 Task: Research Airbnb properties in Tabou, Ivory Coast from 12th December, 2023 to 16th December, 2023 for 8 adults.8 bedrooms having 8 beds and 8 bathrooms. Property type can be hotel. Amenities needed are: wifi, TV, free parkinig on premises, gym, breakfast. Look for 5 properties as per requirement.
Action: Mouse moved to (543, 119)
Screenshot: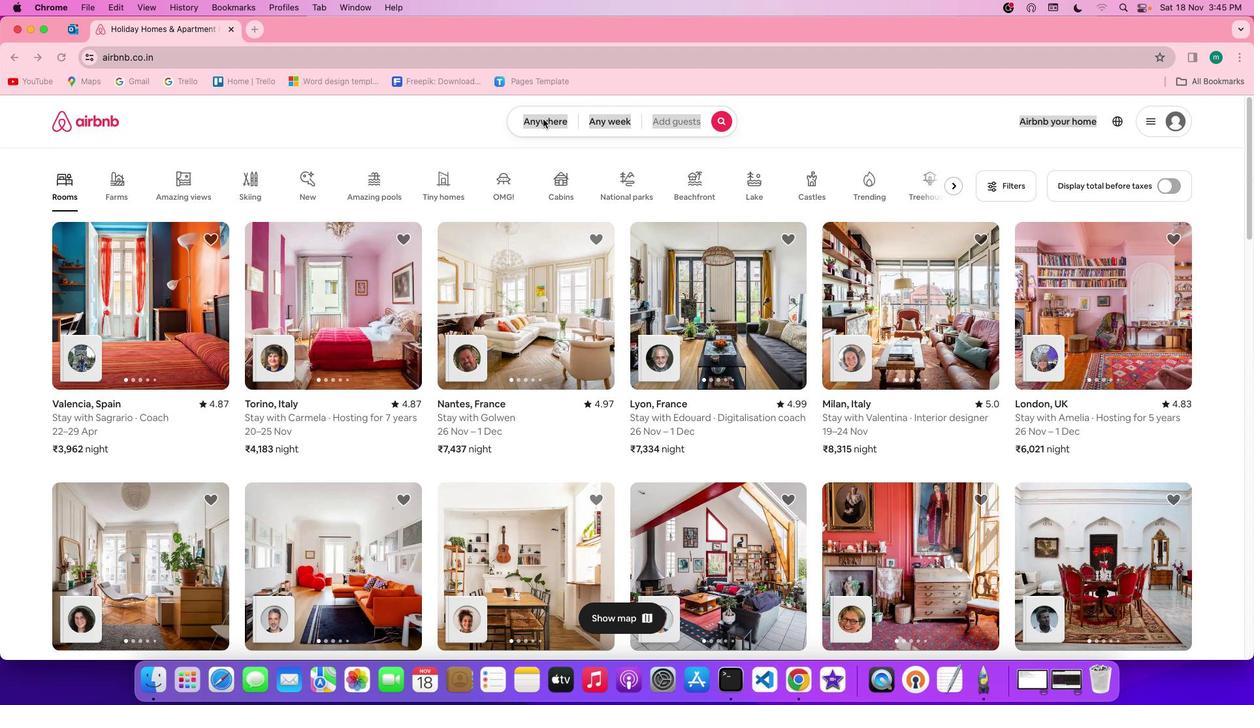 
Action: Mouse pressed left at (543, 119)
Screenshot: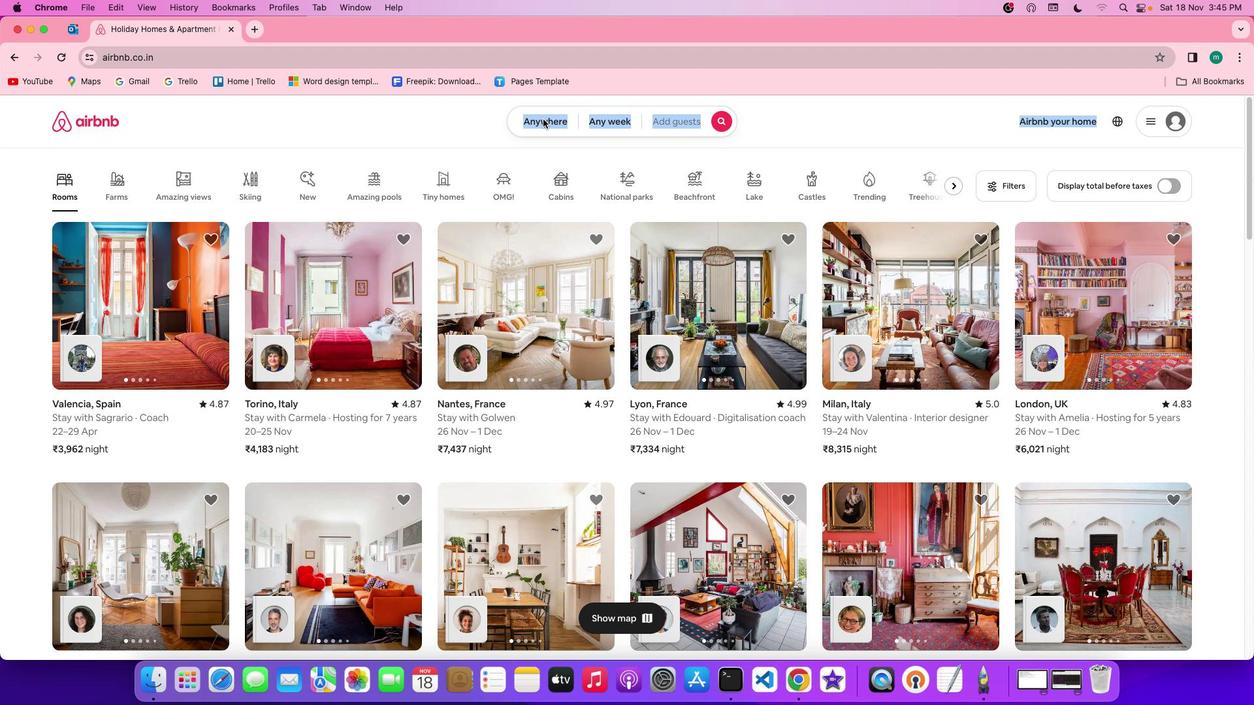 
Action: Mouse pressed left at (543, 119)
Screenshot: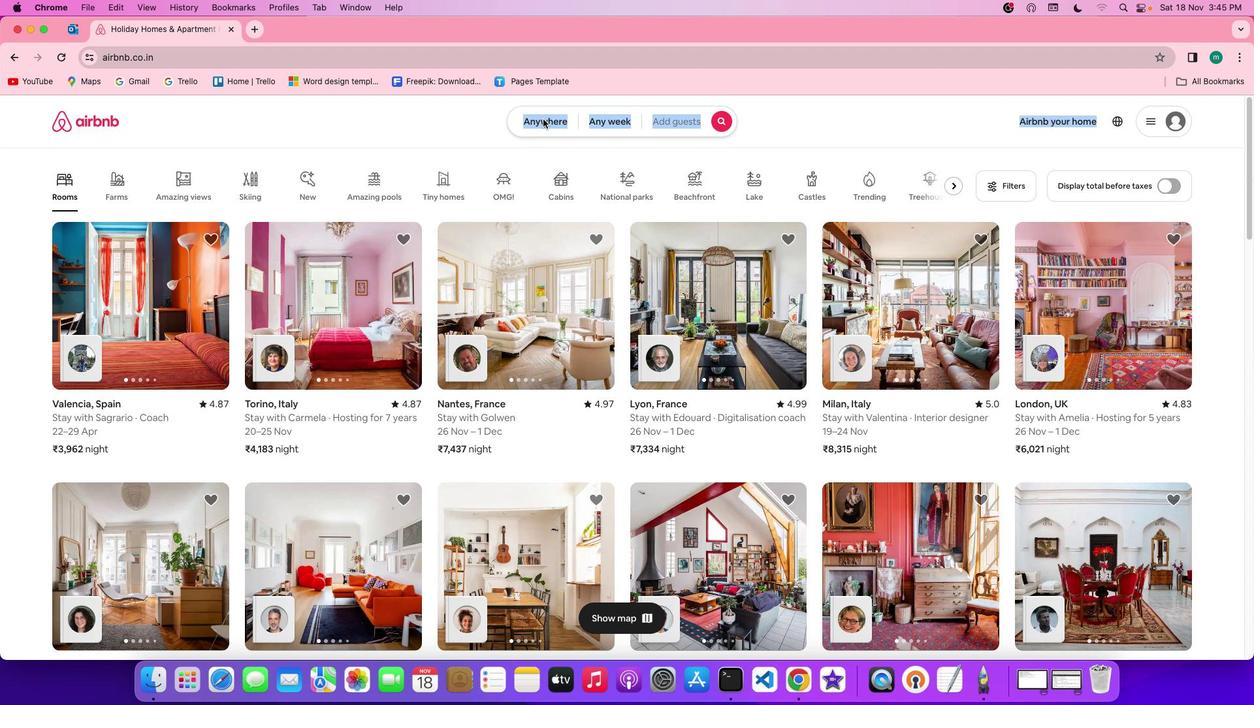 
Action: Mouse moved to (491, 172)
Screenshot: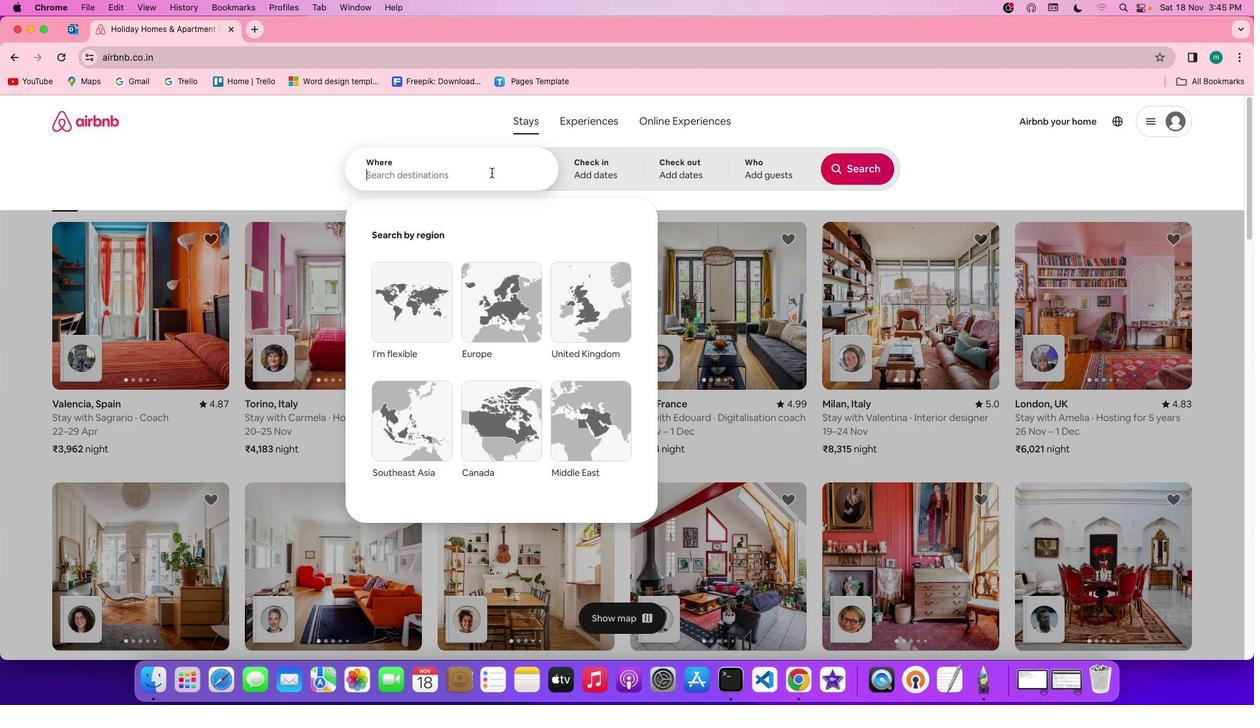 
Action: Mouse pressed left at (491, 172)
Screenshot: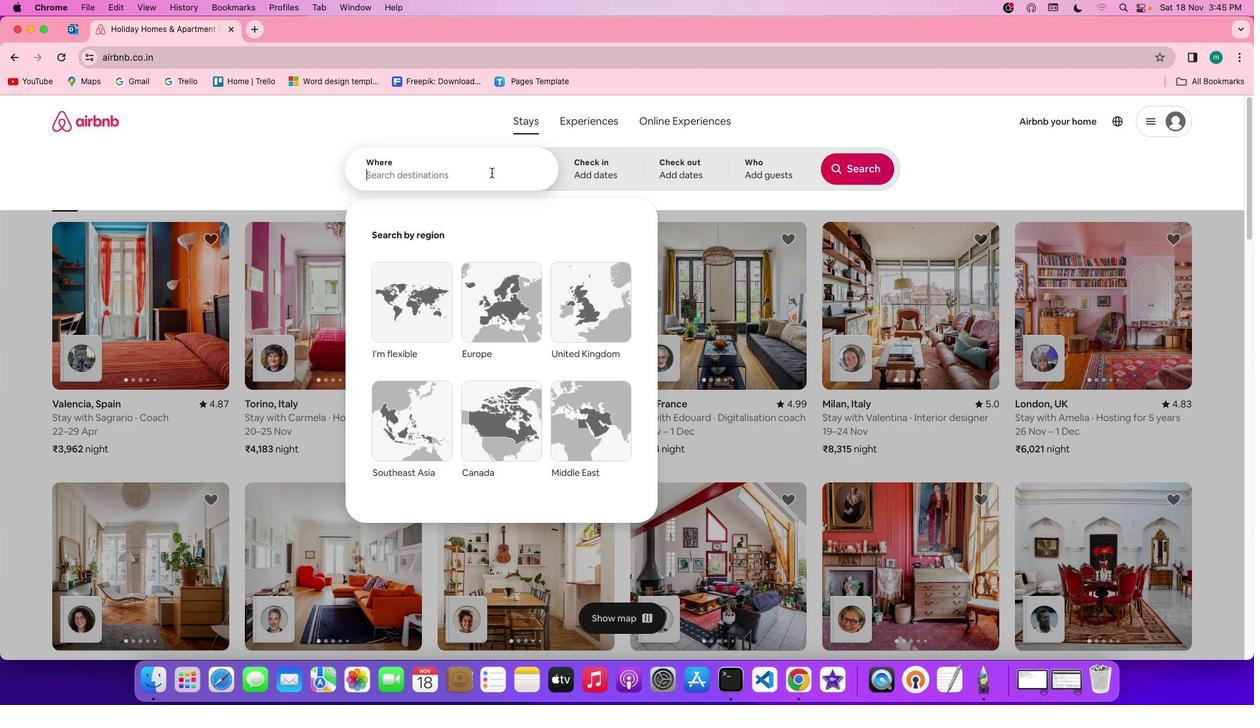 
Action: Key pressed Key.spaceKey.shift'T''a''b''o''u'','Key.spaceKey.shift'i''v''o''r''y'Key.spaceKey.shift'C''o''a''s''t'
Screenshot: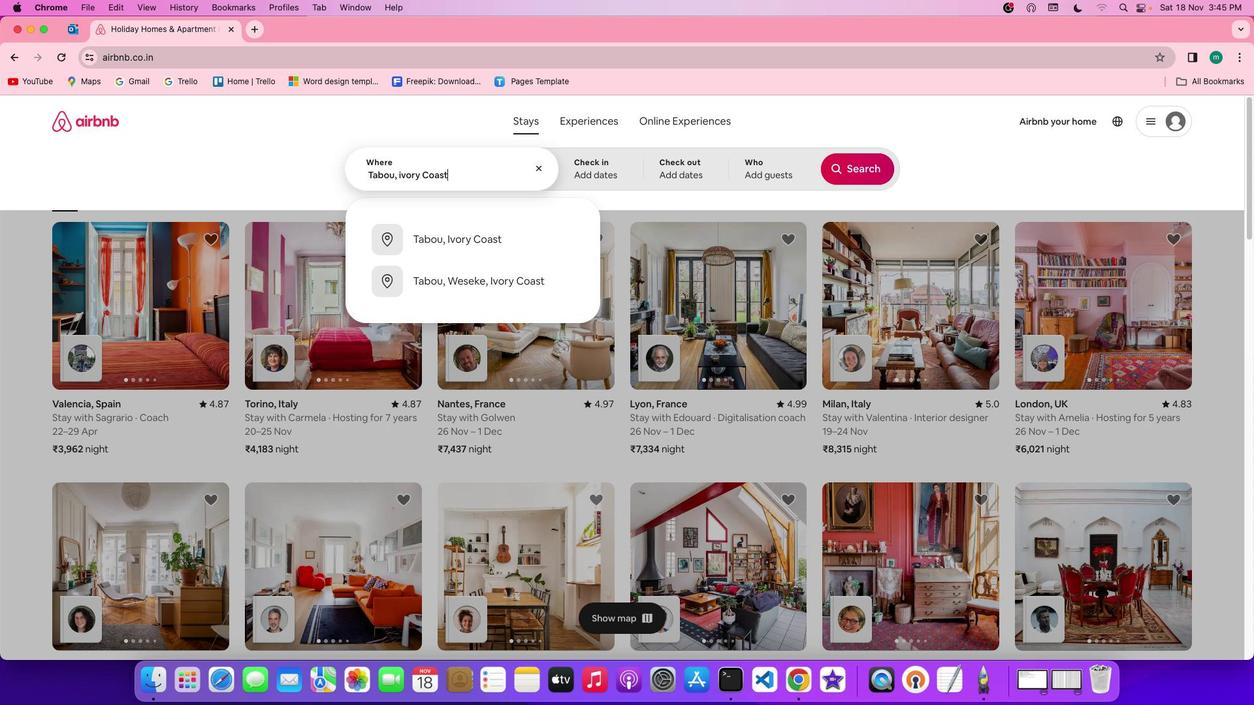 
Action: Mouse moved to (592, 155)
Screenshot: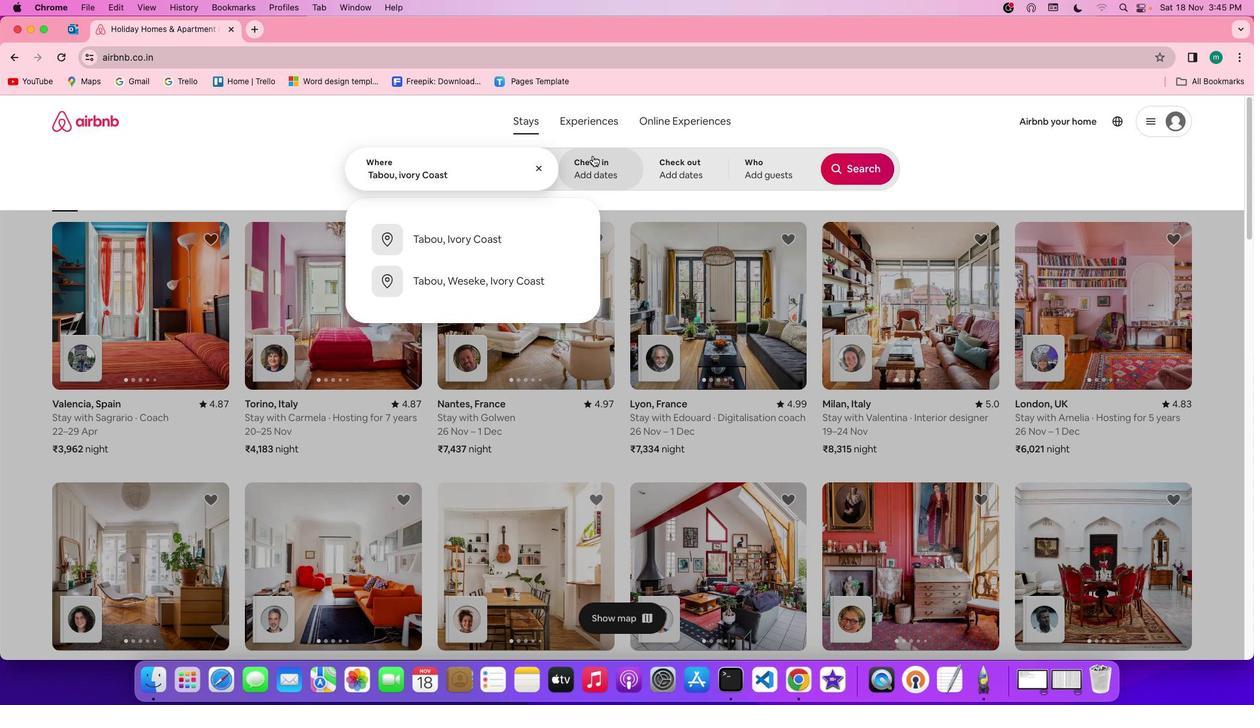 
Action: Mouse pressed left at (592, 155)
Screenshot: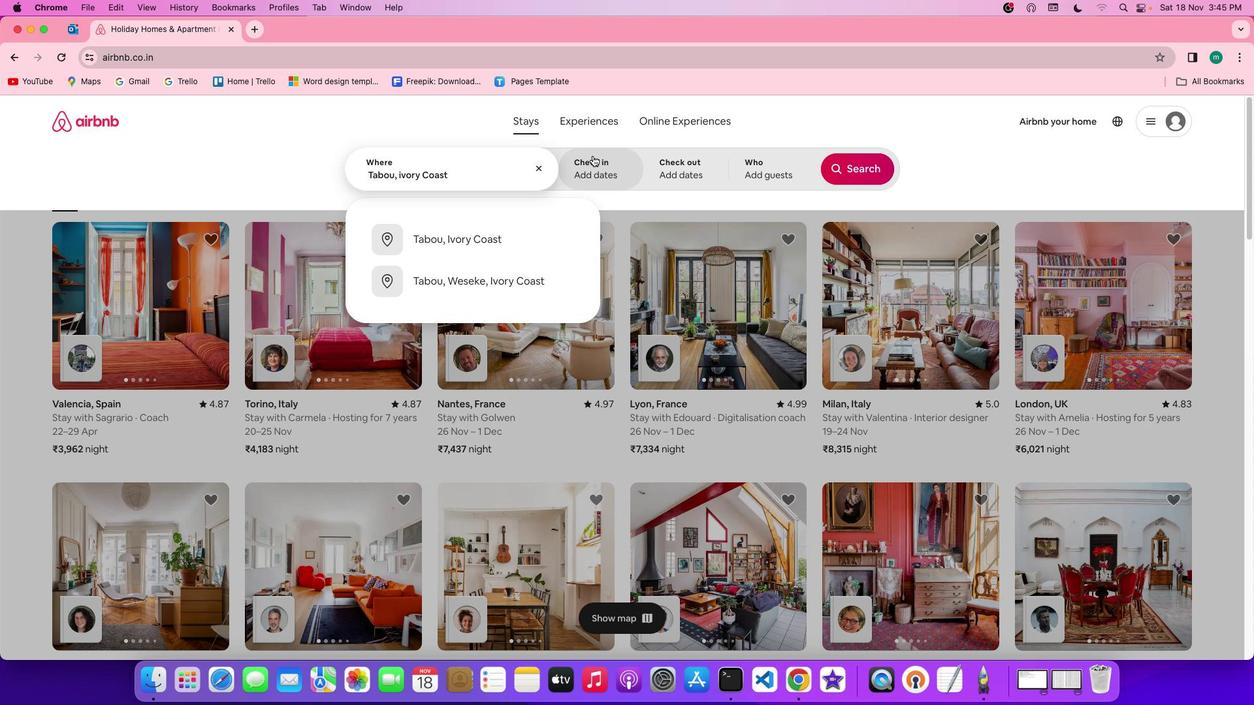 
Action: Mouse moved to (717, 404)
Screenshot: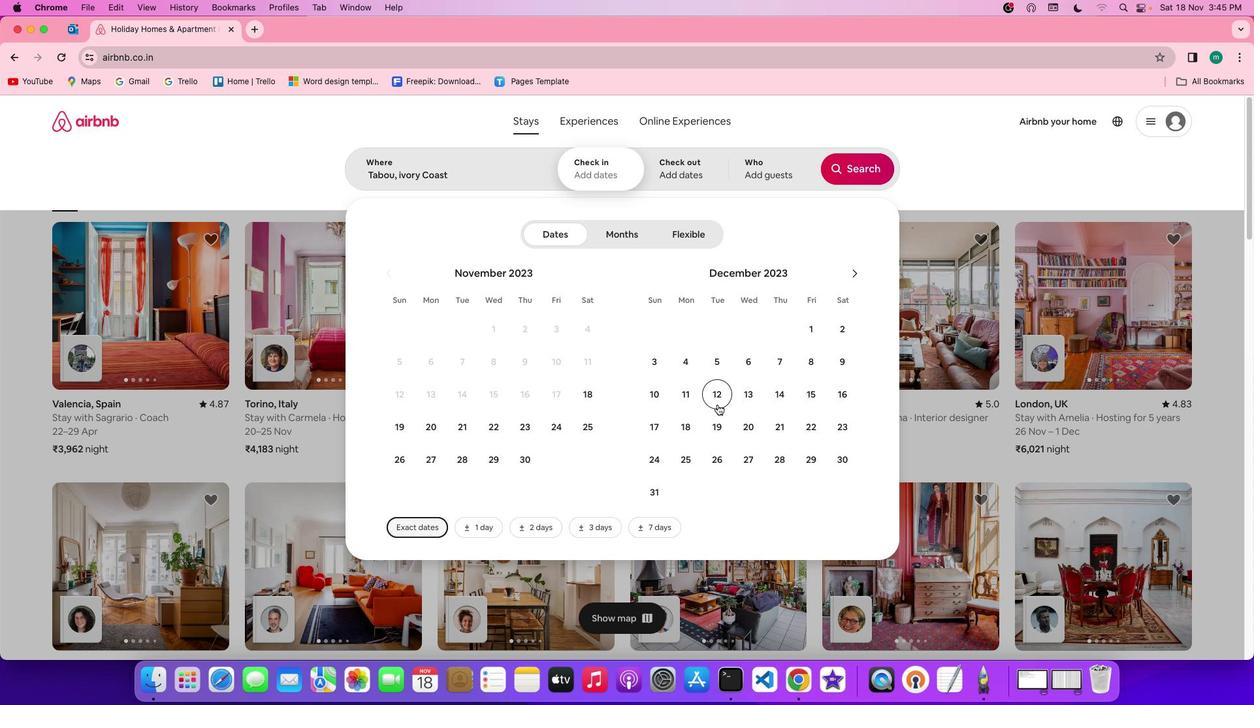 
Action: Mouse pressed left at (717, 404)
Screenshot: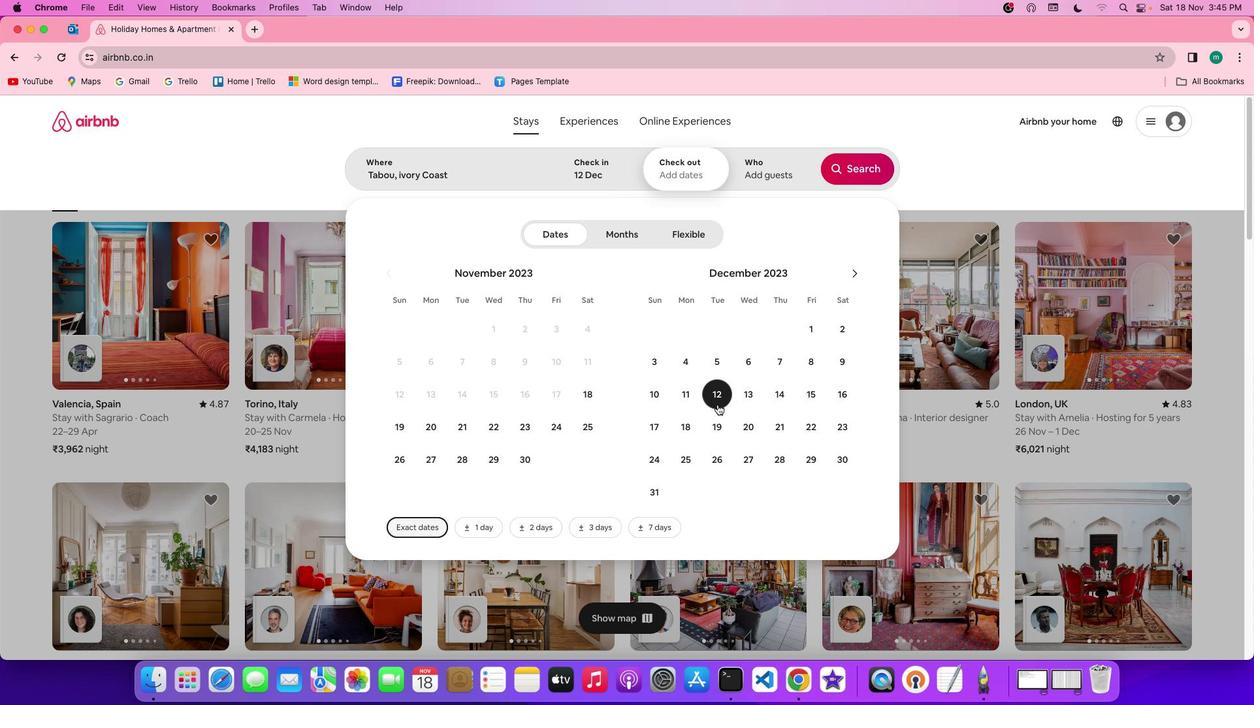 
Action: Mouse moved to (843, 401)
Screenshot: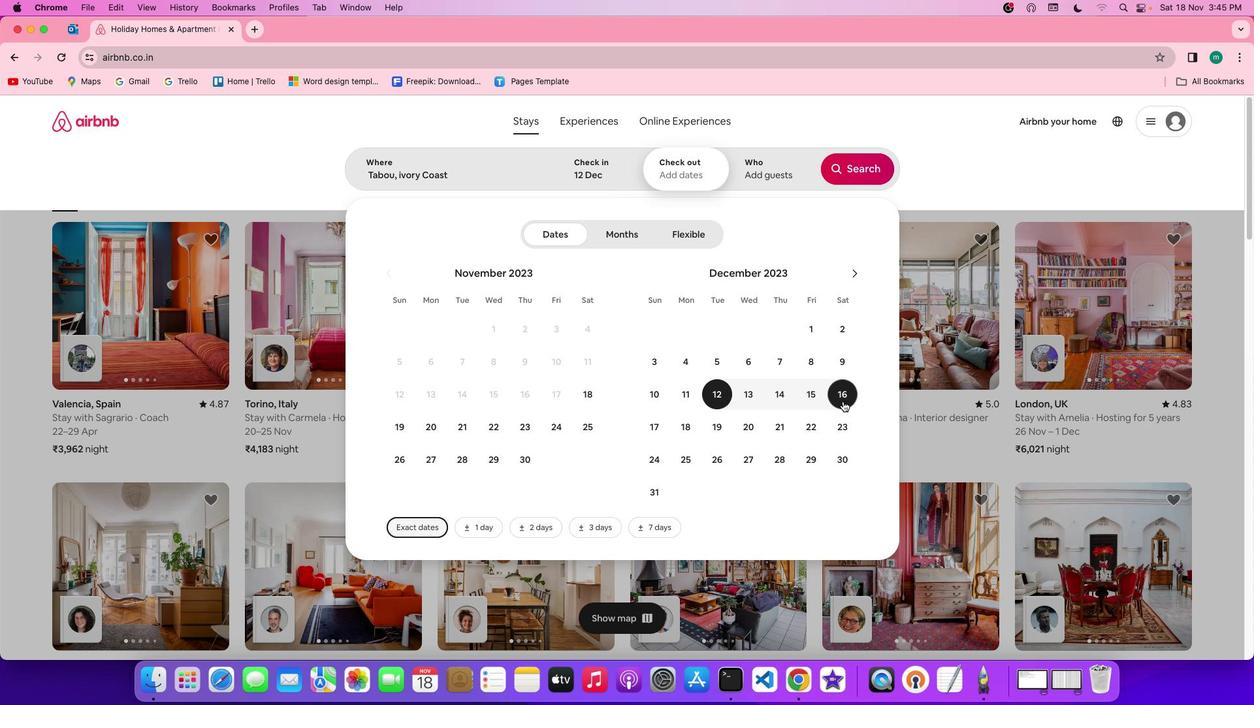 
Action: Mouse pressed left at (843, 401)
Screenshot: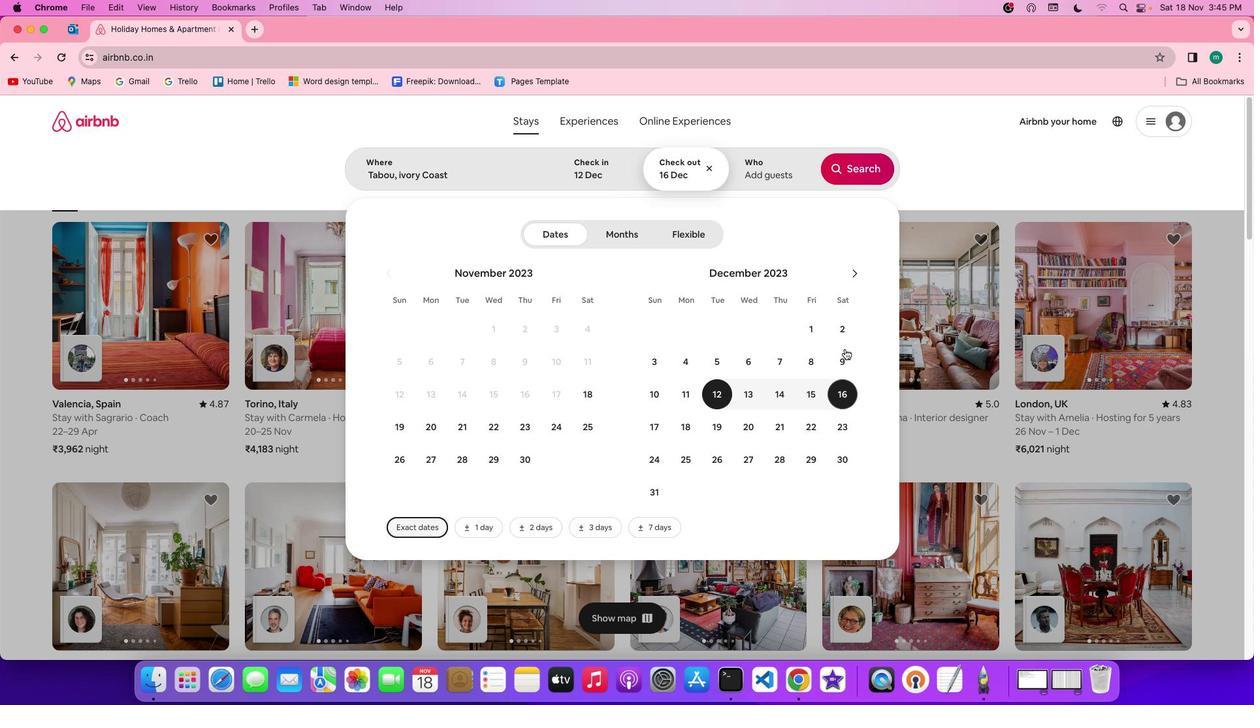 
Action: Mouse moved to (779, 166)
Screenshot: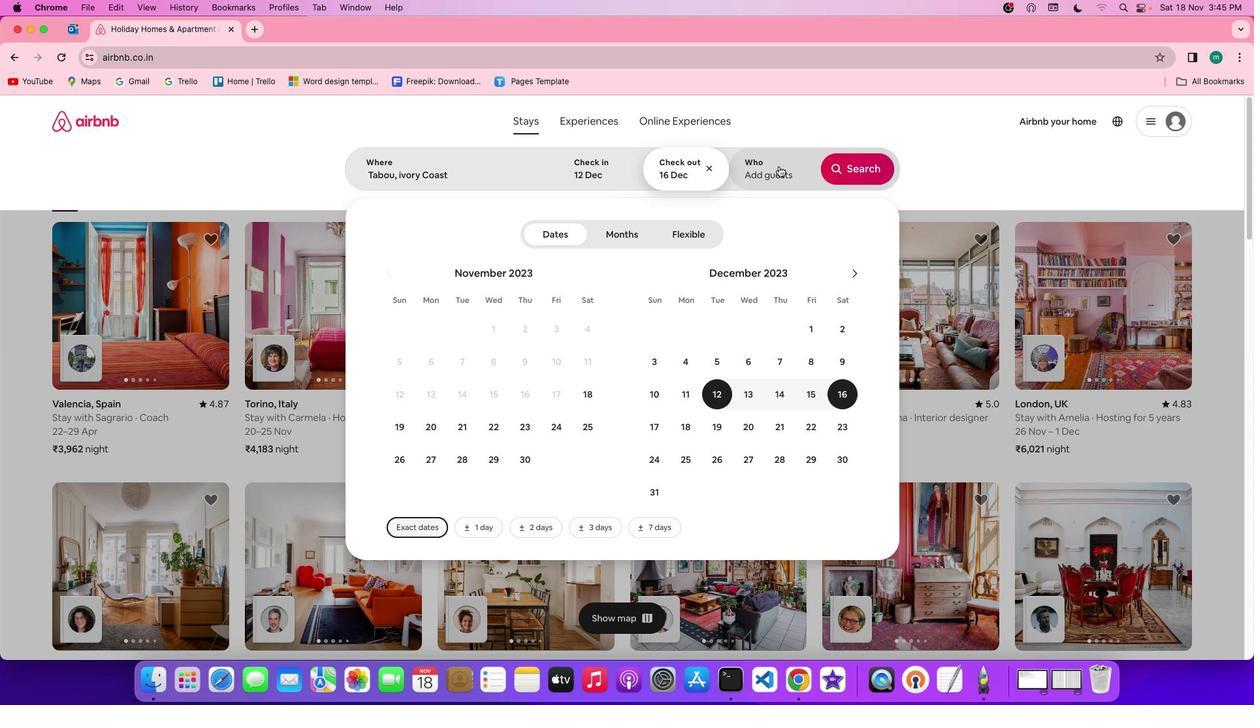 
Action: Mouse pressed left at (779, 166)
Screenshot: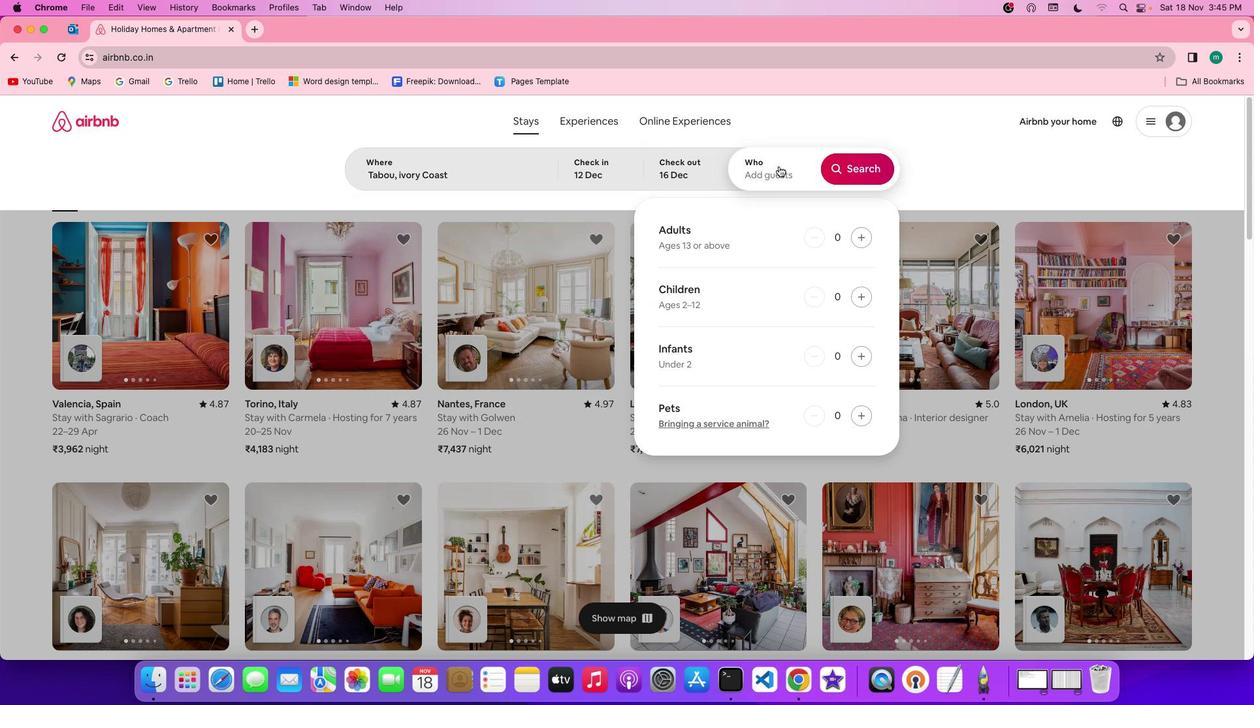 
Action: Mouse moved to (868, 238)
Screenshot: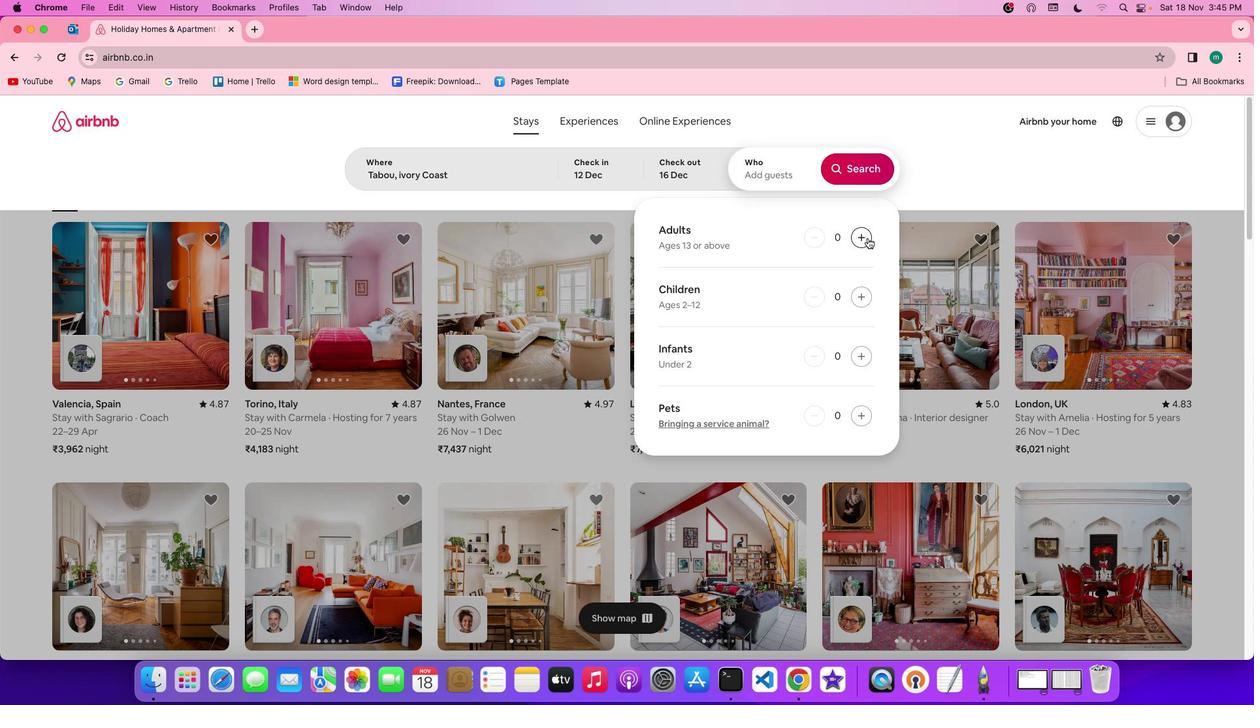
Action: Mouse pressed left at (868, 238)
Screenshot: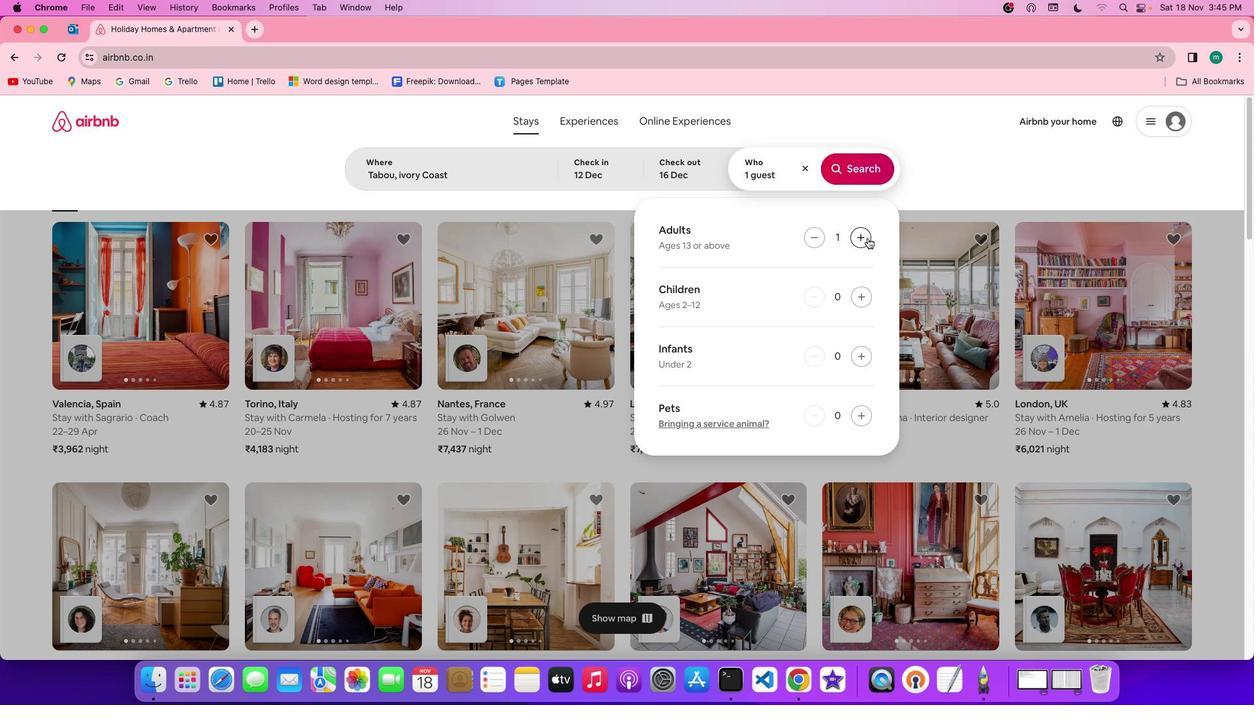 
Action: Mouse pressed left at (868, 238)
Screenshot: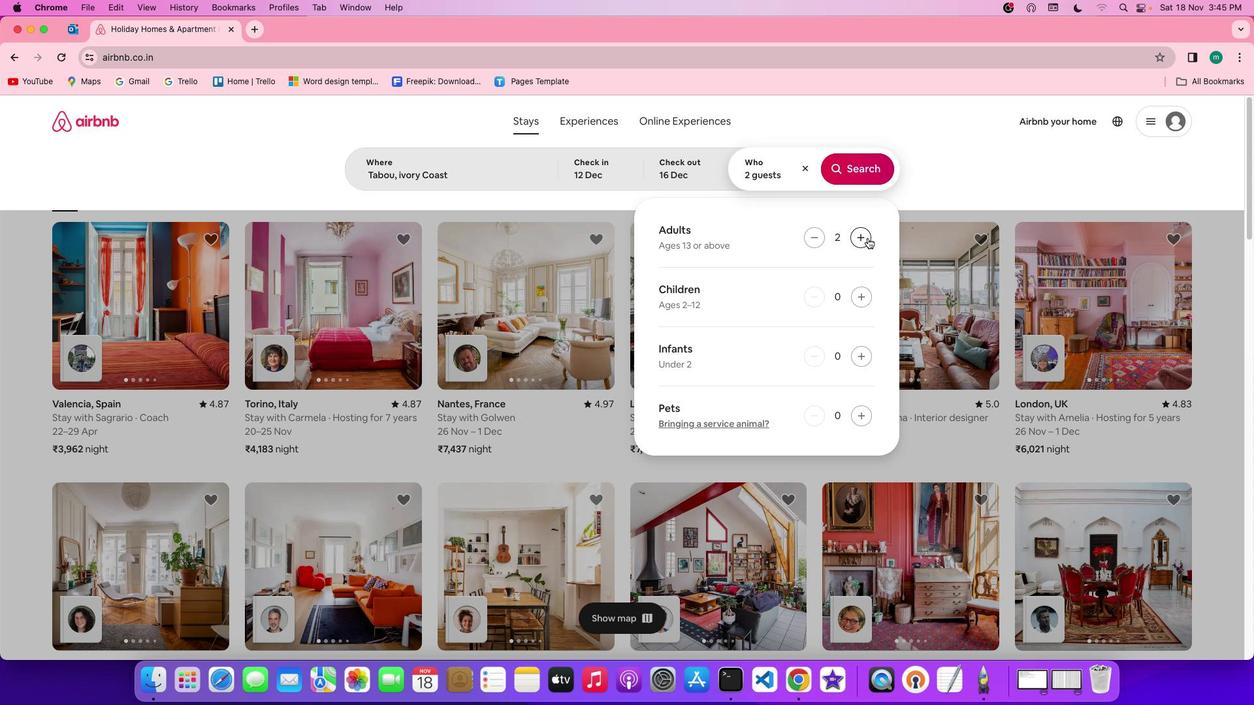 
Action: Mouse pressed left at (868, 238)
Screenshot: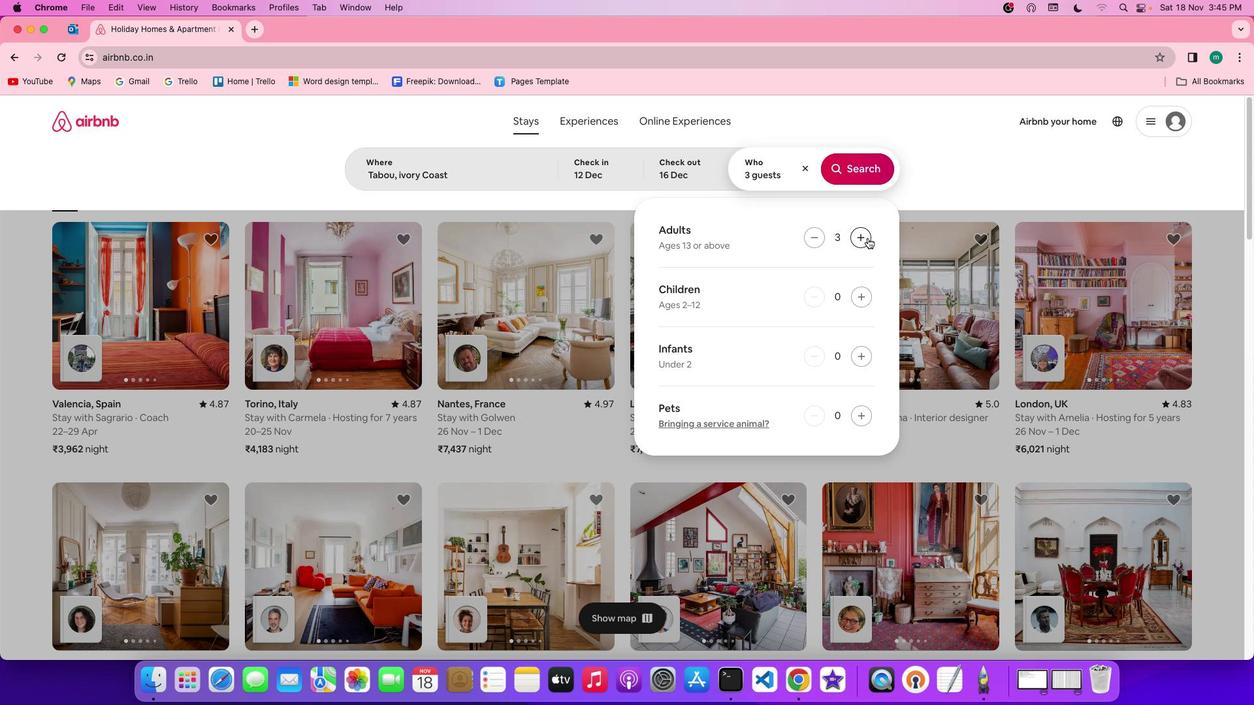 
Action: Mouse pressed left at (868, 238)
Screenshot: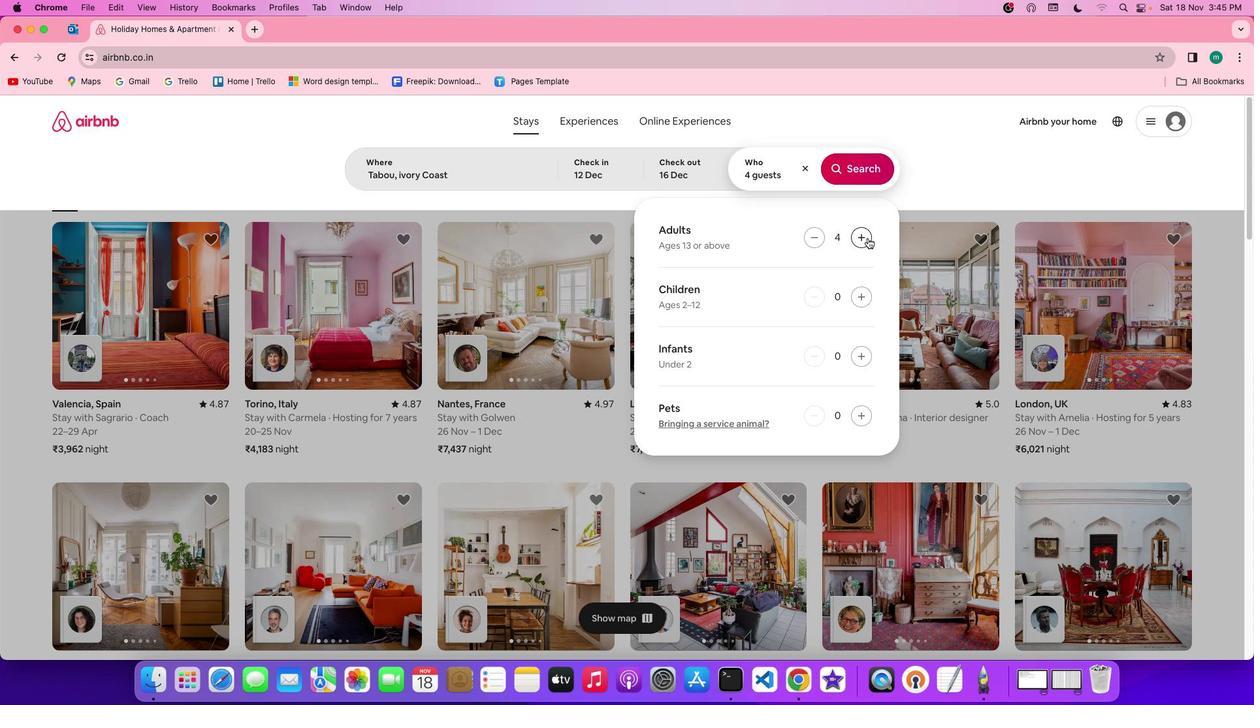 
Action: Mouse pressed left at (868, 238)
Screenshot: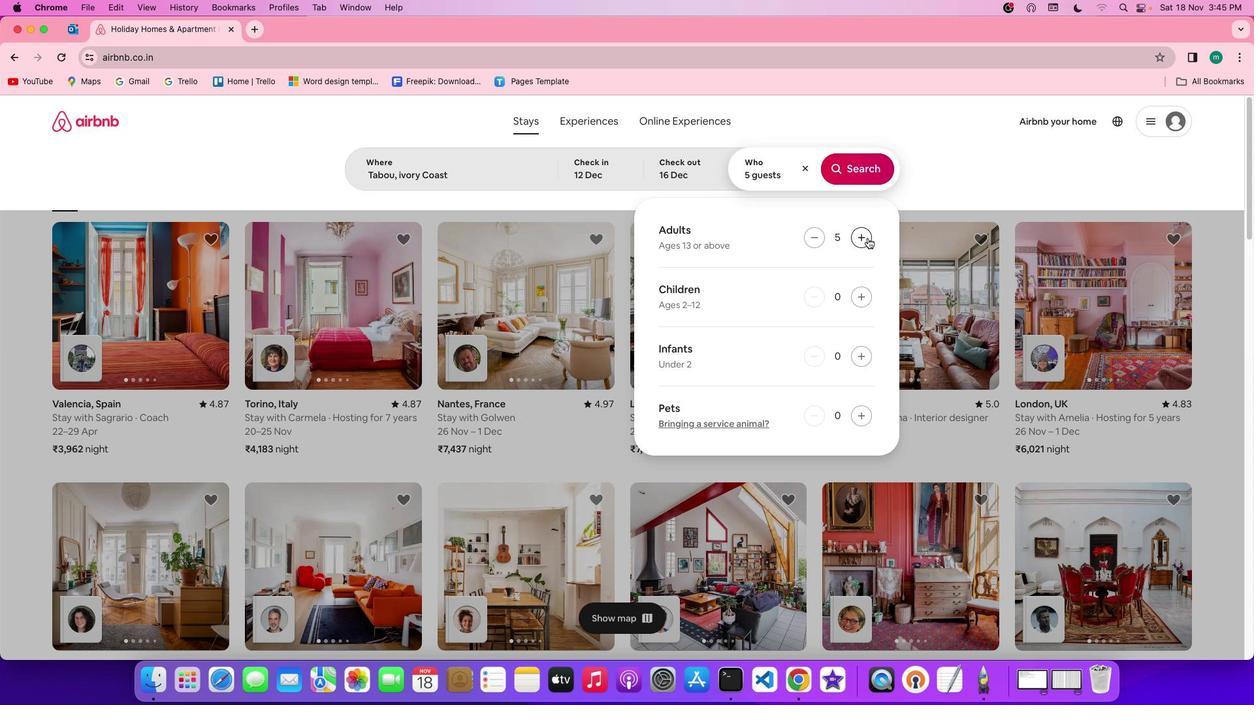 
Action: Mouse pressed left at (868, 238)
Screenshot: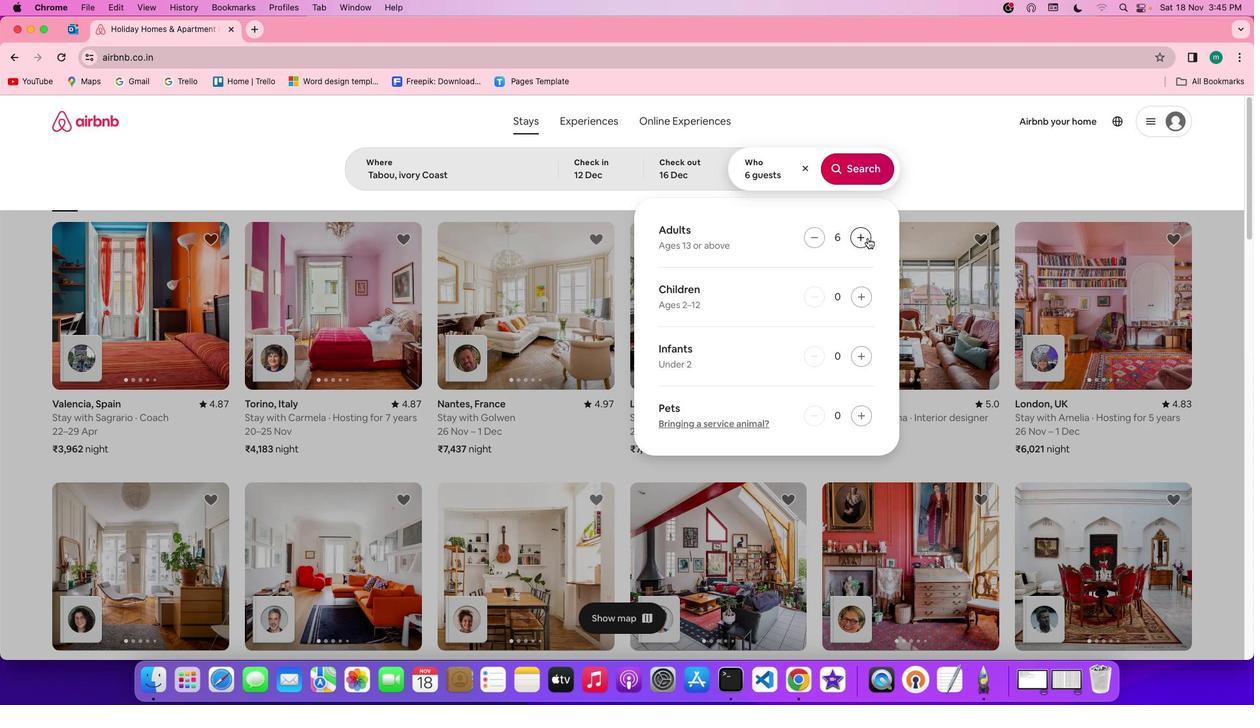 
Action: Mouse pressed left at (868, 238)
Screenshot: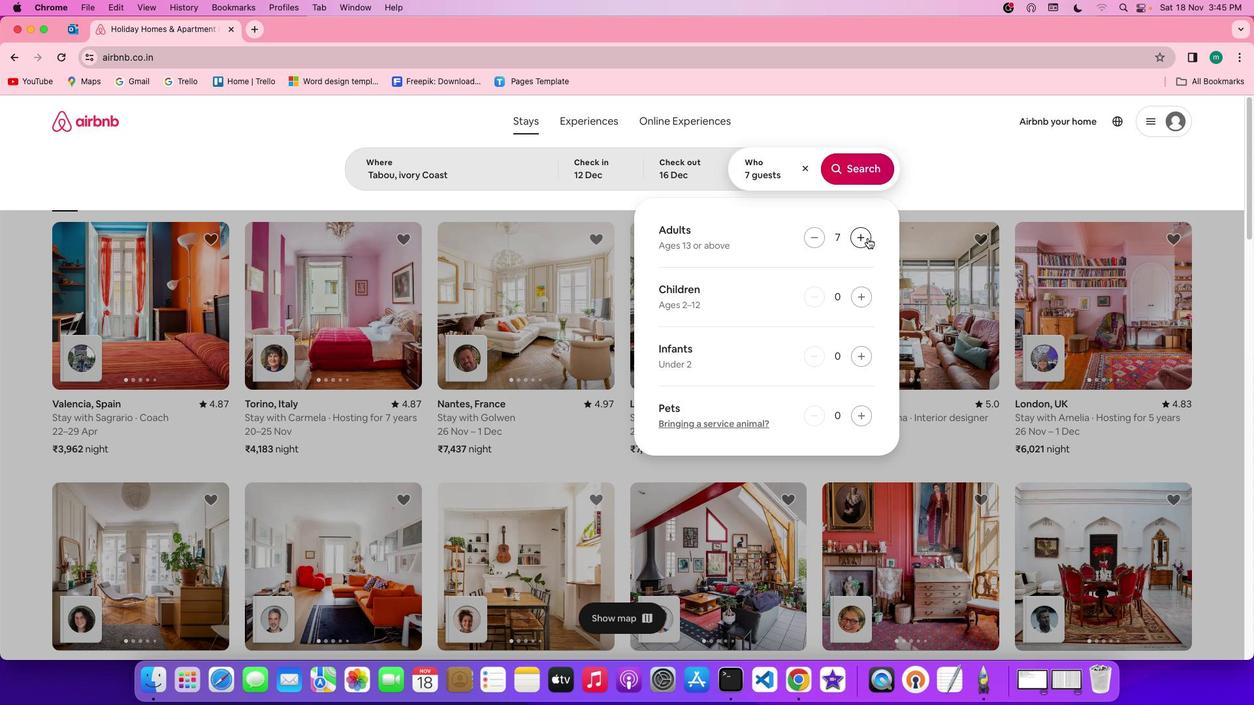 
Action: Mouse pressed left at (868, 238)
Screenshot: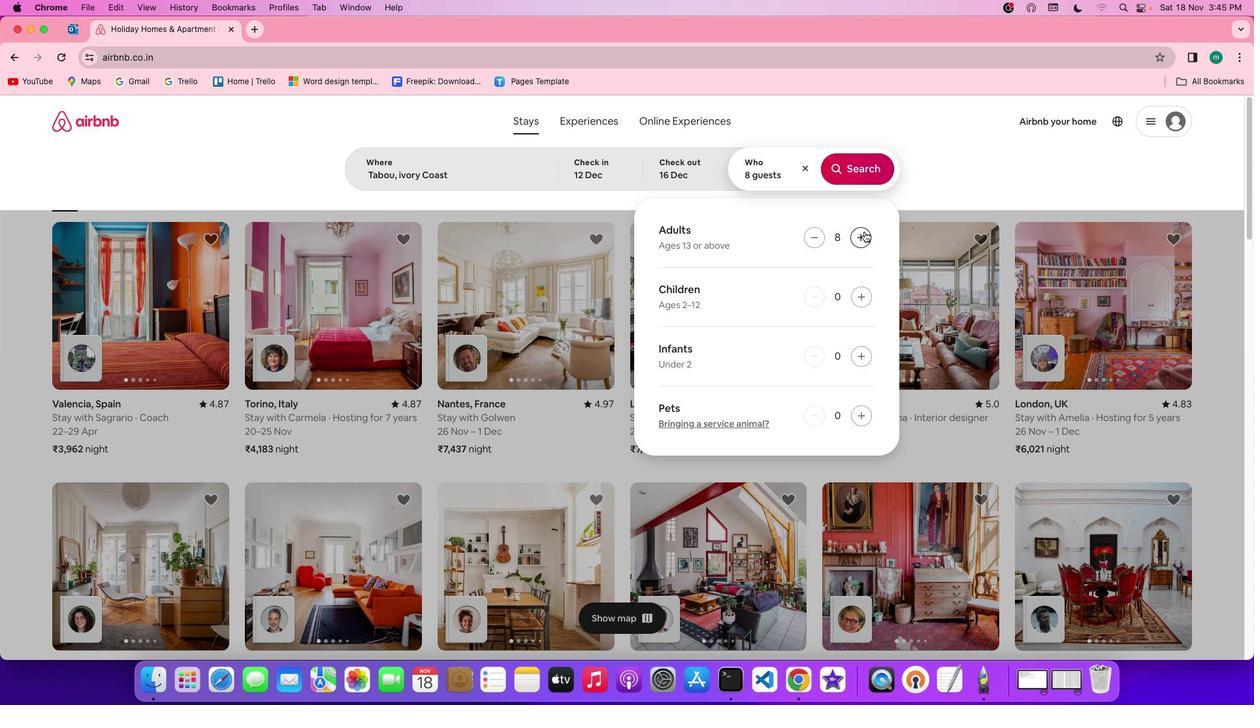 
Action: Mouse moved to (847, 160)
Screenshot: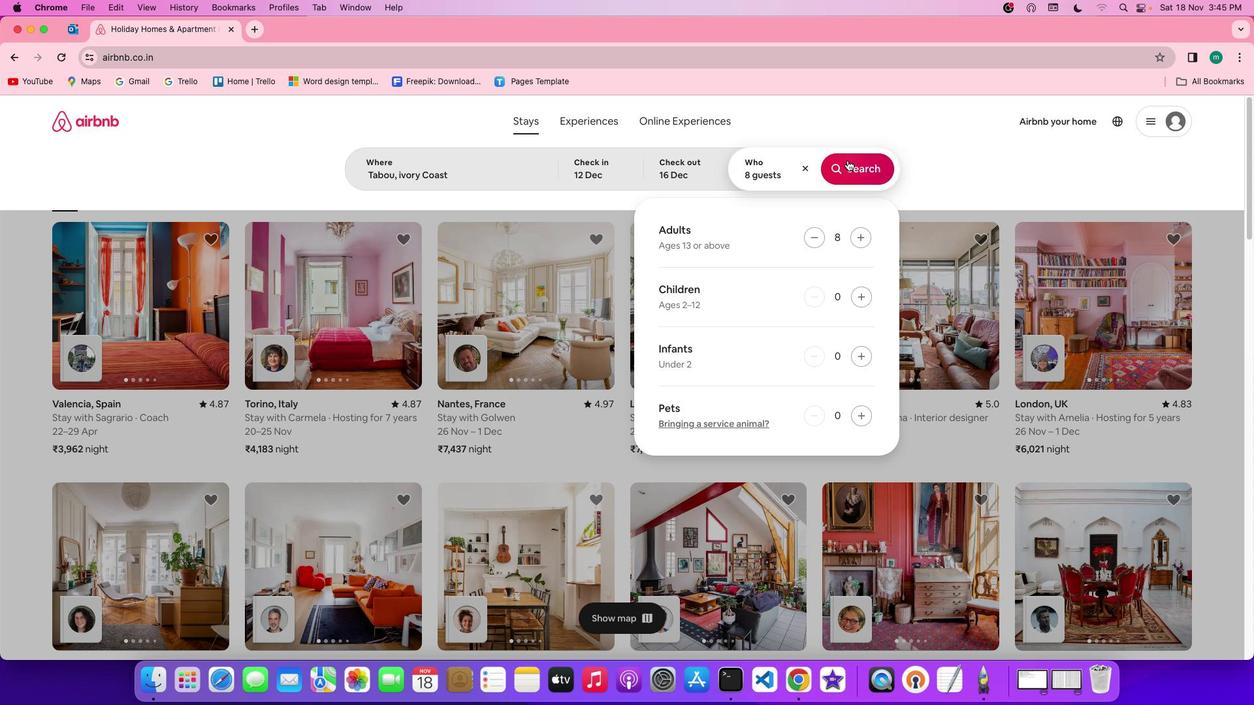 
Action: Mouse pressed left at (847, 160)
Screenshot: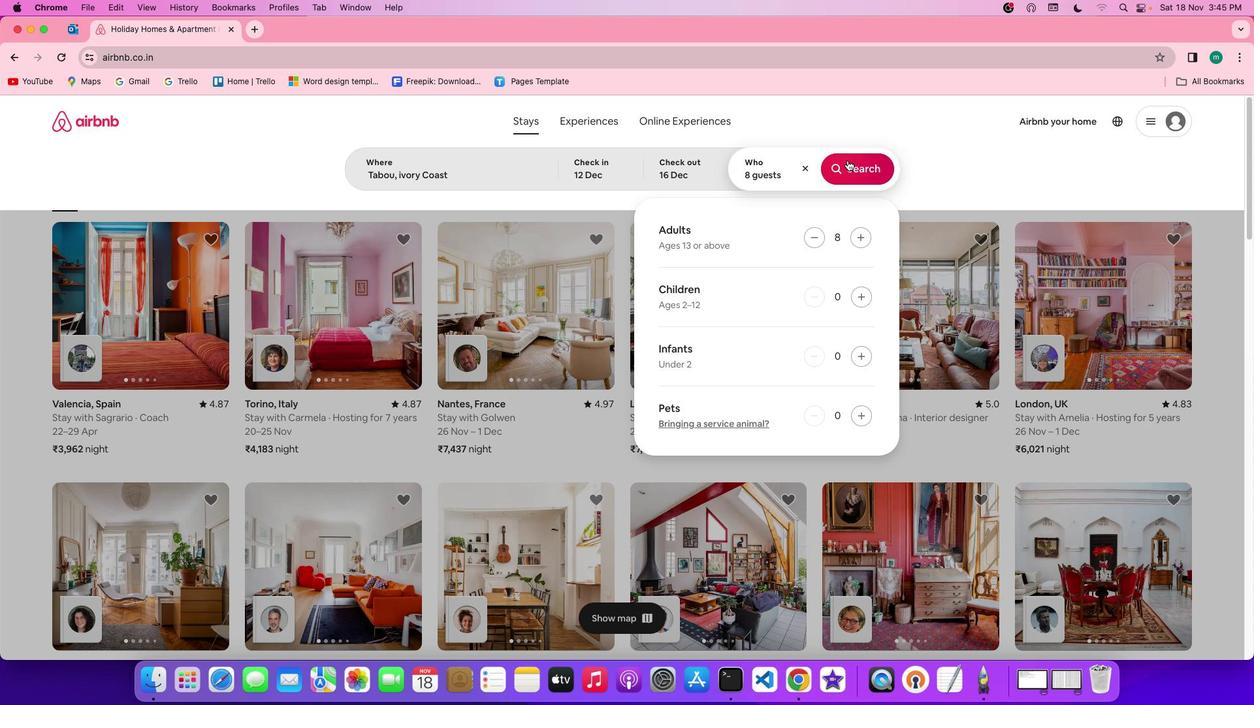 
Action: Mouse moved to (1053, 167)
Screenshot: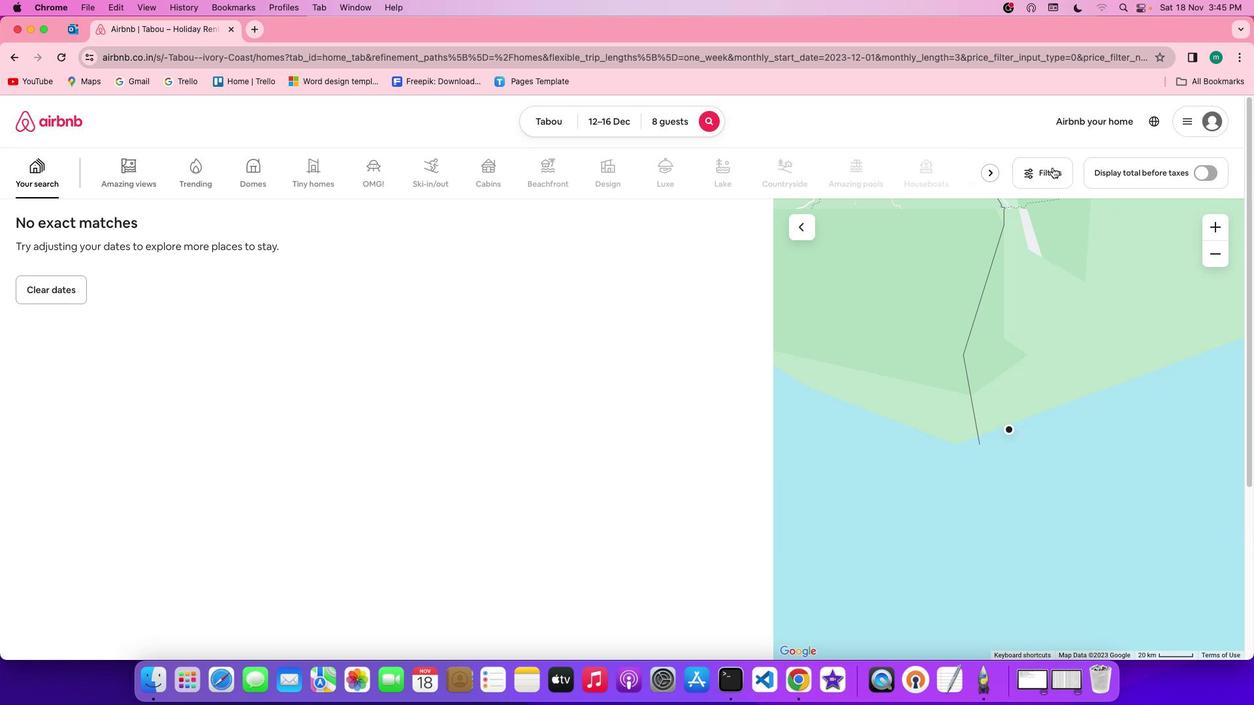 
Action: Mouse pressed left at (1053, 167)
Screenshot: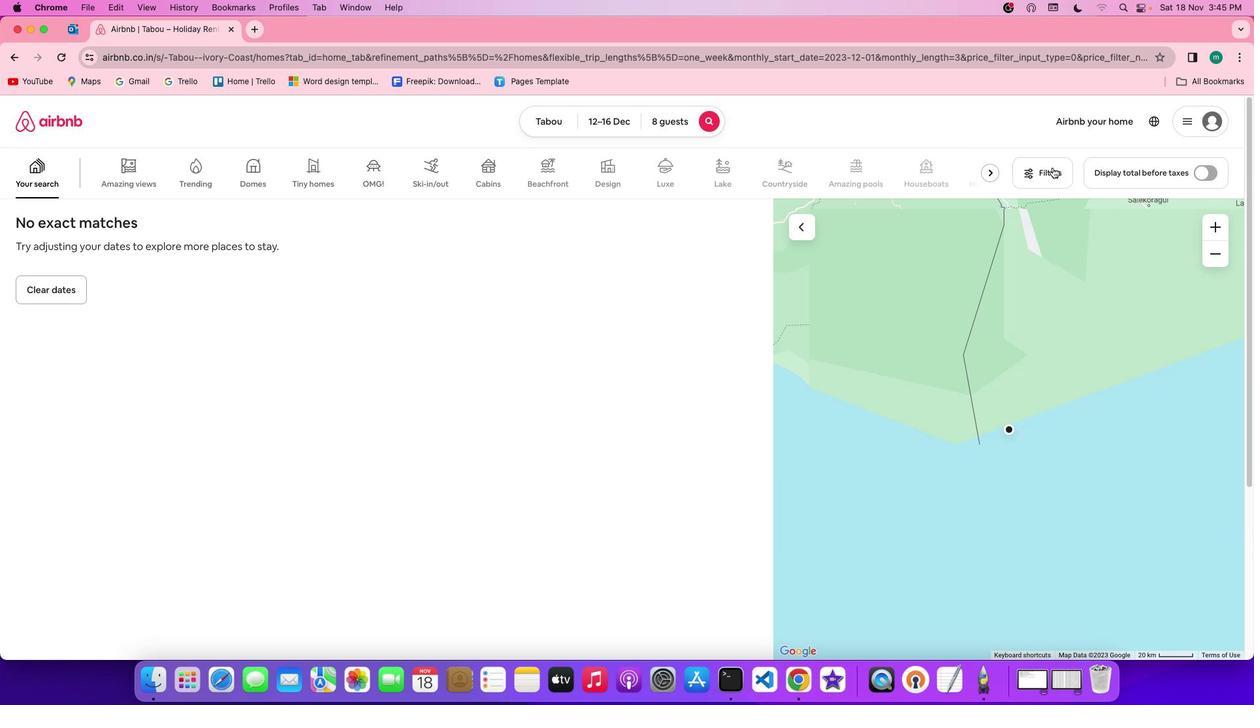 
Action: Mouse moved to (800, 309)
Screenshot: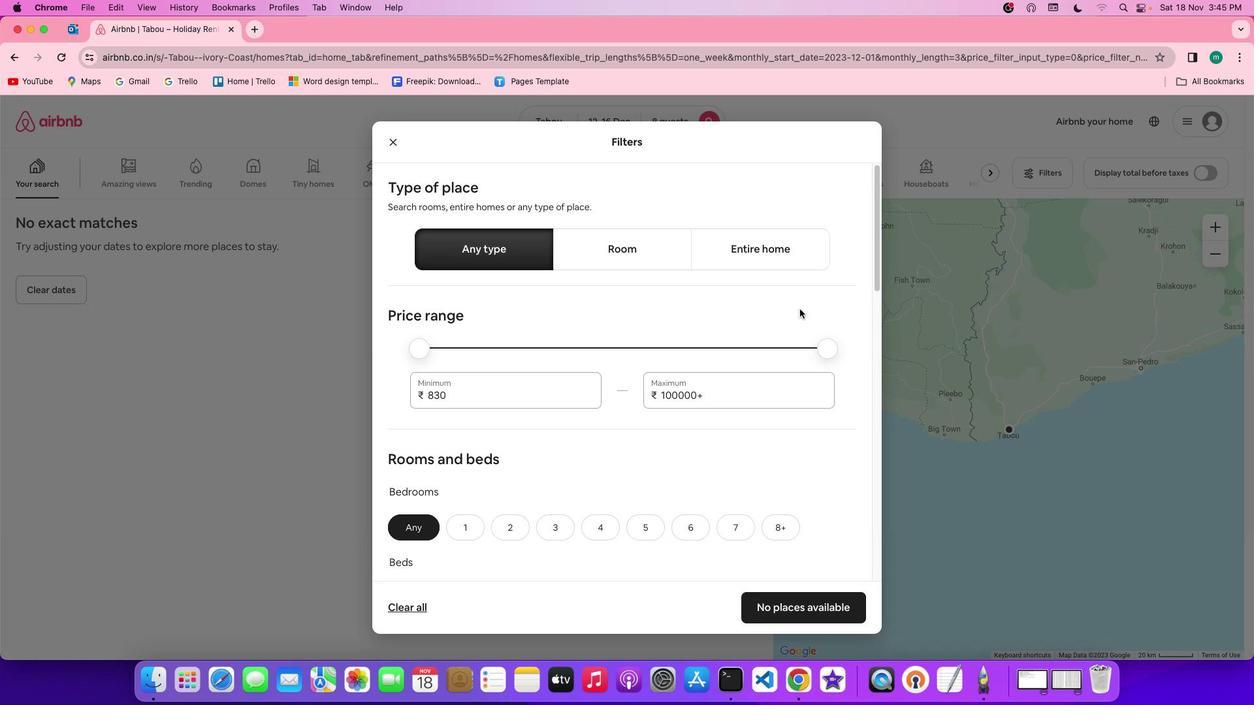
Action: Mouse scrolled (800, 309) with delta (0, 0)
Screenshot: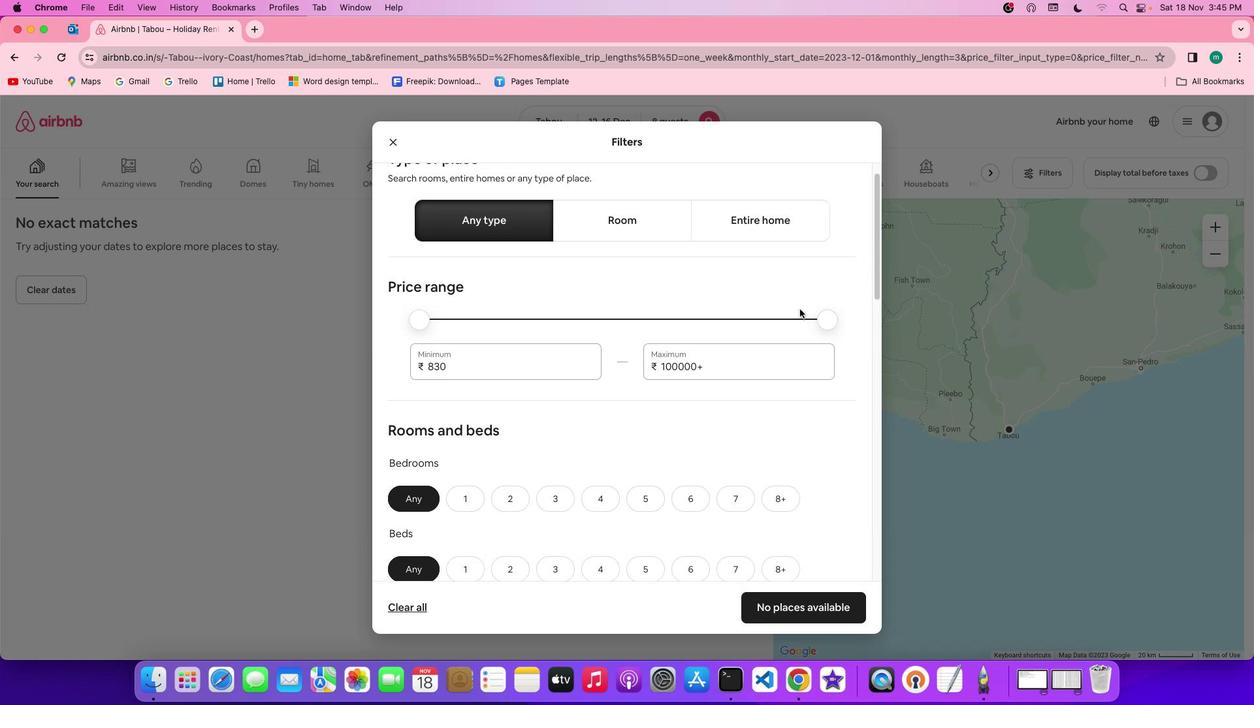 
Action: Mouse scrolled (800, 309) with delta (0, 0)
Screenshot: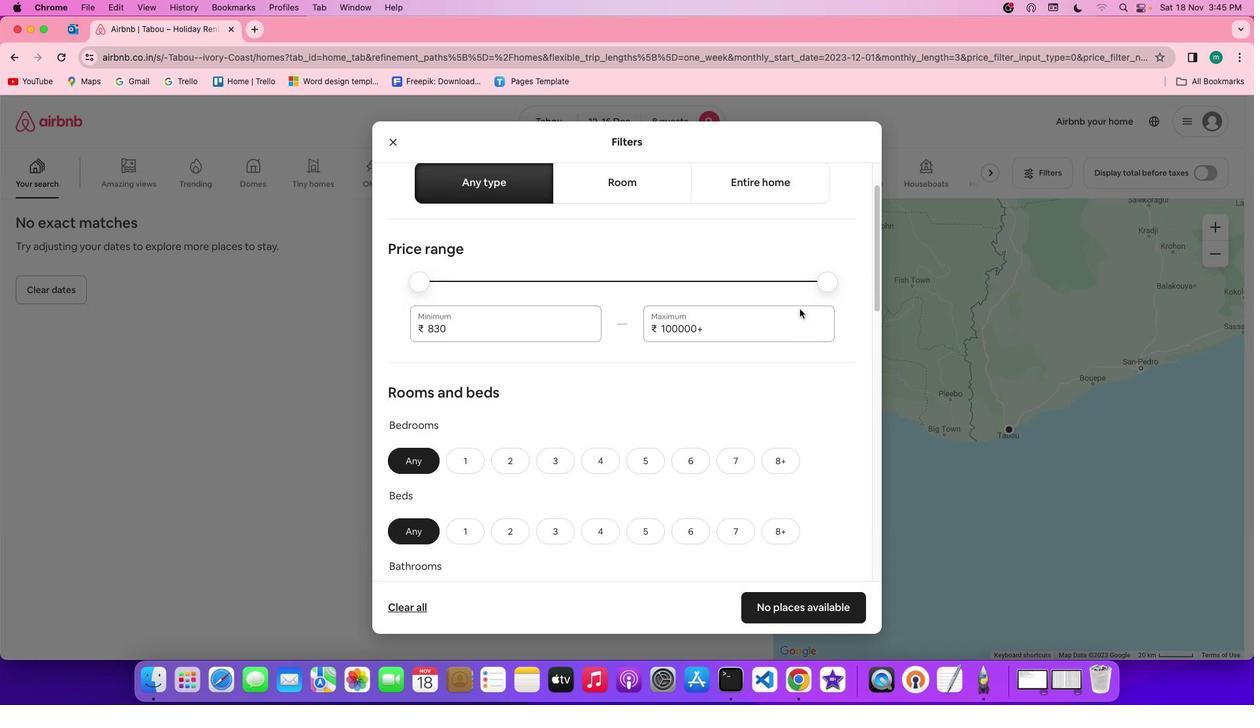 
Action: Mouse scrolled (800, 309) with delta (0, -1)
Screenshot: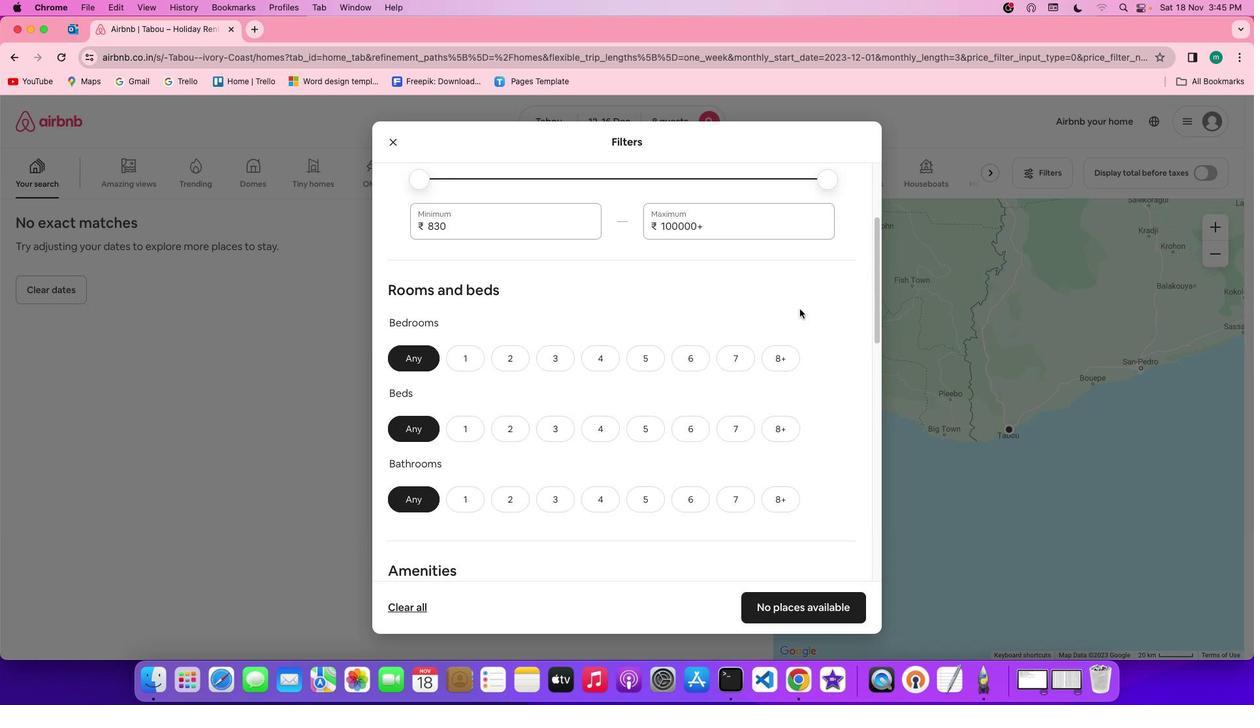 
Action: Mouse scrolled (800, 309) with delta (0, -1)
Screenshot: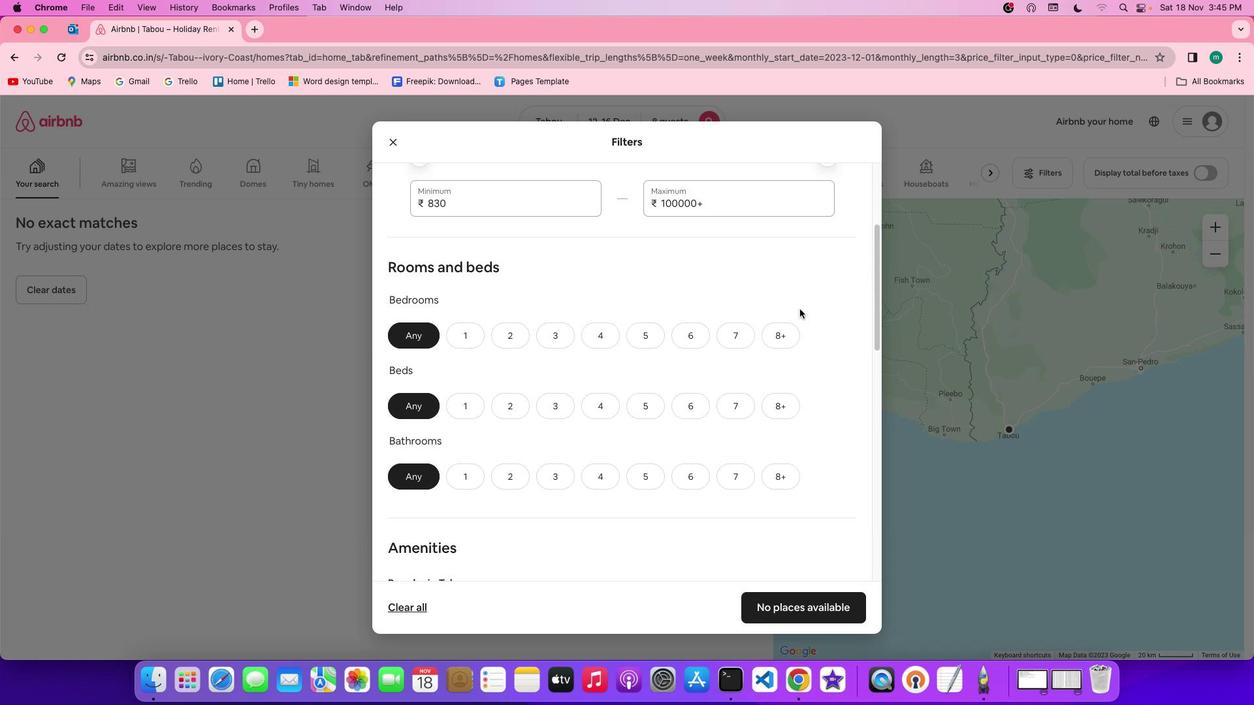 
Action: Mouse moved to (789, 324)
Screenshot: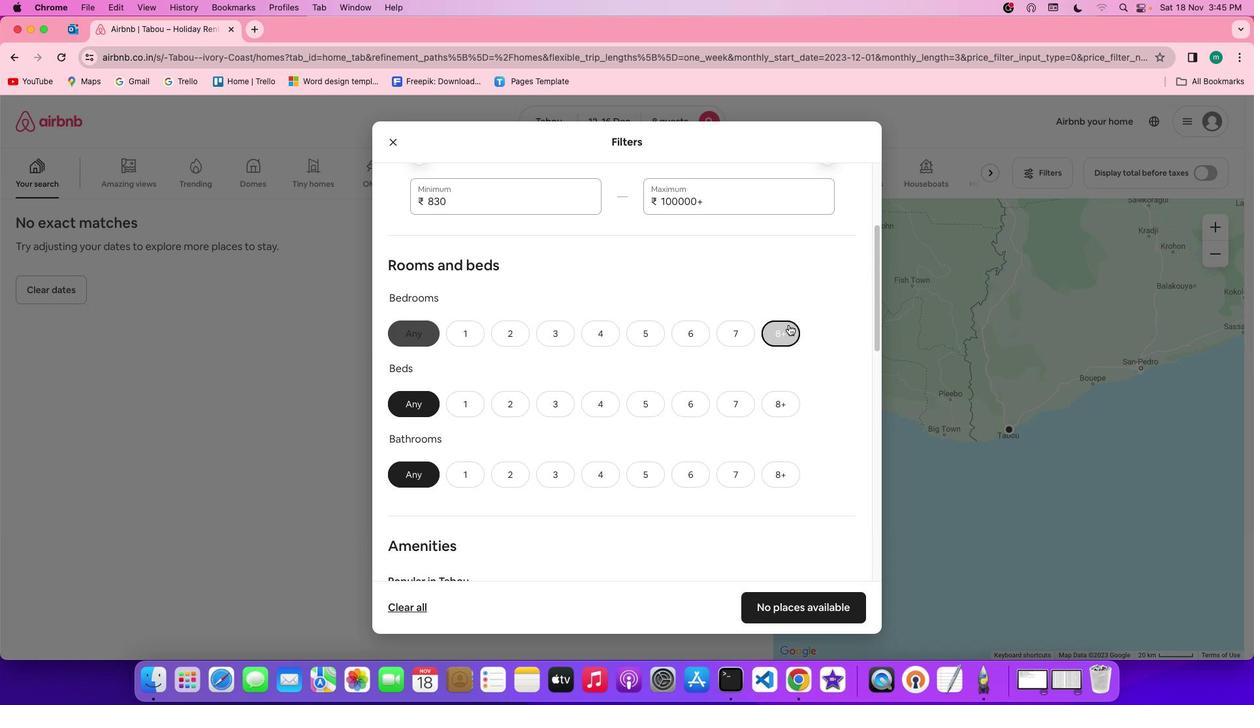 
Action: Mouse pressed left at (789, 324)
Screenshot: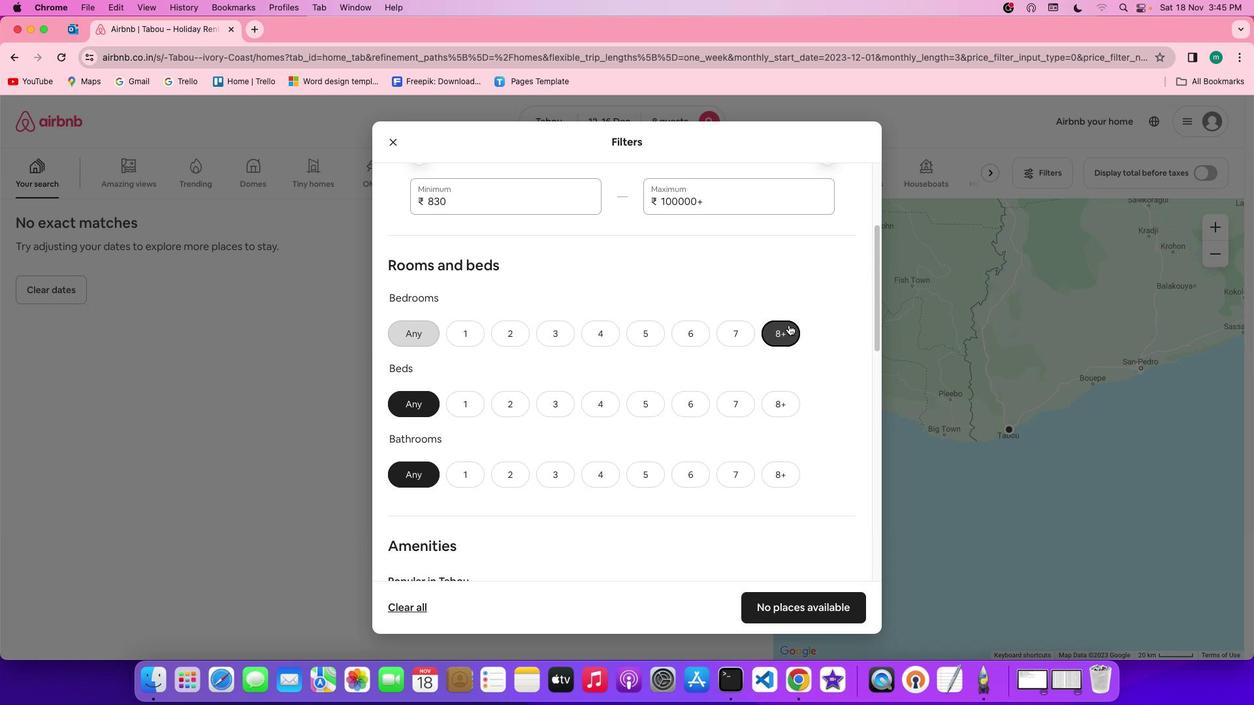 
Action: Mouse moved to (787, 400)
Screenshot: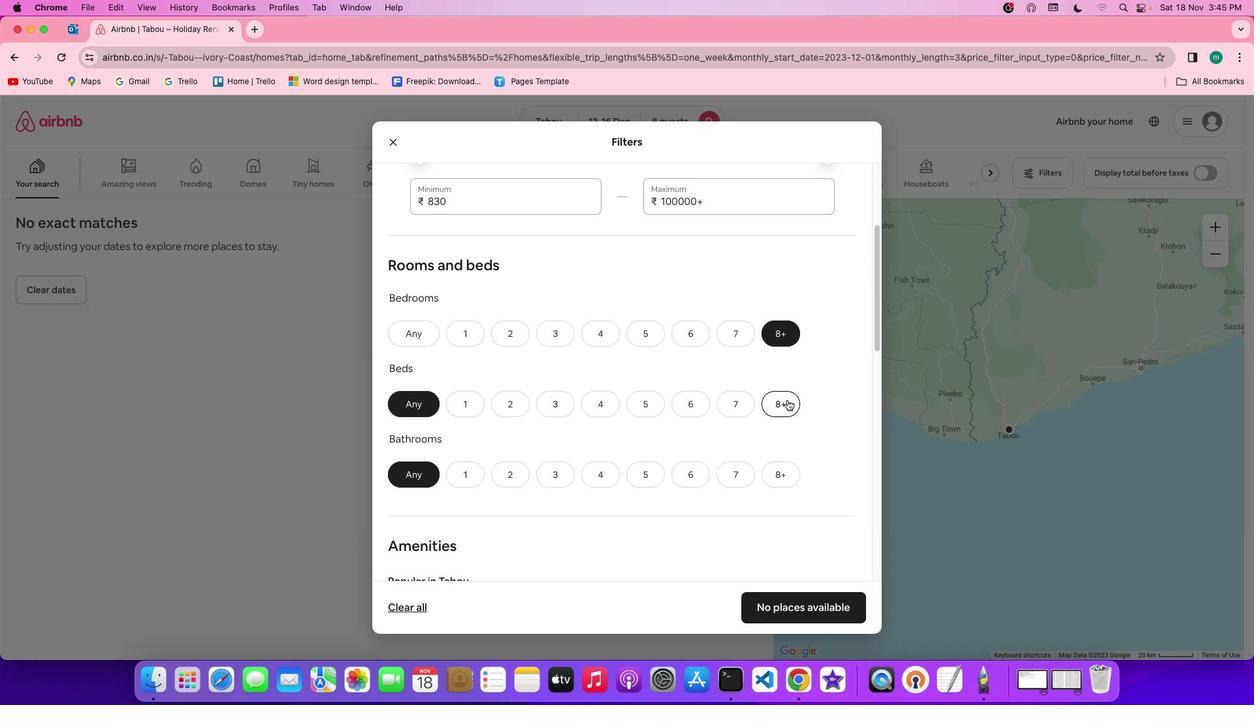 
Action: Mouse pressed left at (787, 400)
Screenshot: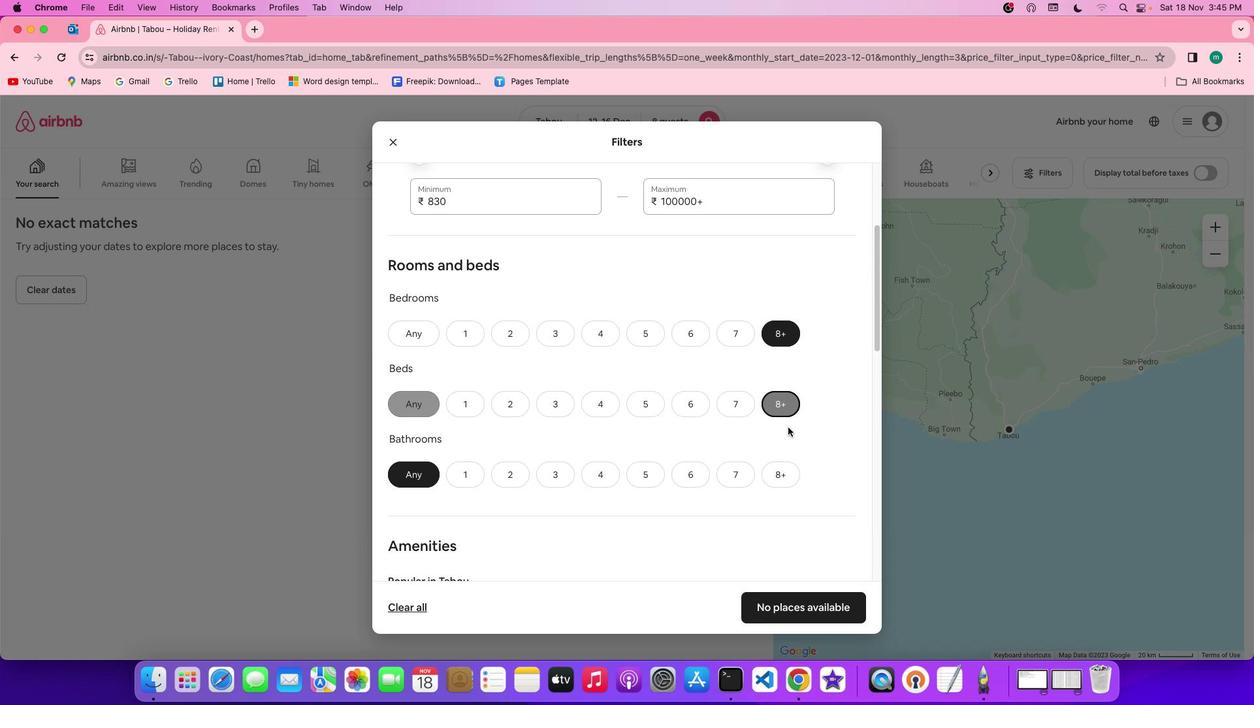 
Action: Mouse moved to (785, 471)
Screenshot: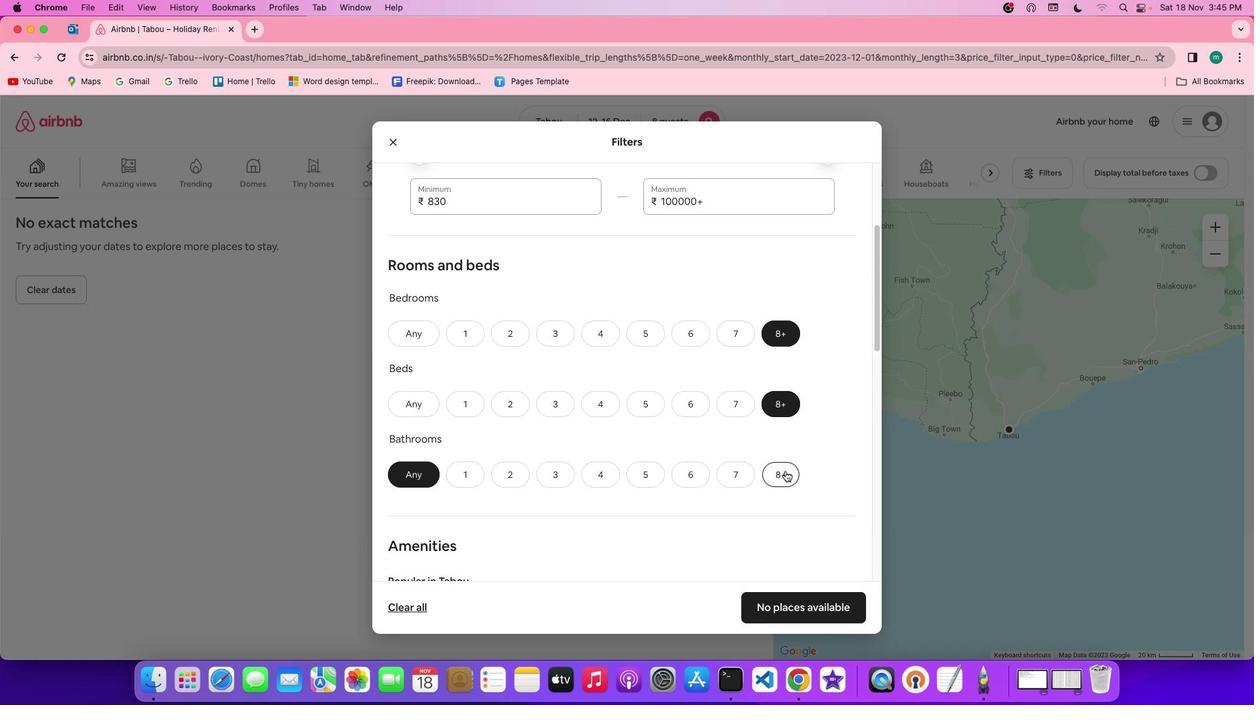 
Action: Mouse pressed left at (785, 471)
Screenshot: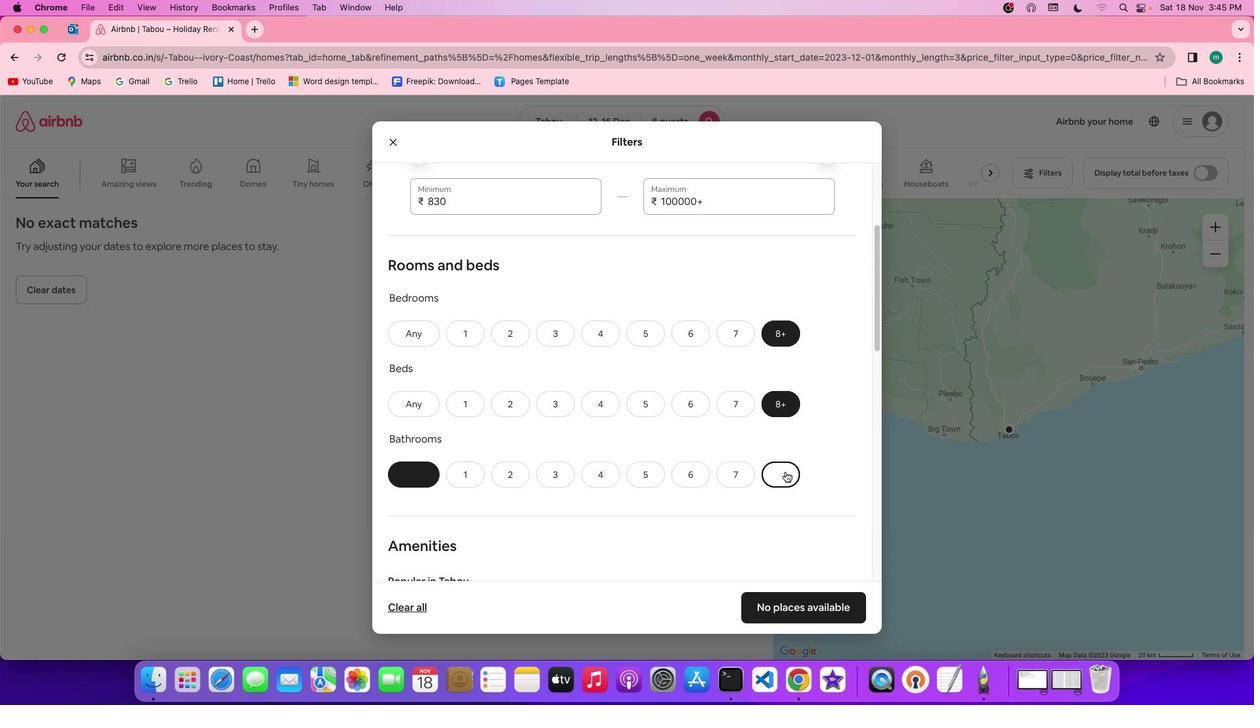 
Action: Mouse moved to (798, 434)
Screenshot: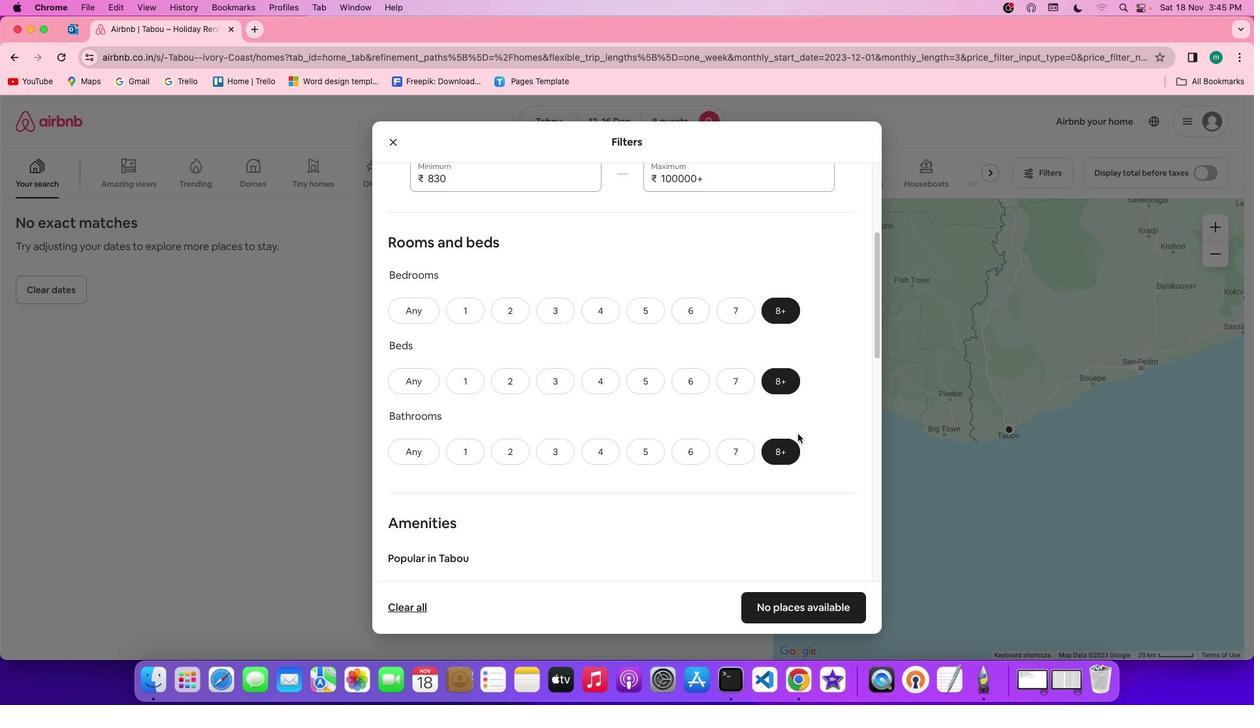 
Action: Mouse scrolled (798, 434) with delta (0, 0)
Screenshot: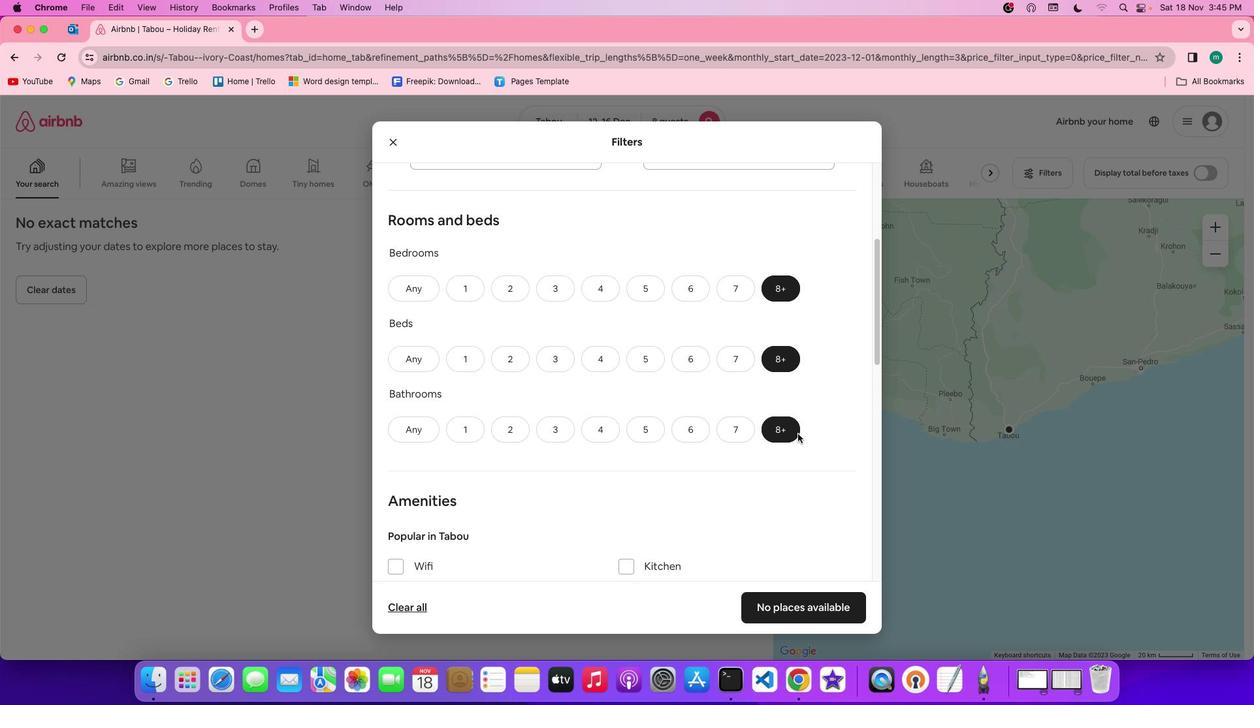 
Action: Mouse scrolled (798, 434) with delta (0, 0)
Screenshot: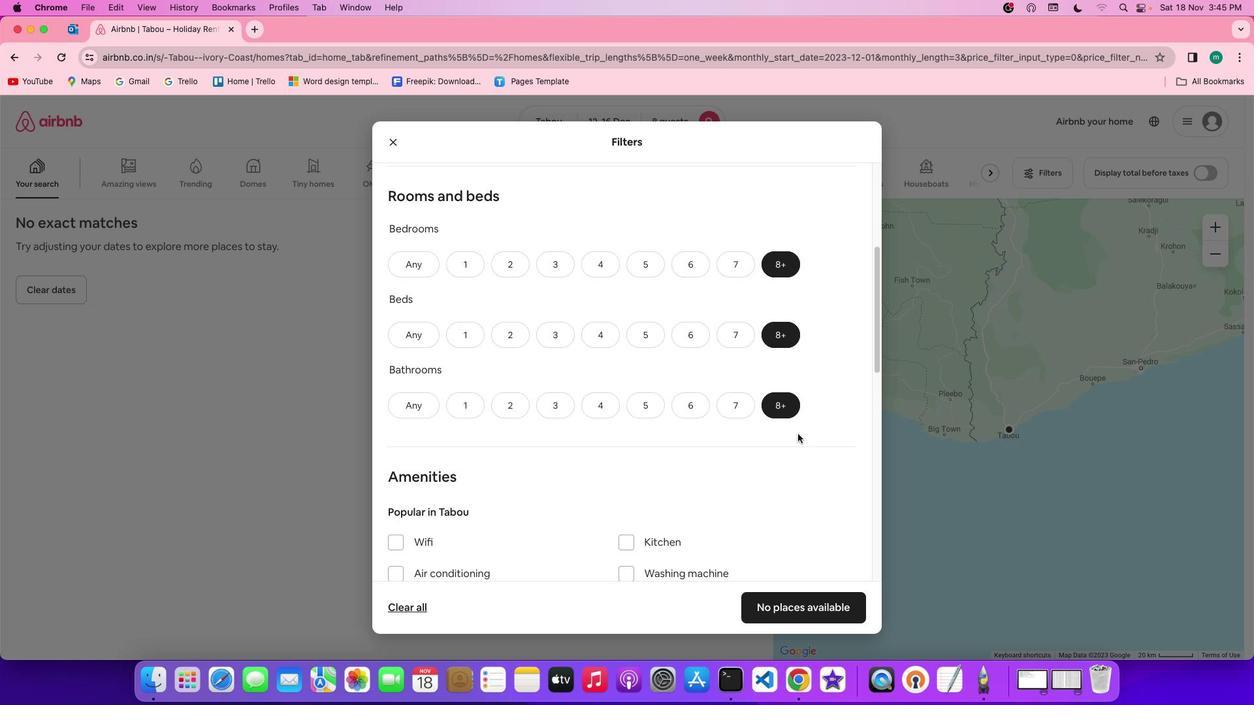 
Action: Mouse scrolled (798, 434) with delta (0, -1)
Screenshot: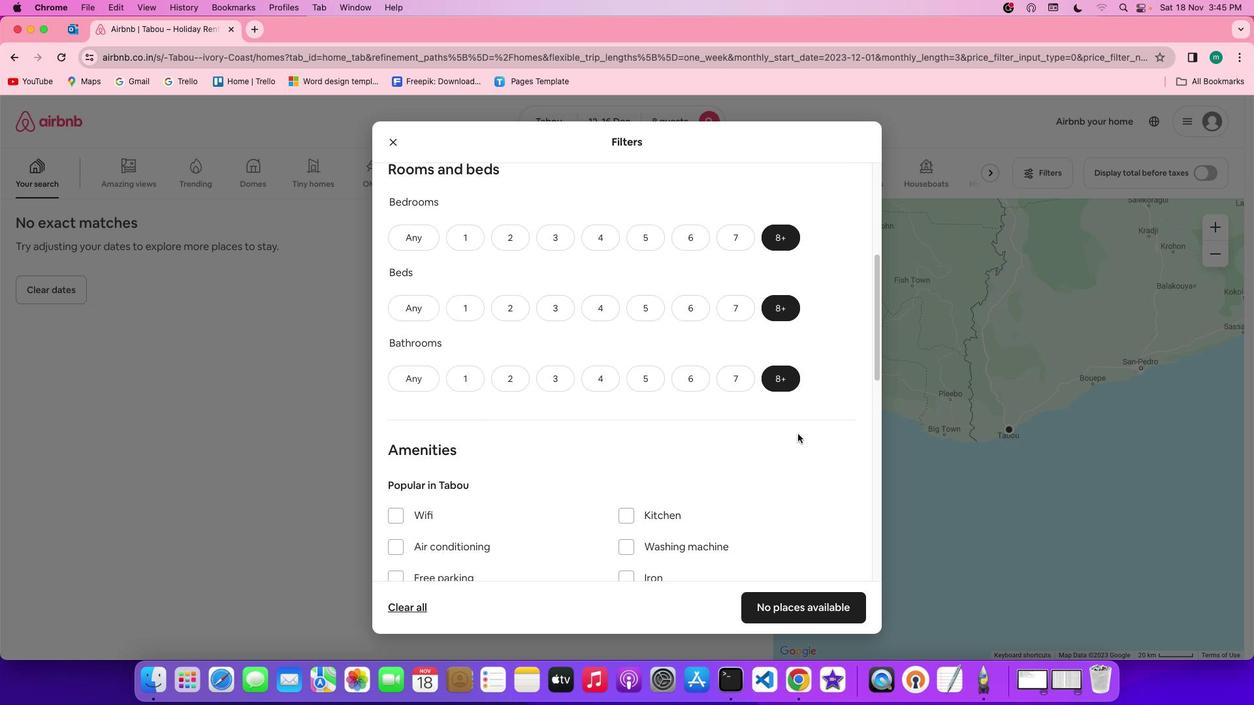 
Action: Mouse scrolled (798, 434) with delta (0, -1)
Screenshot: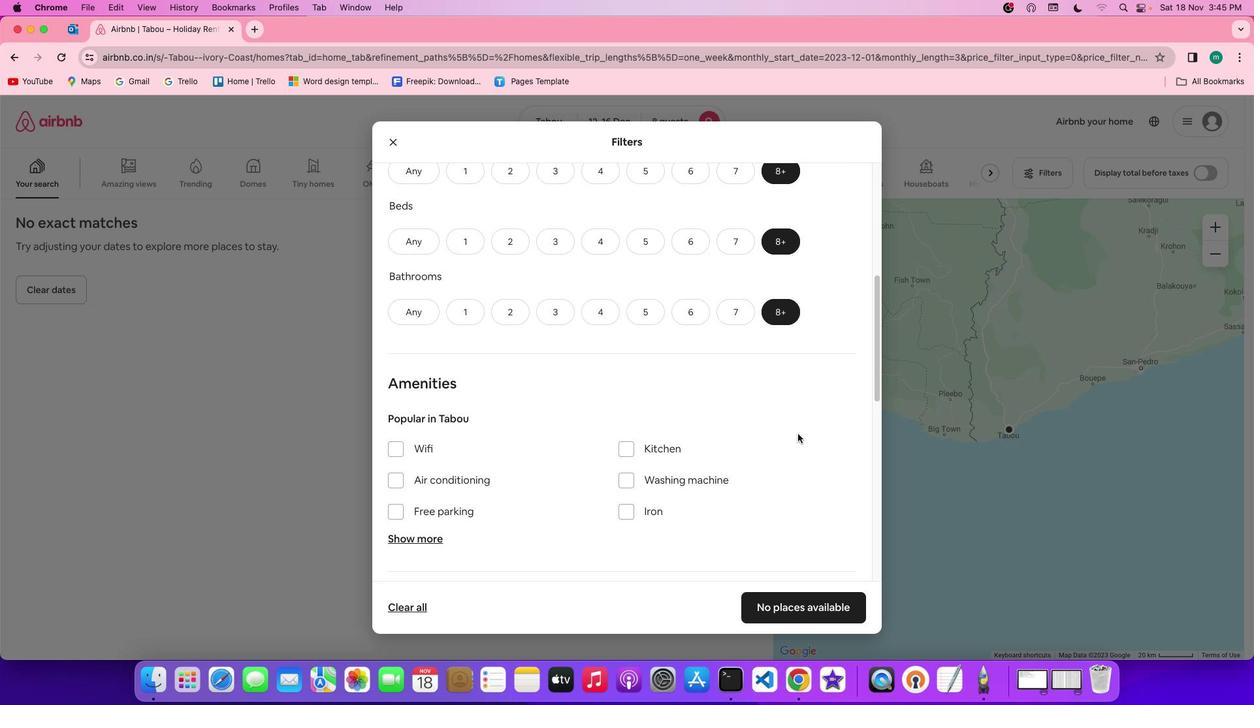 
Action: Mouse moved to (800, 435)
Screenshot: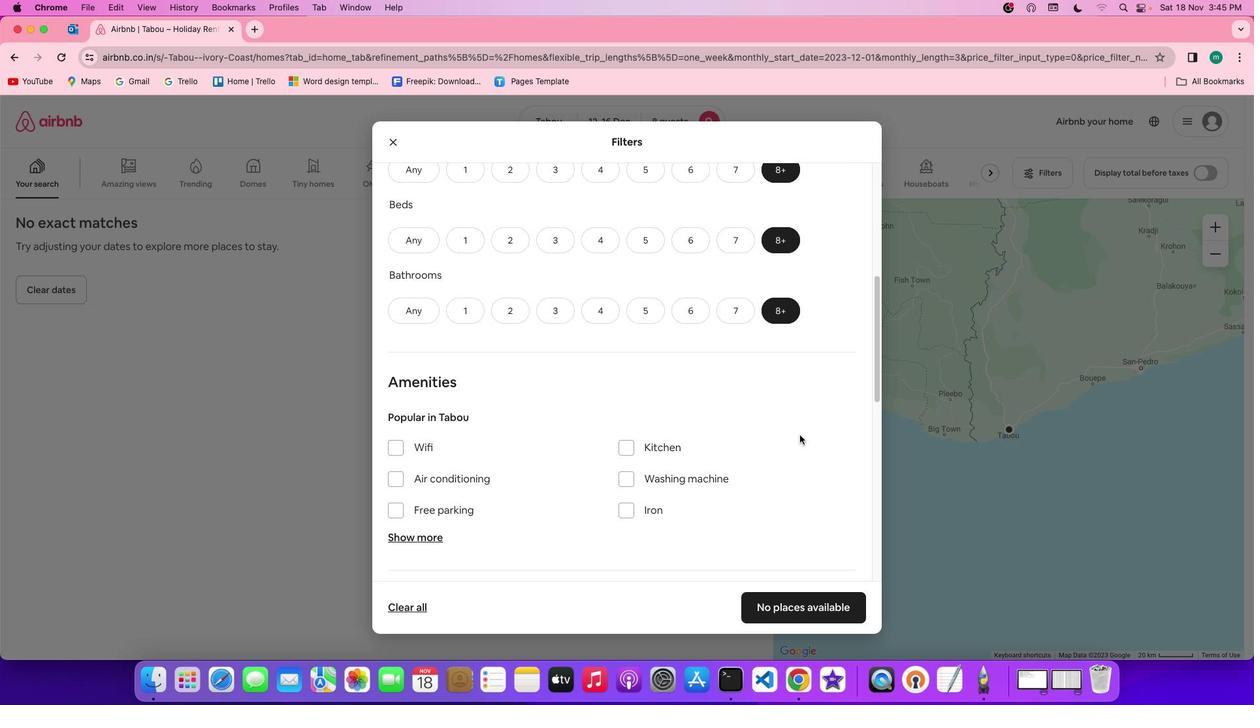 
Action: Mouse scrolled (800, 435) with delta (0, 0)
Screenshot: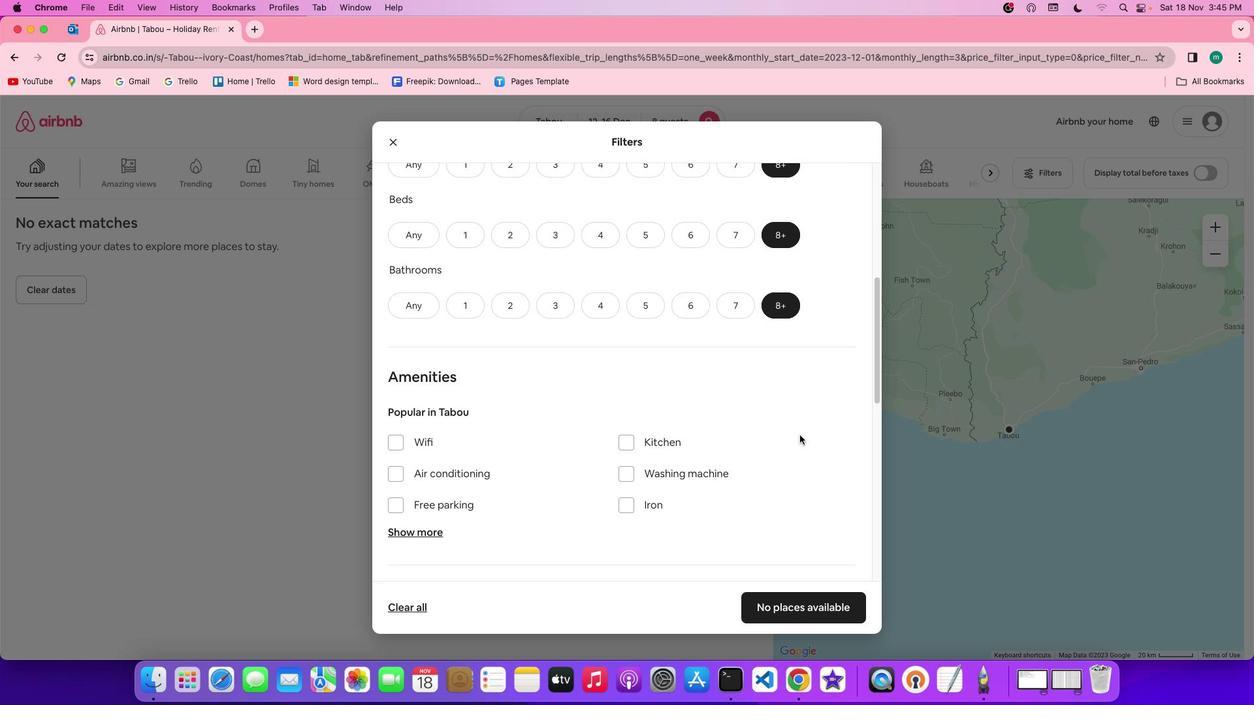 
Action: Mouse scrolled (800, 435) with delta (0, 0)
Screenshot: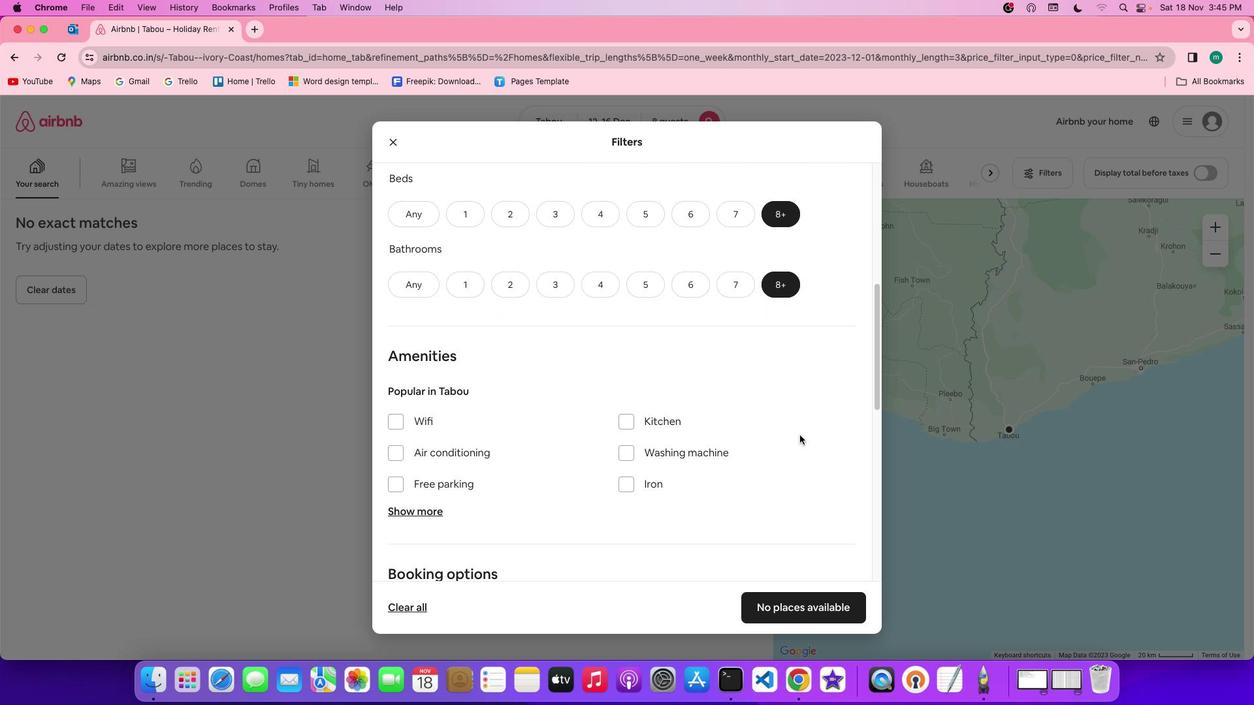 
Action: Mouse scrolled (800, 435) with delta (0, 0)
Screenshot: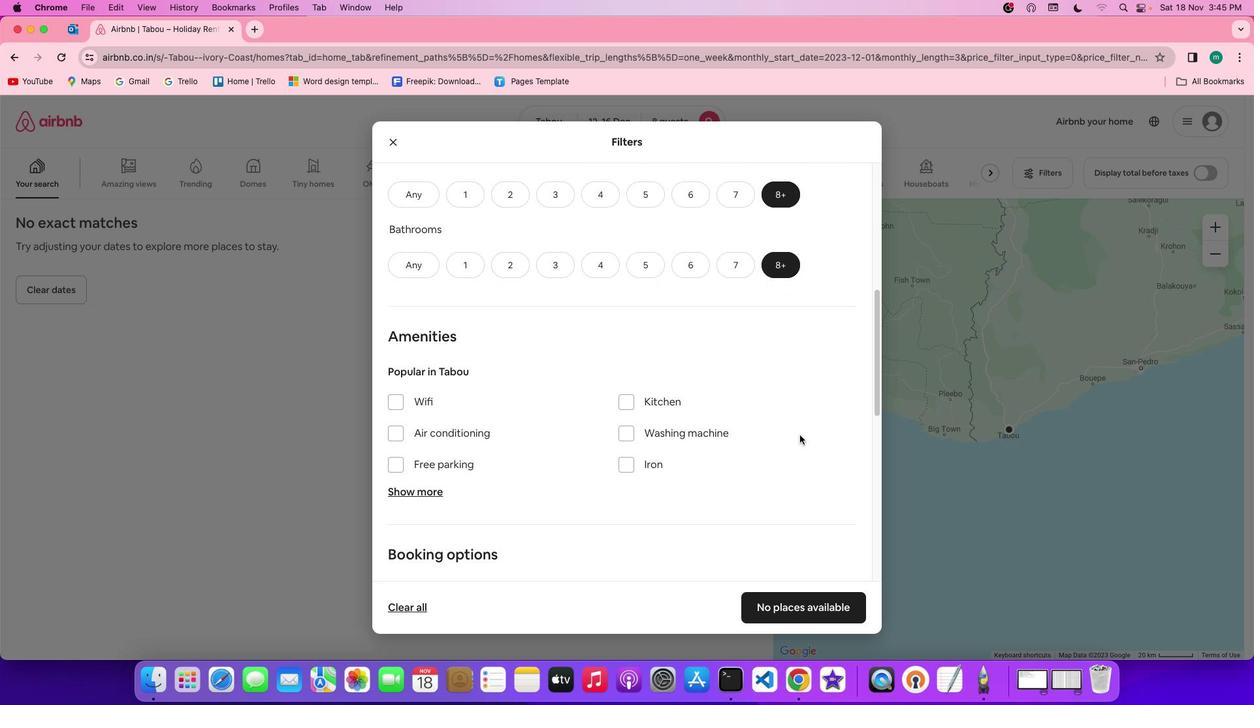 
Action: Mouse scrolled (800, 435) with delta (0, 0)
Screenshot: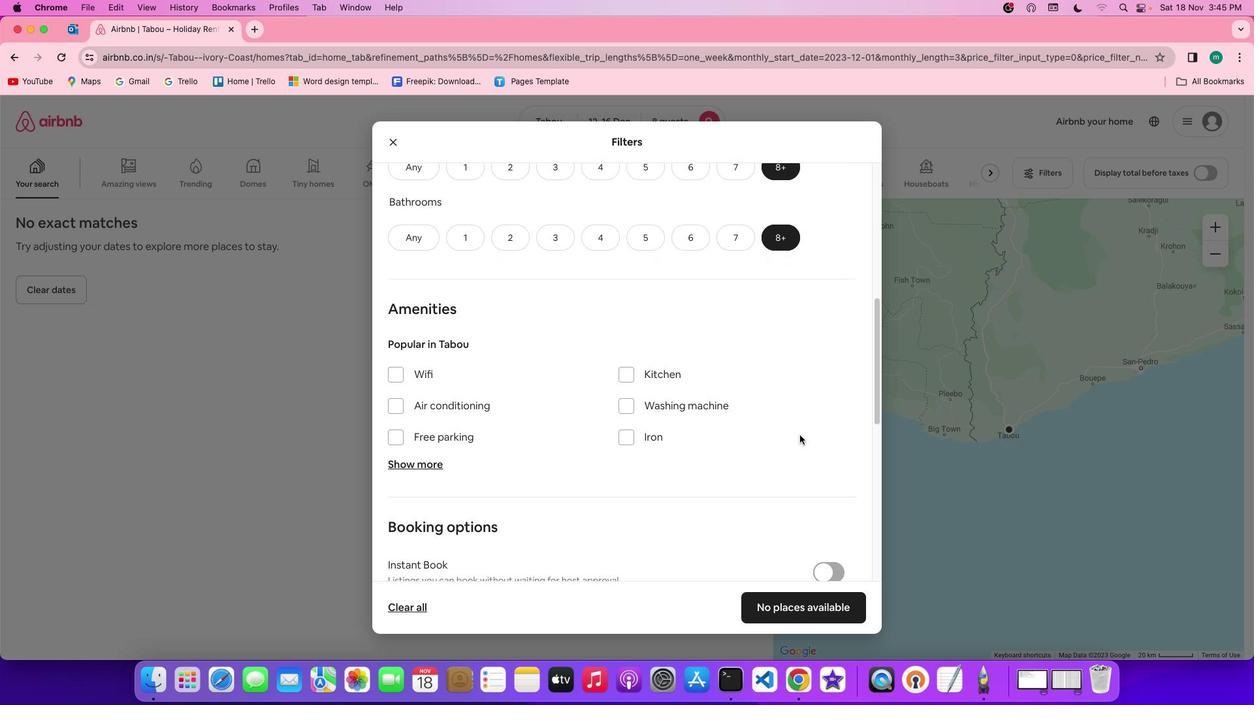 
Action: Mouse scrolled (800, 435) with delta (0, 0)
Screenshot: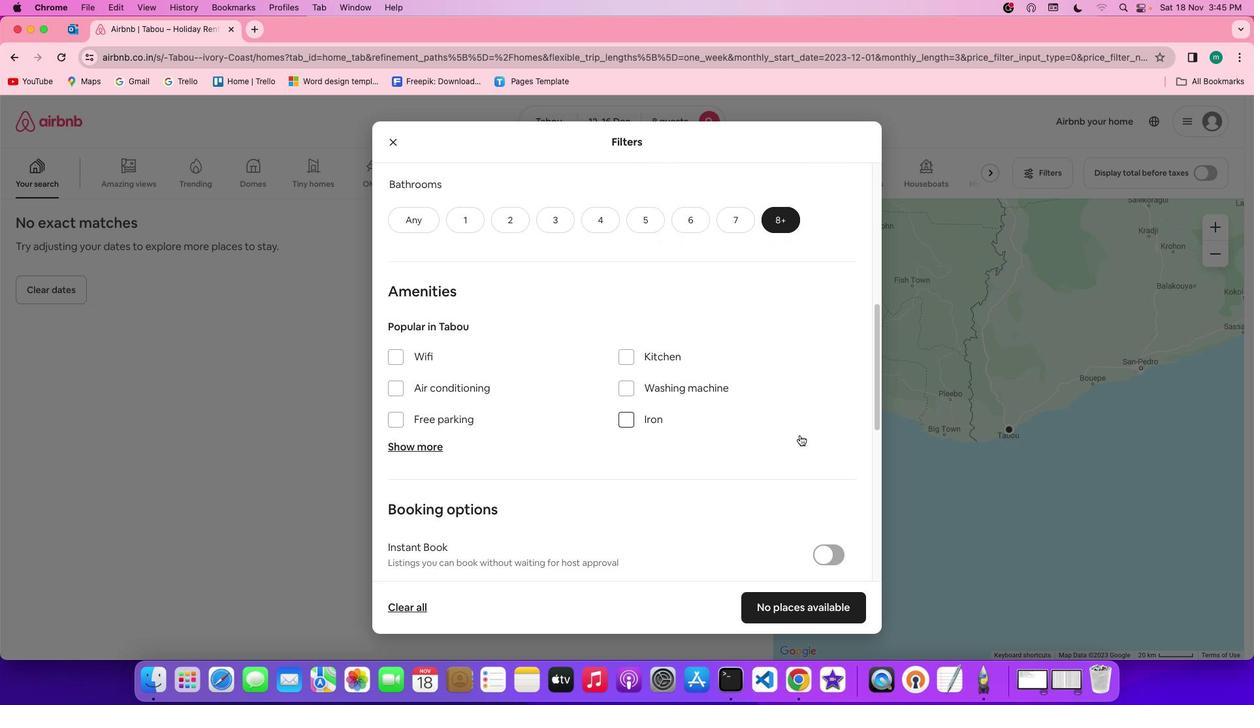 
Action: Mouse scrolled (800, 435) with delta (0, 0)
Screenshot: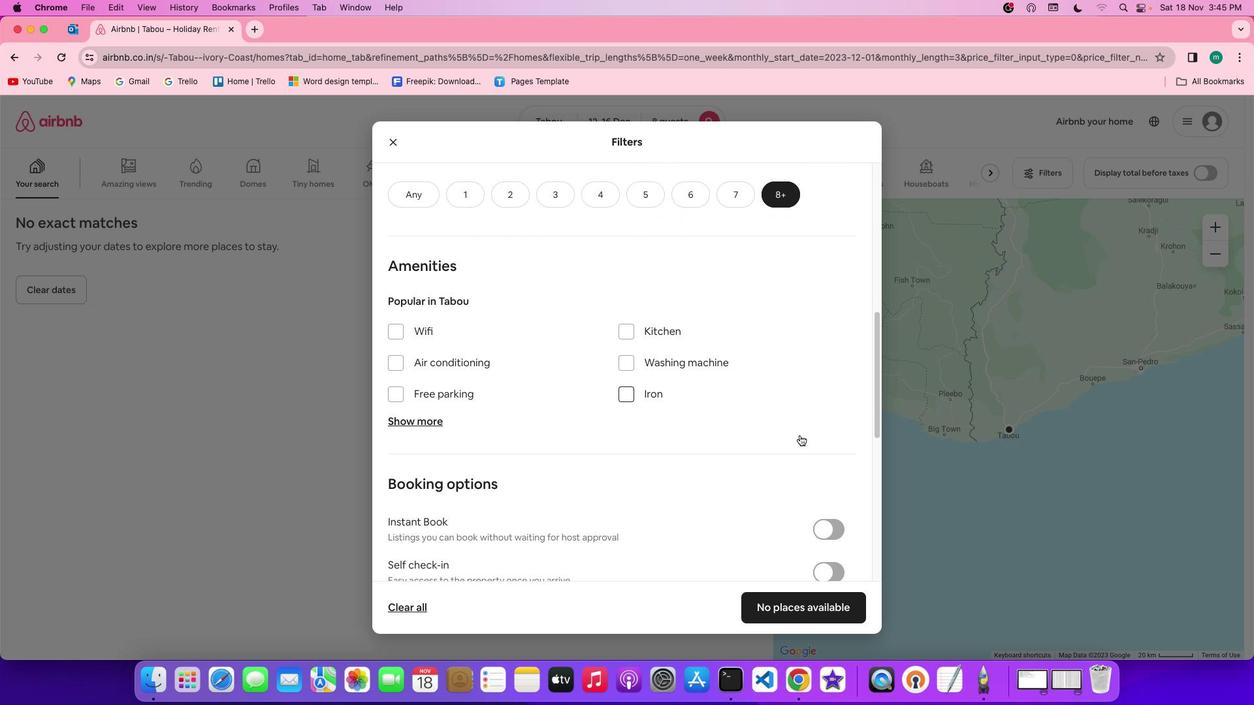 
Action: Mouse scrolled (800, 435) with delta (0, 0)
Screenshot: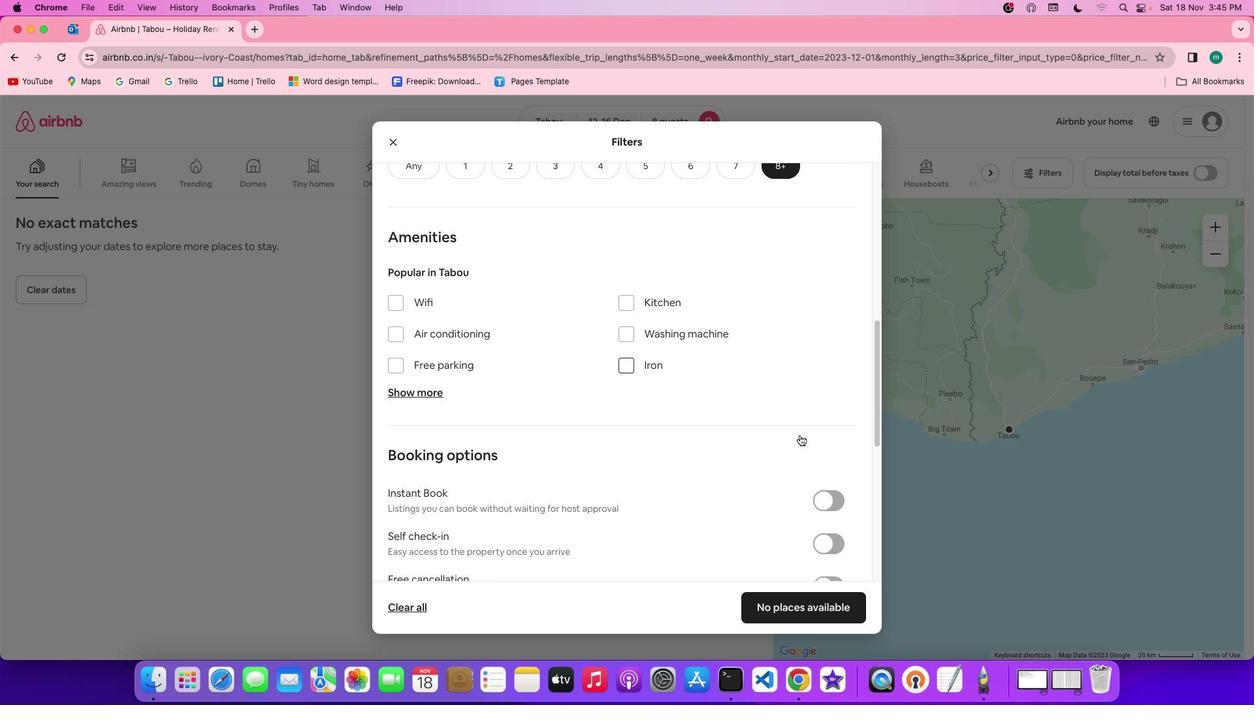 
Action: Mouse scrolled (800, 435) with delta (0, -1)
Screenshot: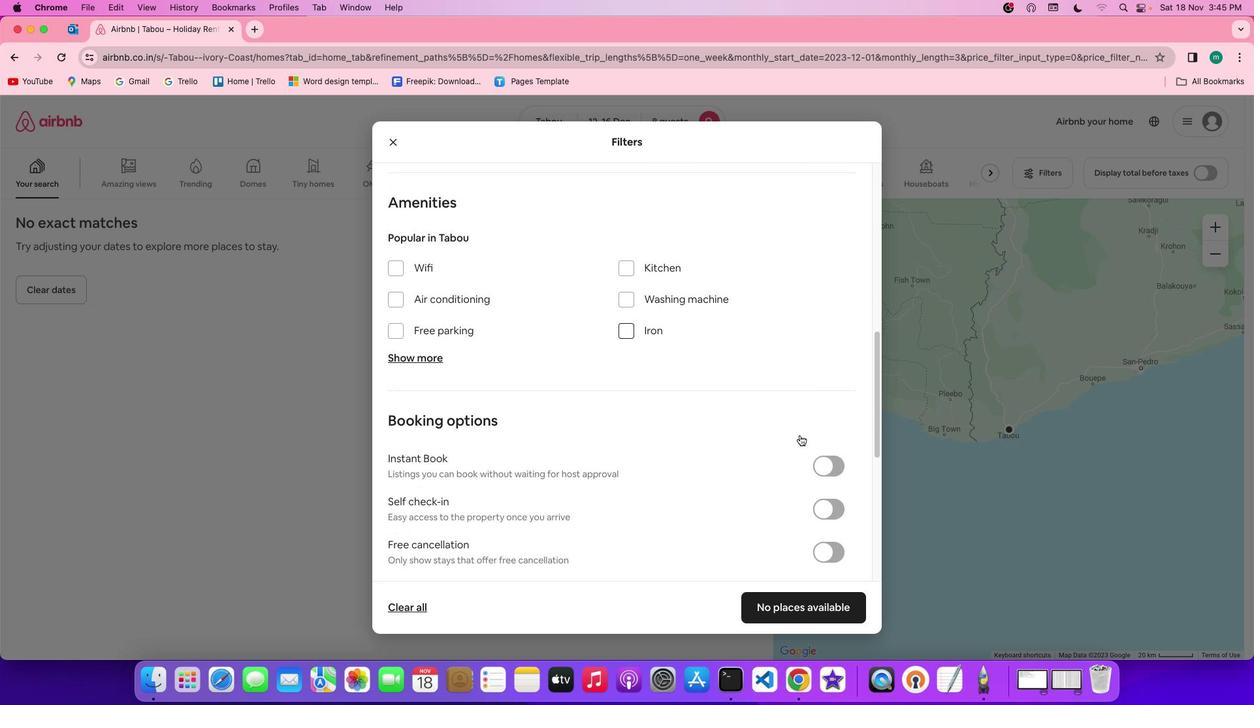
Action: Mouse moved to (399, 258)
Screenshot: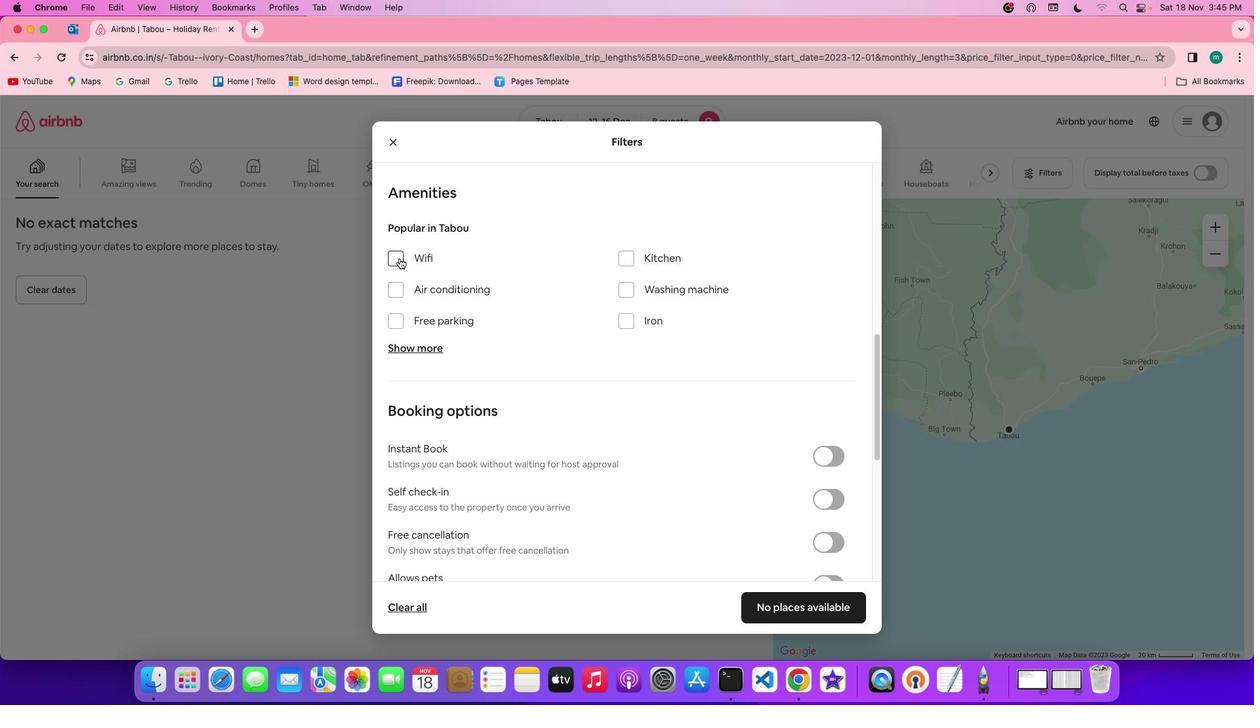 
Action: Mouse pressed left at (399, 258)
Screenshot: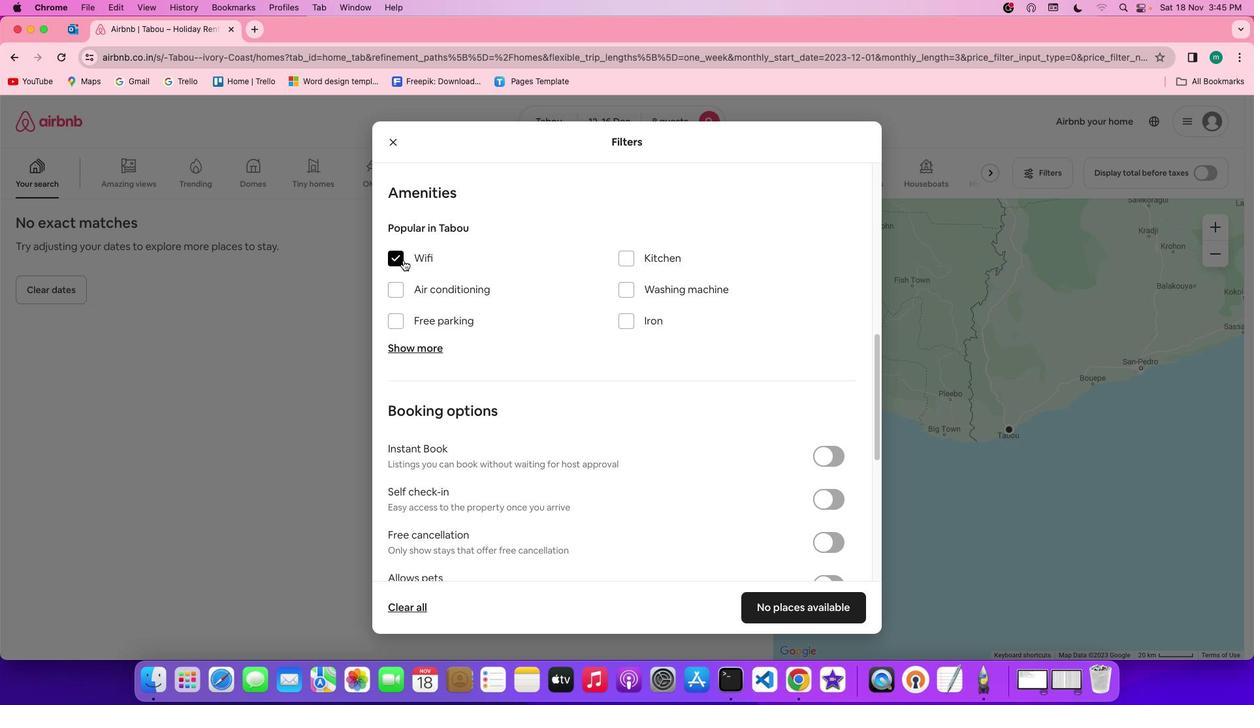 
Action: Mouse moved to (437, 350)
Screenshot: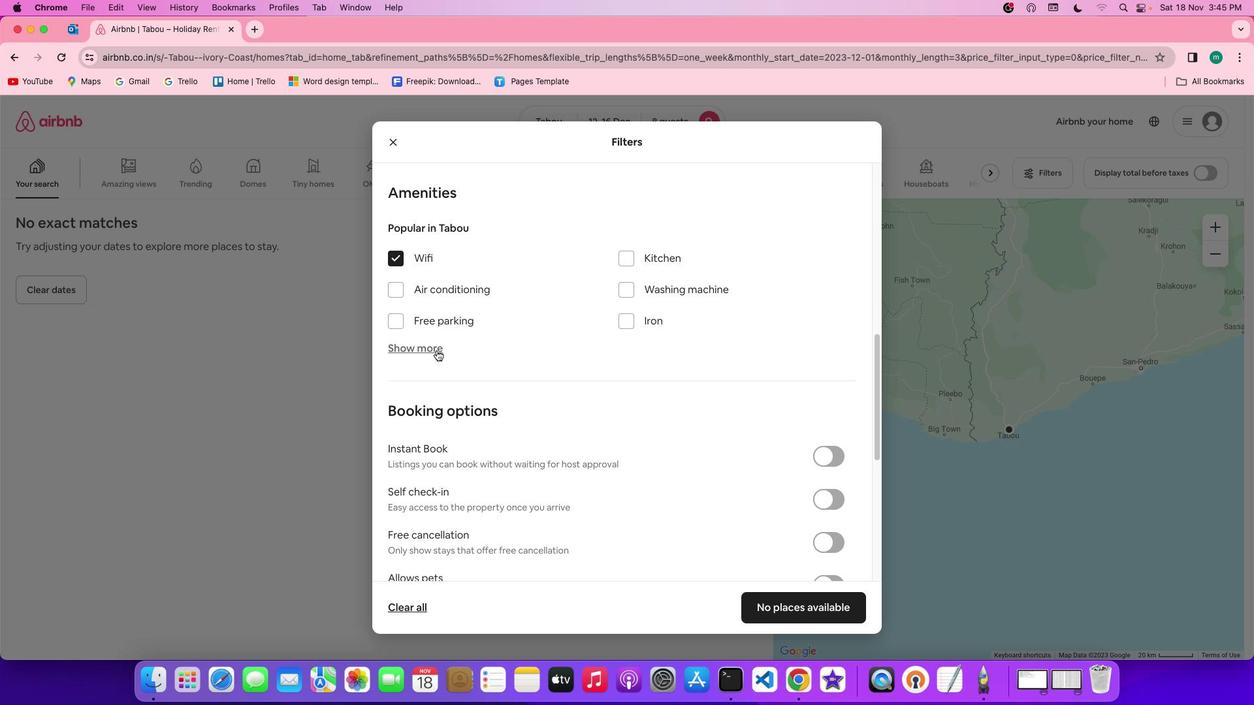 
Action: Mouse pressed left at (437, 350)
Screenshot: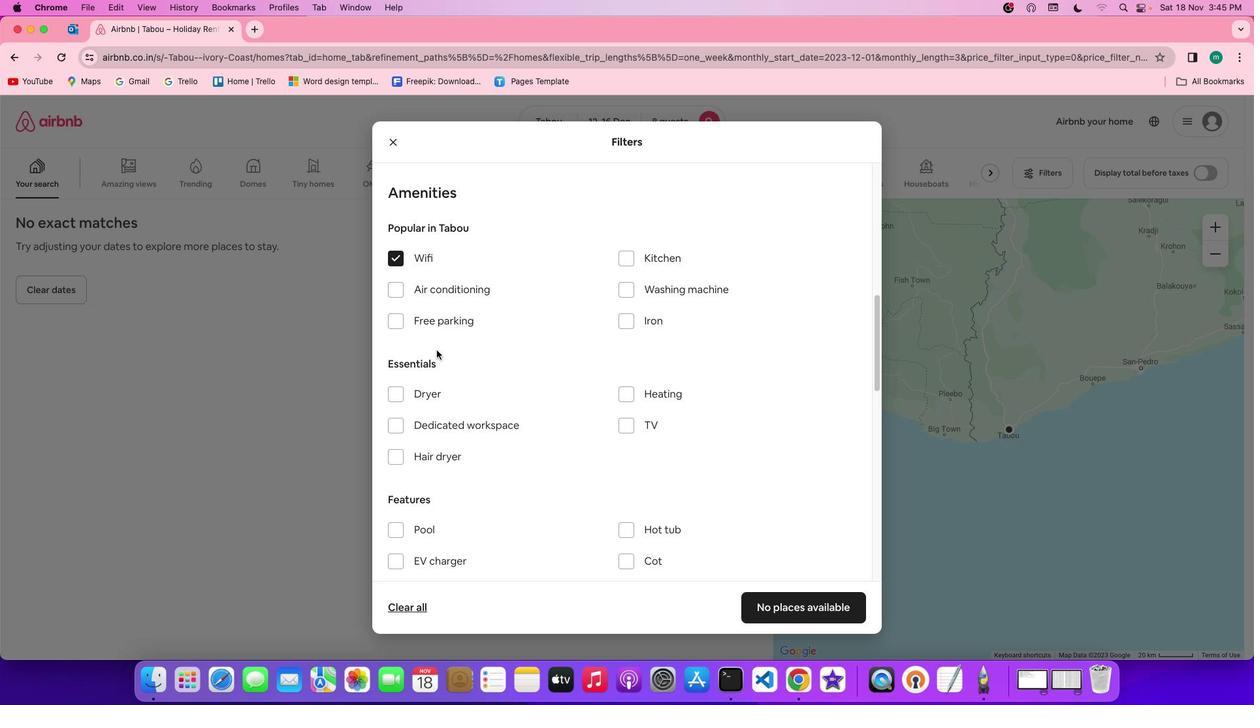 
Action: Mouse moved to (594, 365)
Screenshot: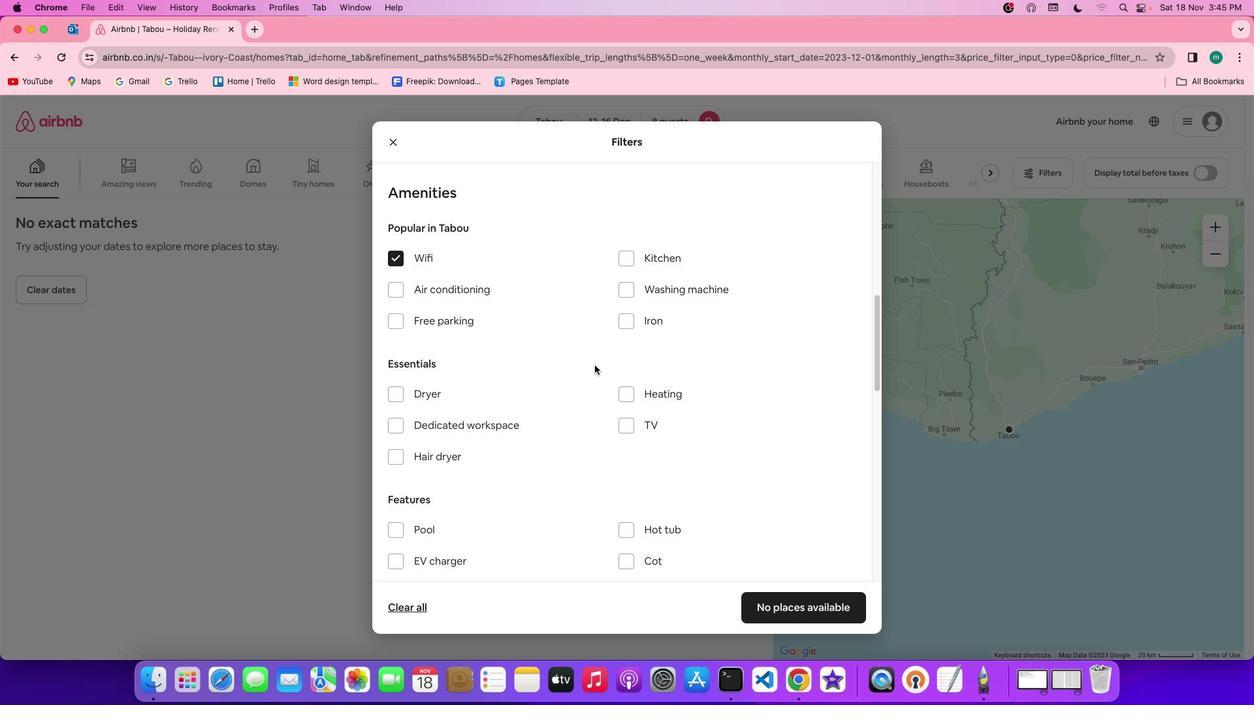 
Action: Mouse scrolled (594, 365) with delta (0, 0)
Screenshot: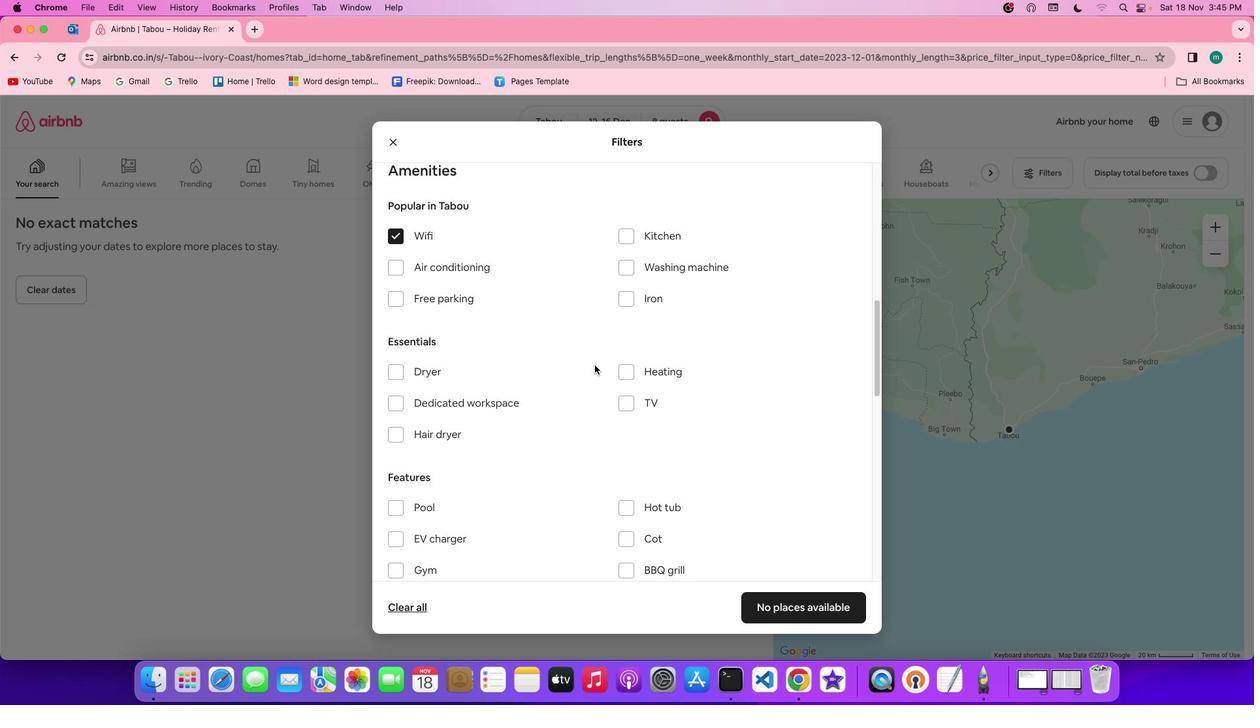 
Action: Mouse scrolled (594, 365) with delta (0, 0)
Screenshot: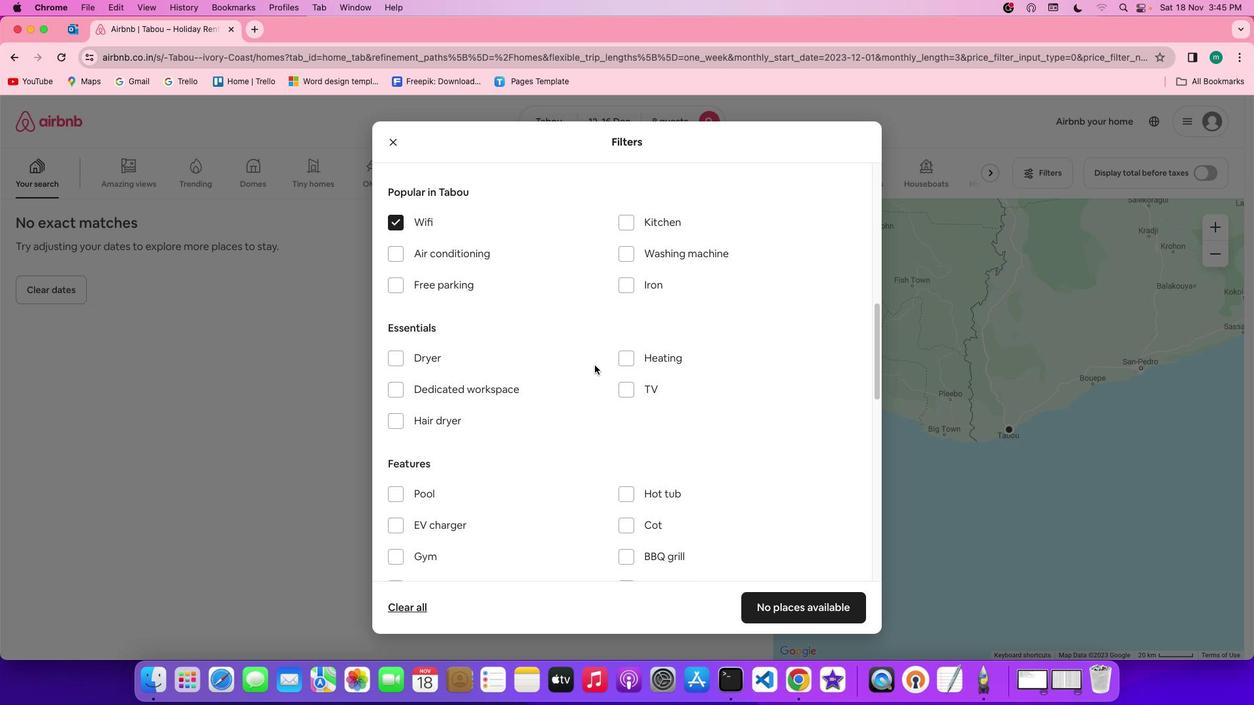 
Action: Mouse scrolled (594, 365) with delta (0, 0)
Screenshot: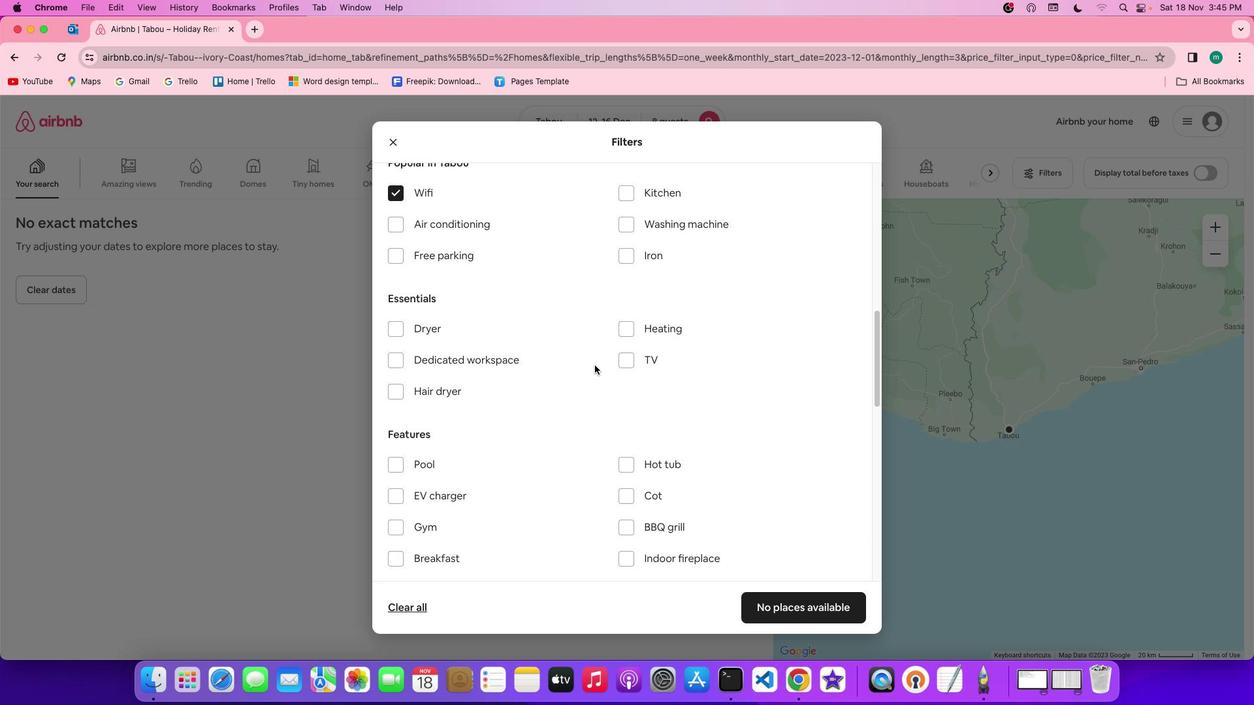 
Action: Mouse moved to (628, 364)
Screenshot: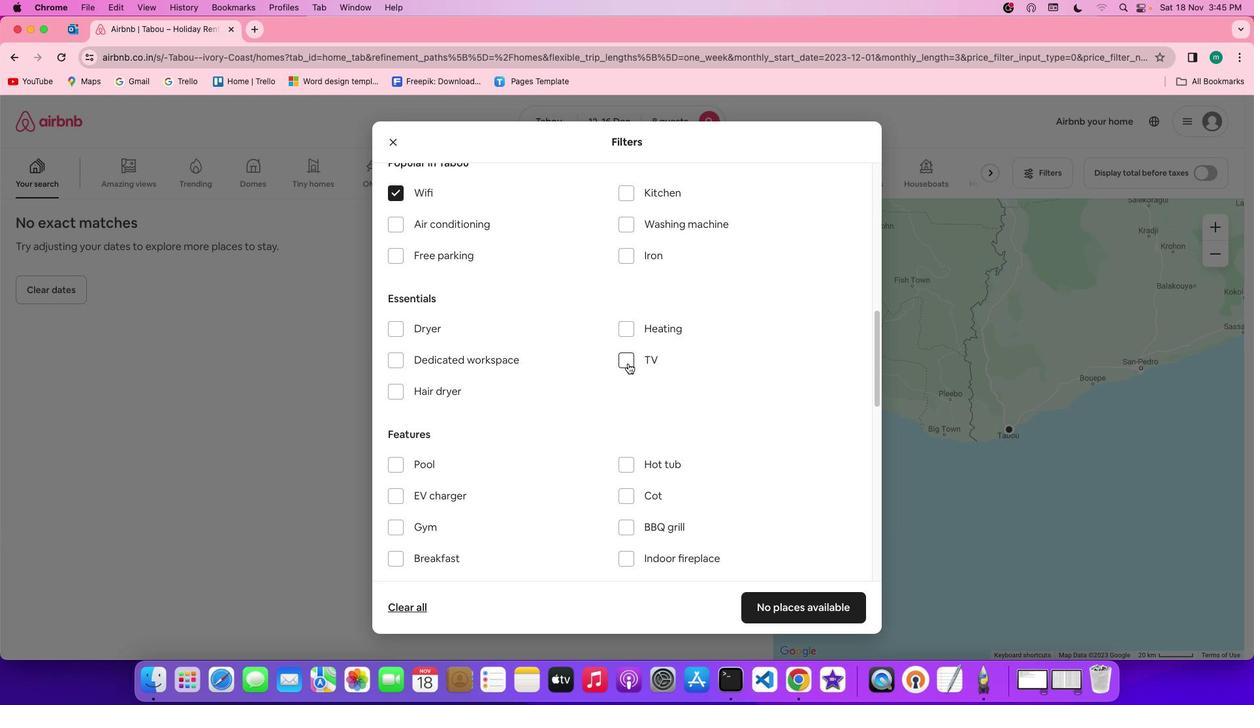 
Action: Mouse pressed left at (628, 364)
Screenshot: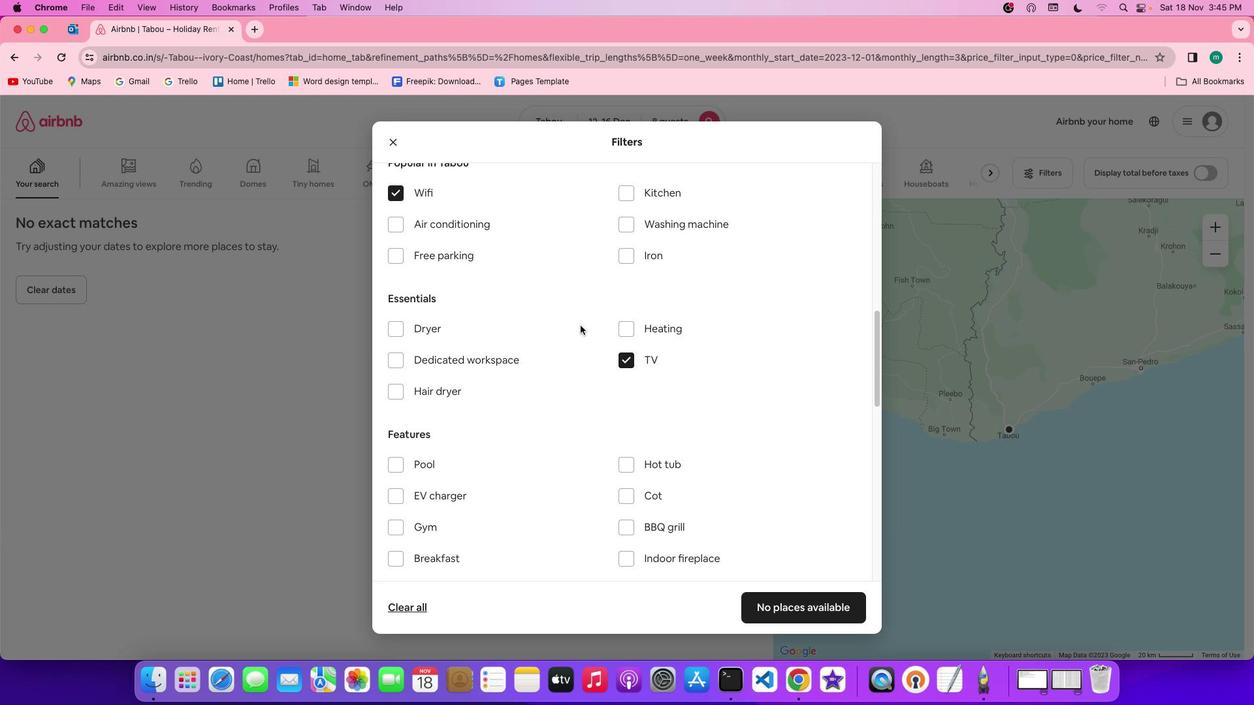 
Action: Mouse moved to (403, 258)
Screenshot: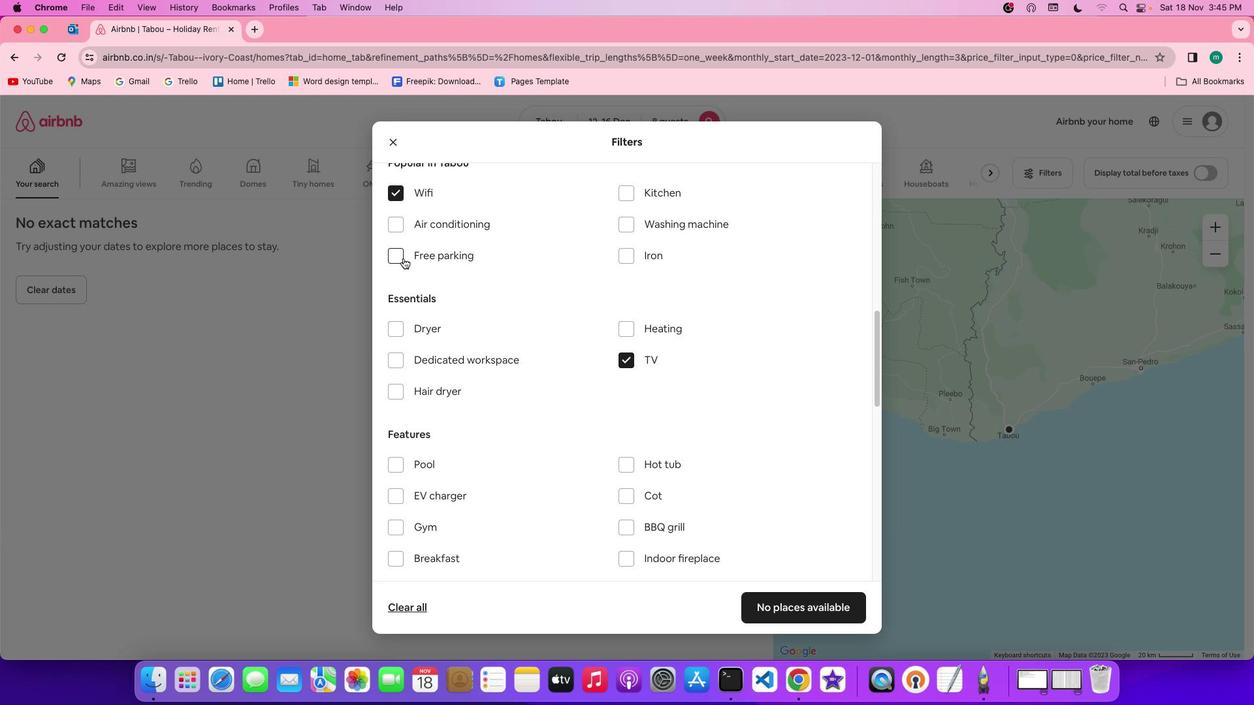 
Action: Mouse pressed left at (403, 258)
Screenshot: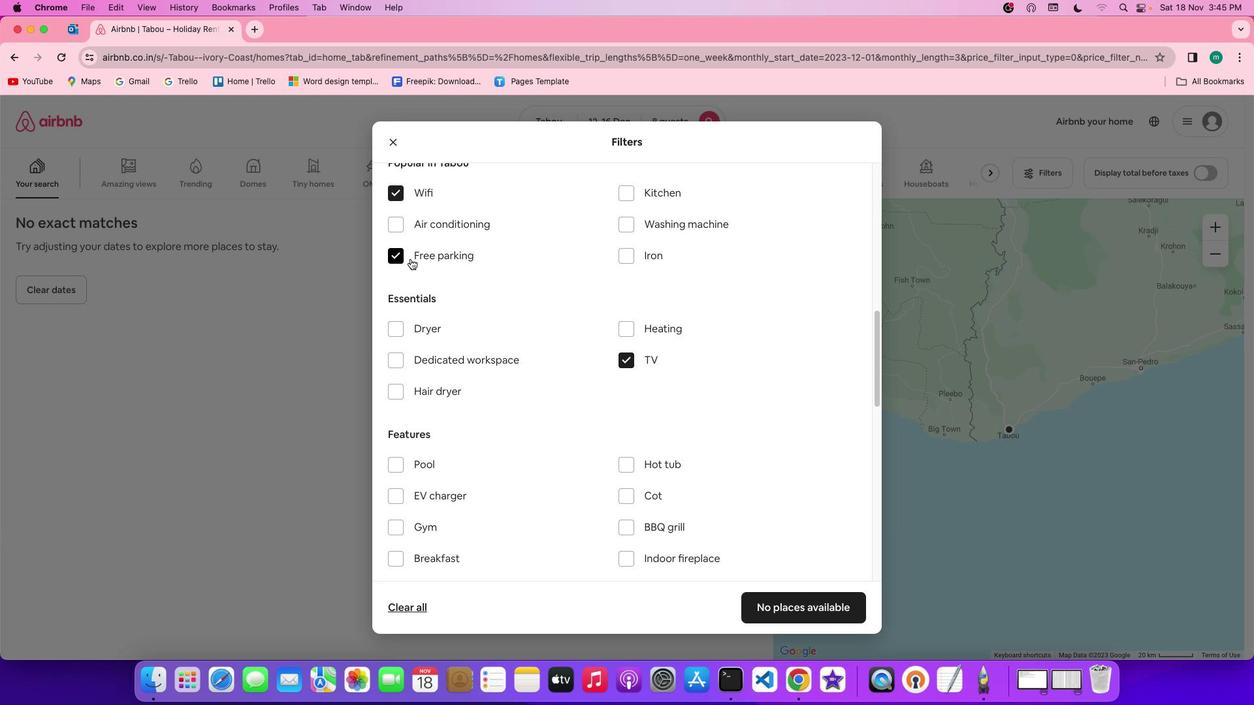 
Action: Mouse moved to (517, 306)
Screenshot: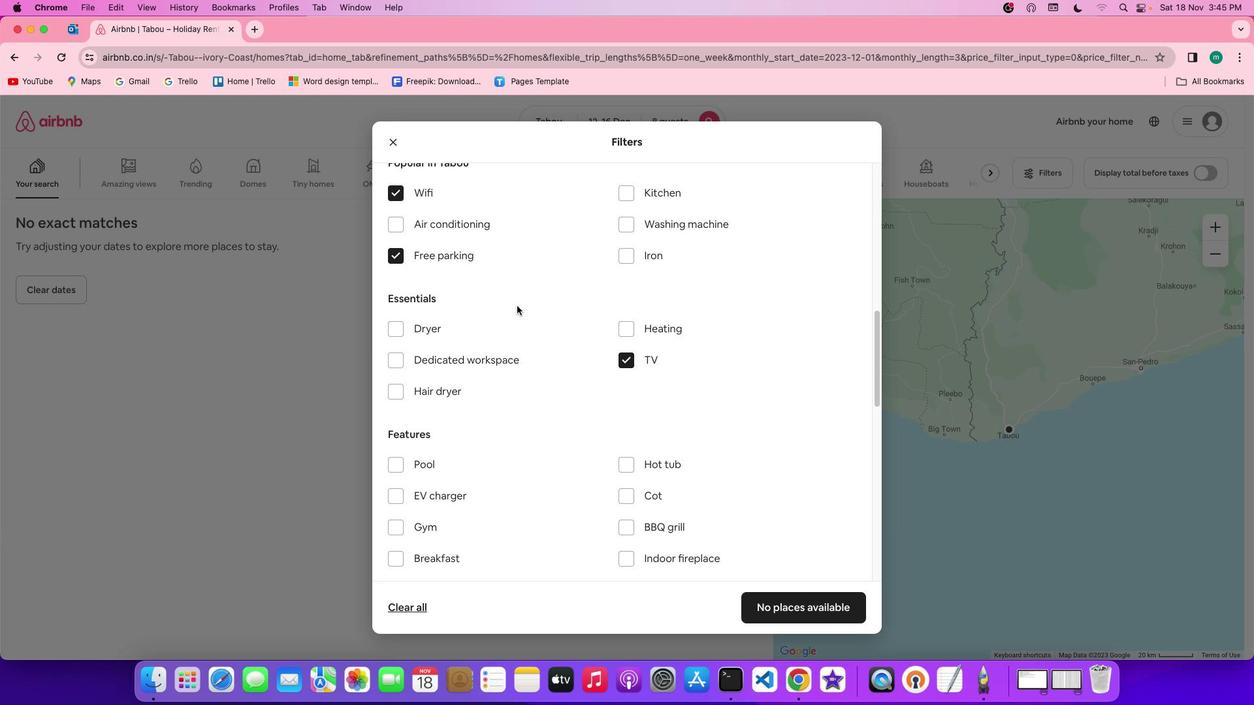 
Action: Mouse scrolled (517, 306) with delta (0, 0)
Screenshot: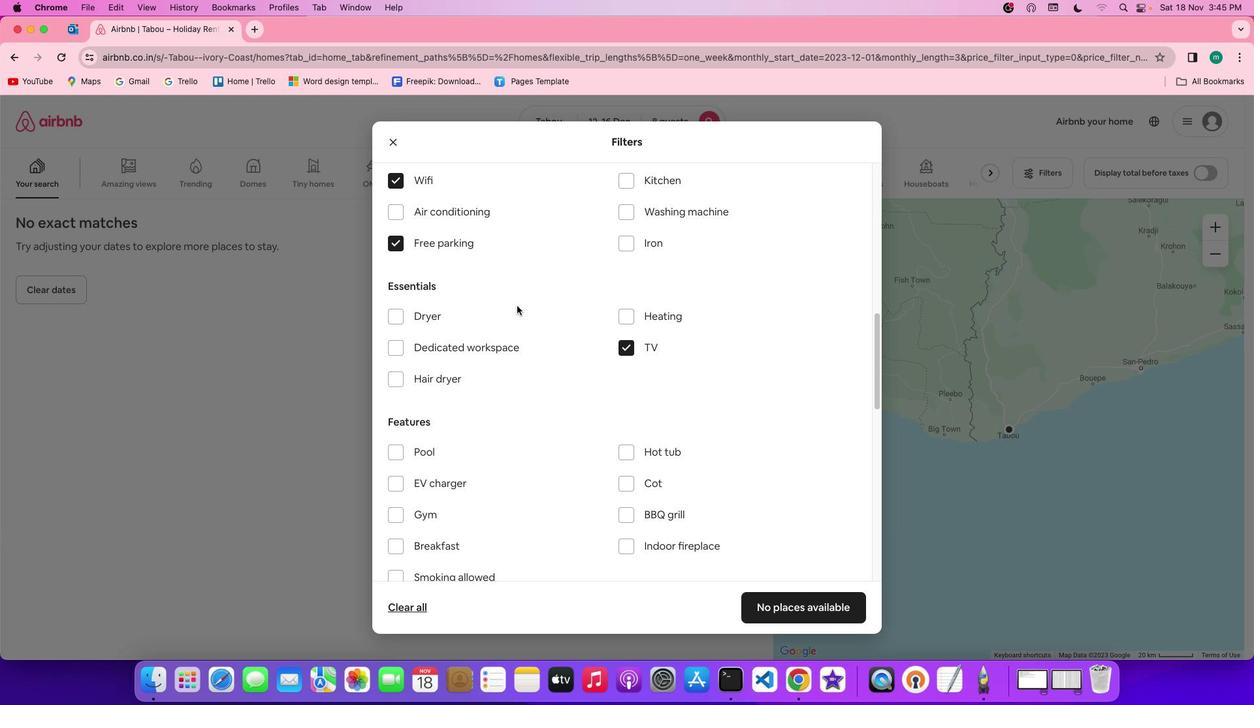 
Action: Mouse scrolled (517, 306) with delta (0, 0)
Screenshot: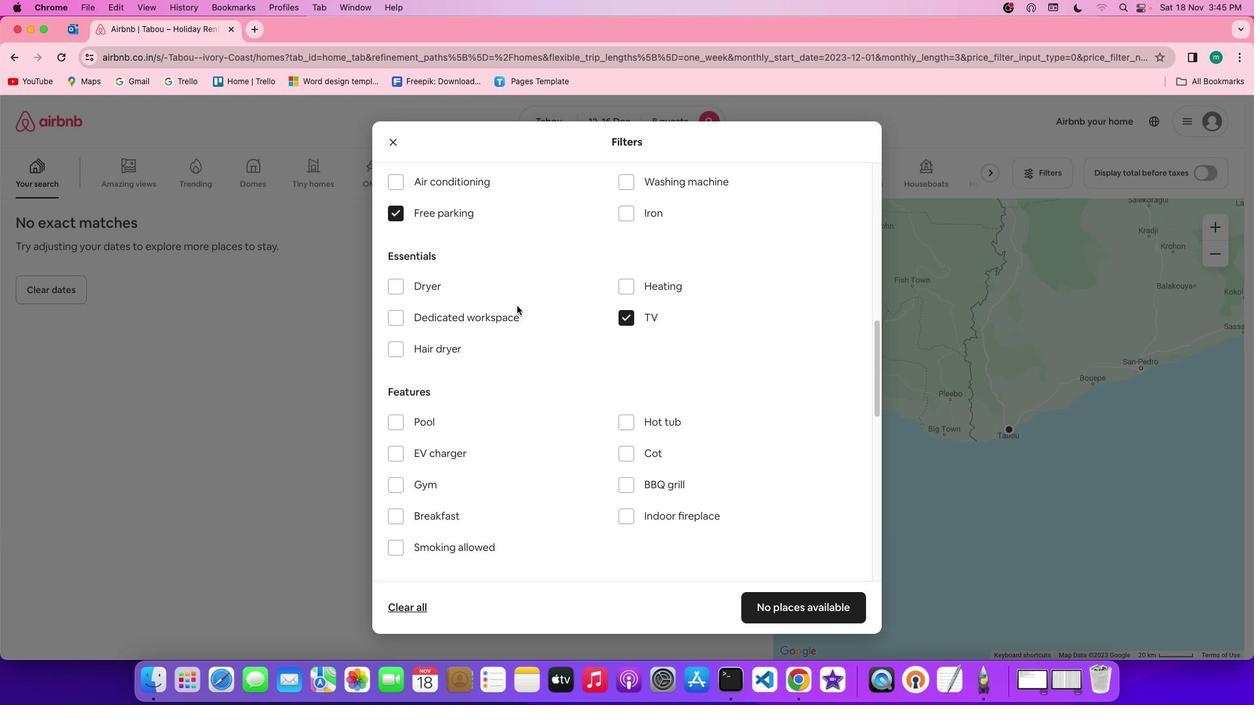 
Action: Mouse scrolled (517, 306) with delta (0, 0)
Screenshot: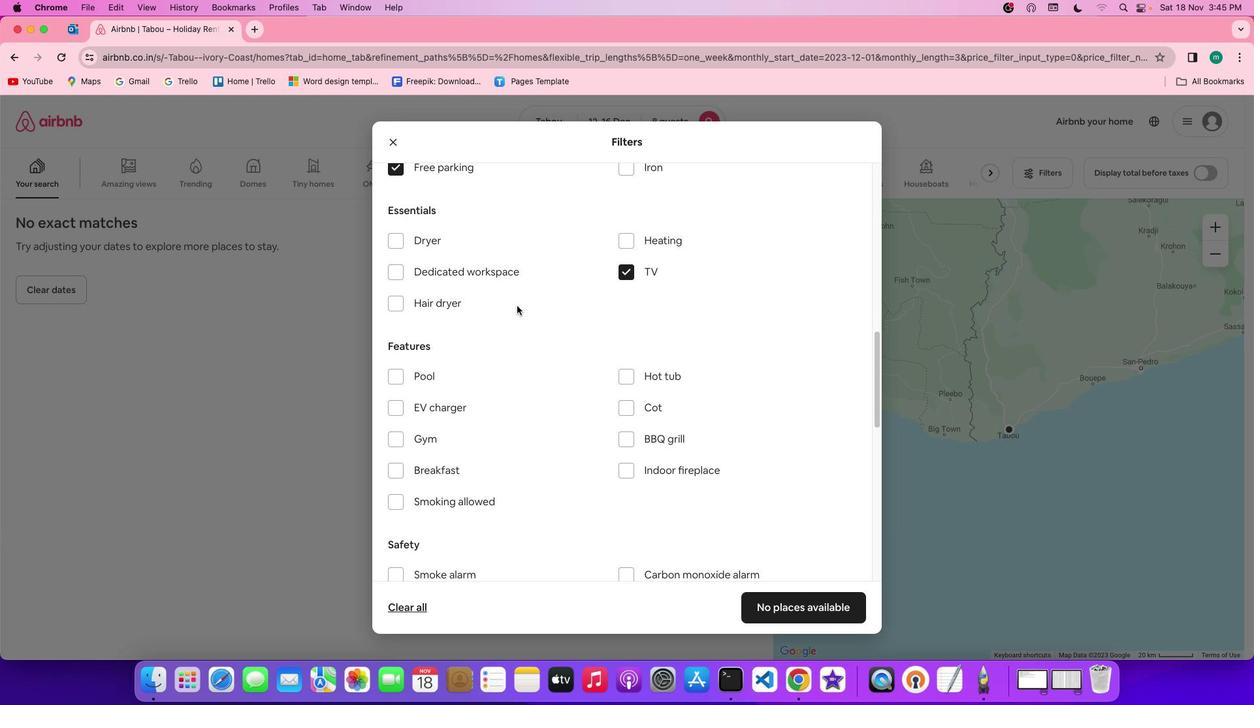 
Action: Mouse scrolled (517, 306) with delta (0, -1)
Screenshot: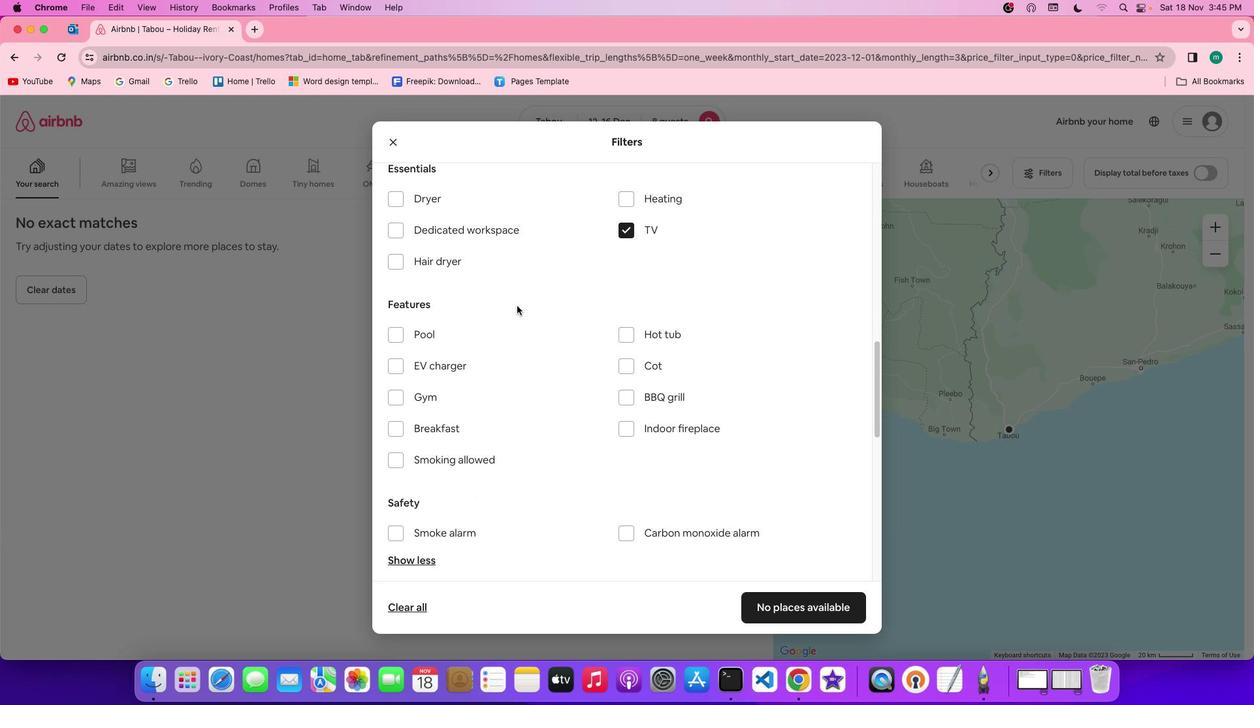 
Action: Mouse scrolled (517, 306) with delta (0, 0)
Screenshot: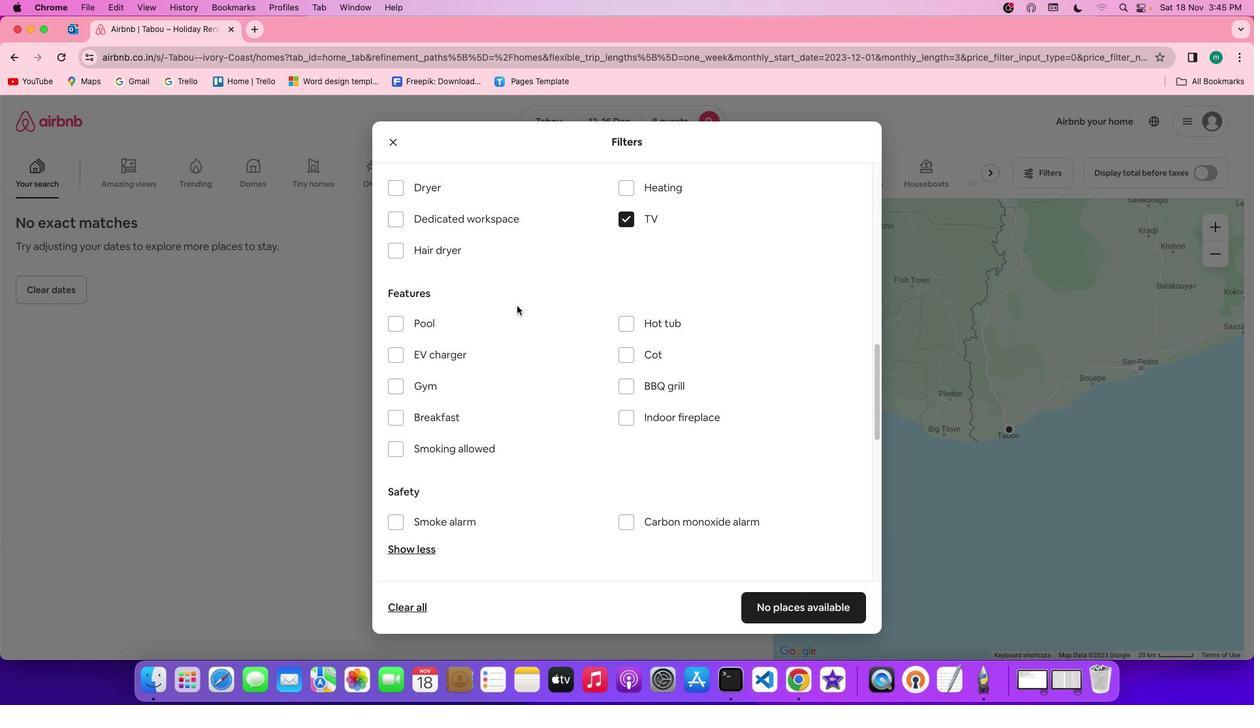 
Action: Mouse scrolled (517, 306) with delta (0, 0)
Screenshot: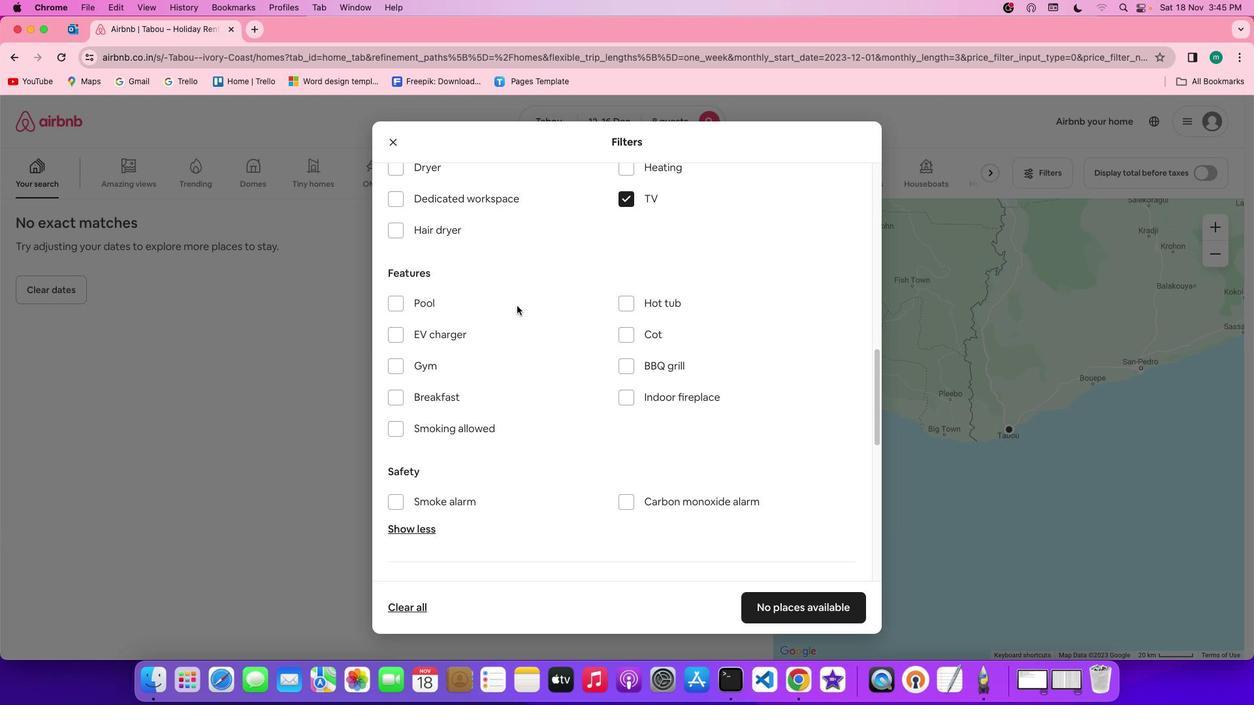 
Action: Mouse scrolled (517, 306) with delta (0, 0)
Screenshot: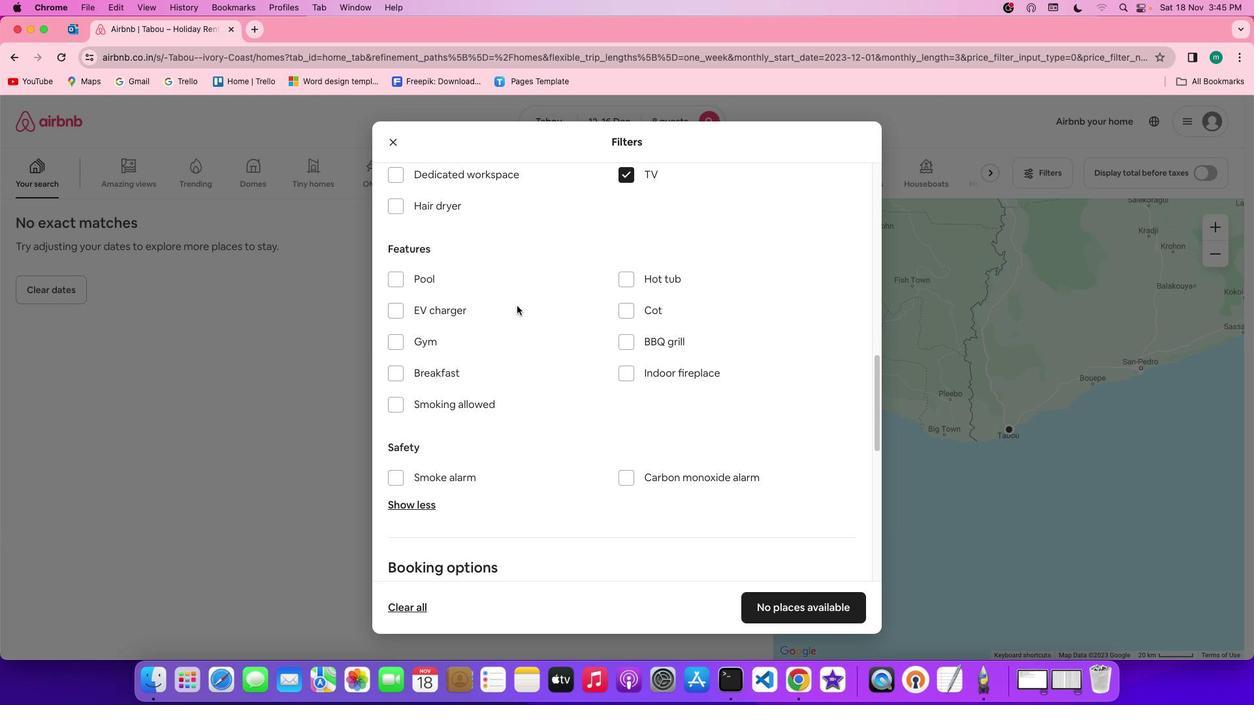 
Action: Mouse scrolled (517, 306) with delta (0, 0)
Screenshot: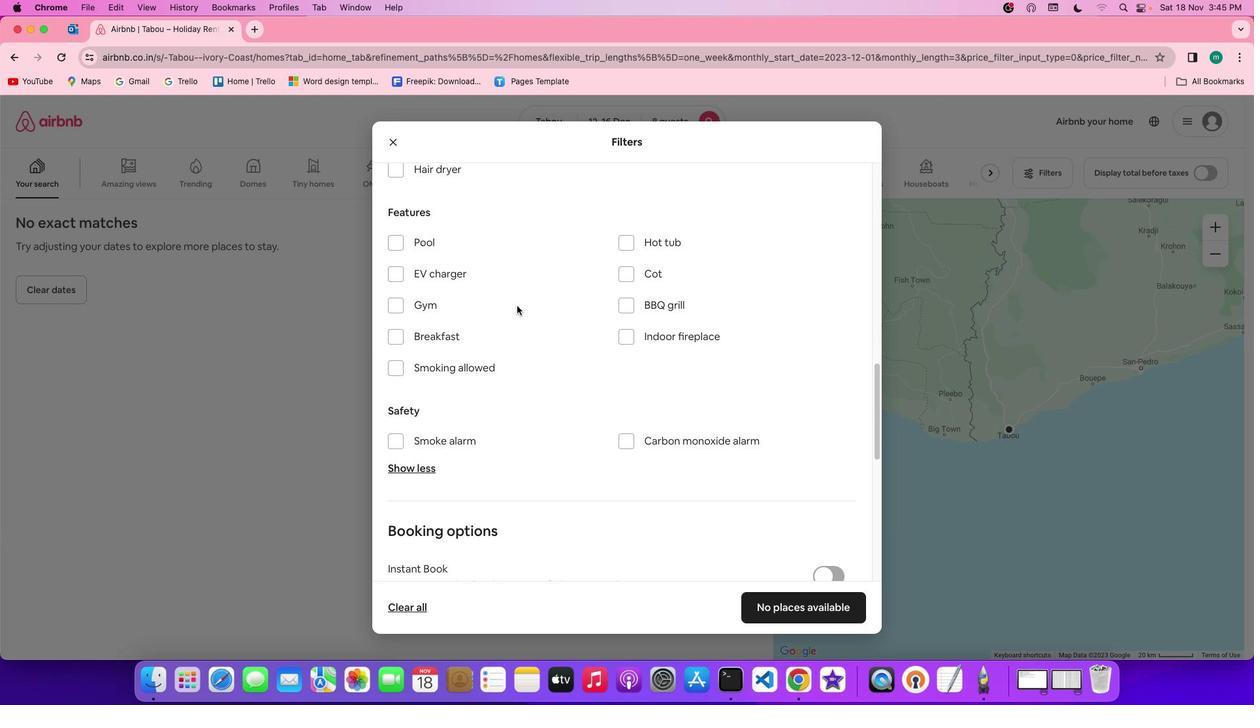 
Action: Mouse scrolled (517, 306) with delta (0, 0)
Screenshot: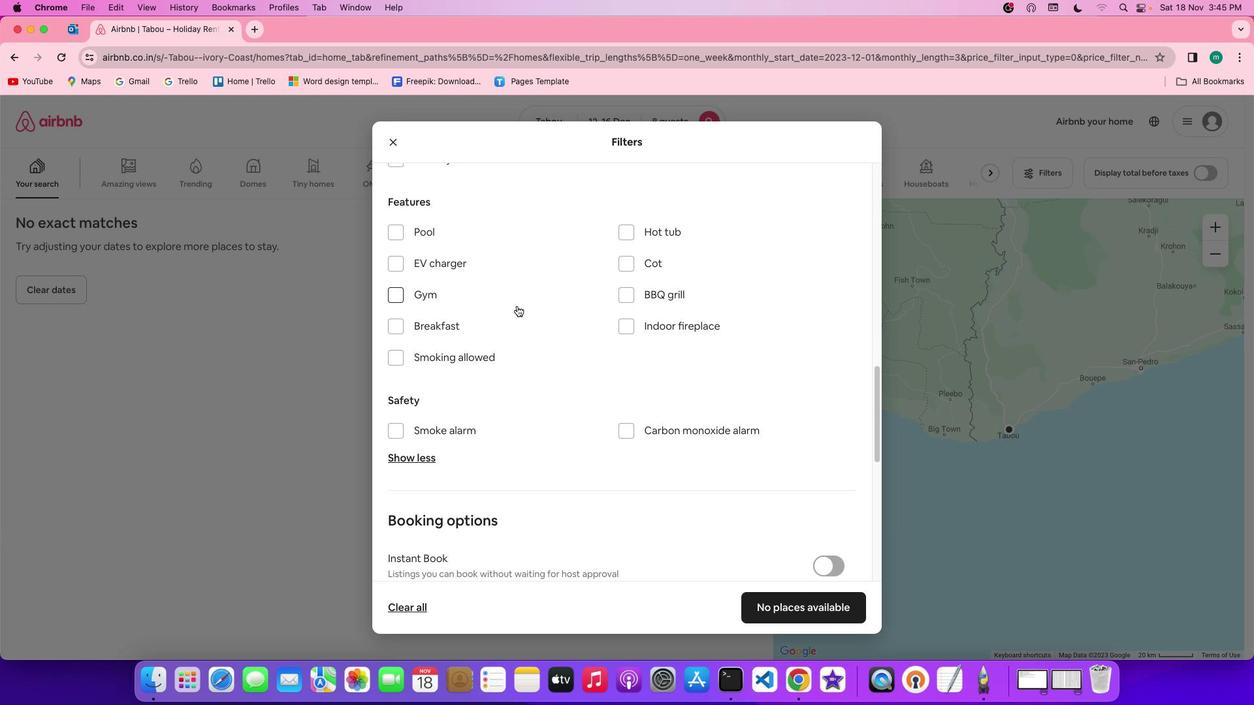 
Action: Mouse scrolled (517, 306) with delta (0, 0)
Screenshot: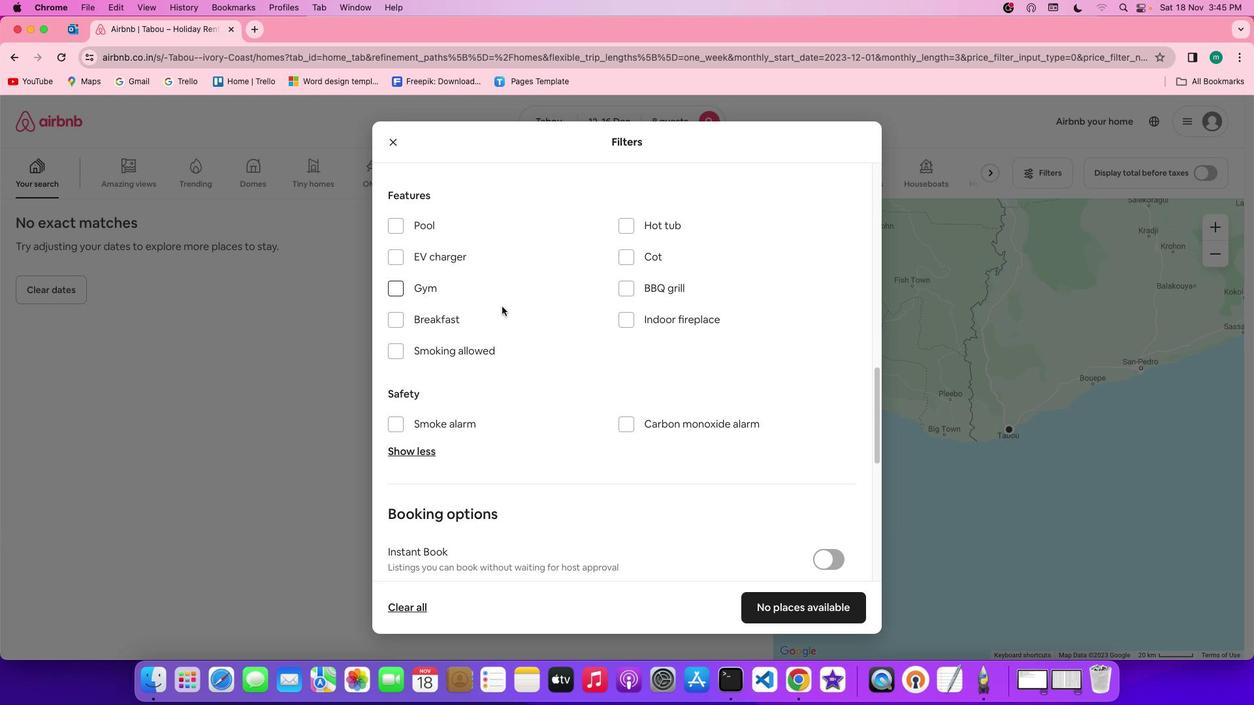 
Action: Mouse moved to (388, 281)
Screenshot: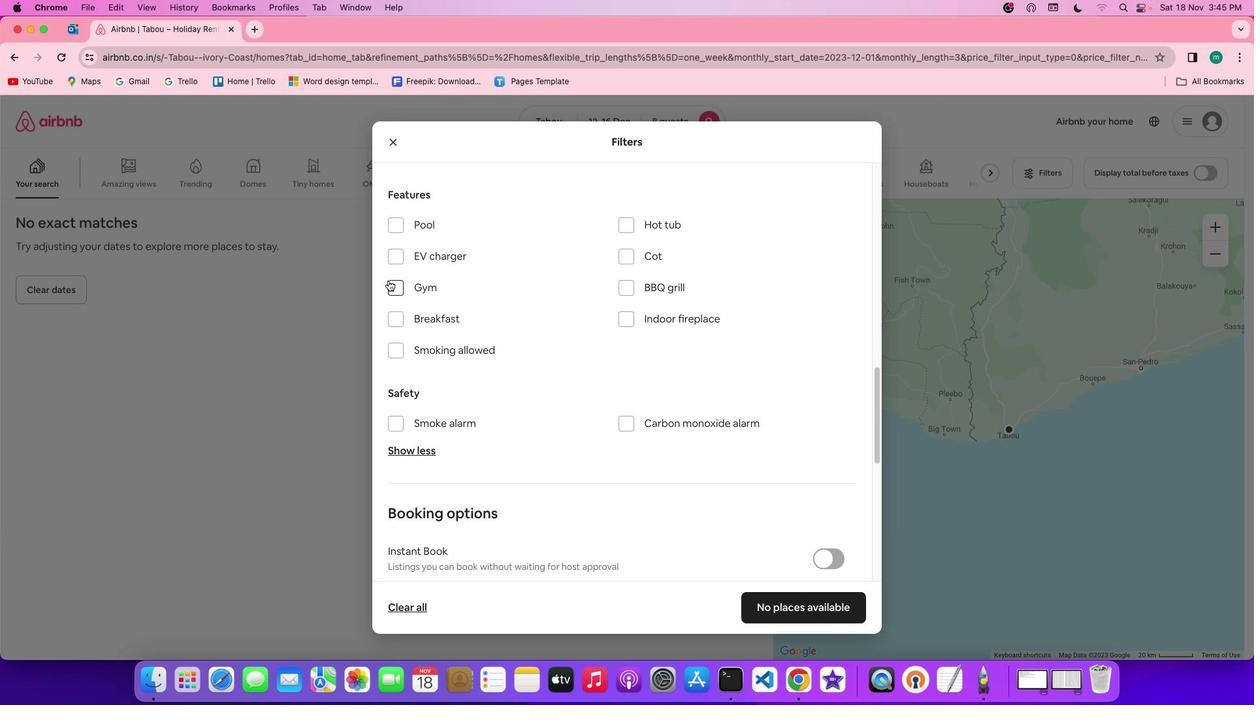 
Action: Mouse pressed left at (388, 281)
Screenshot: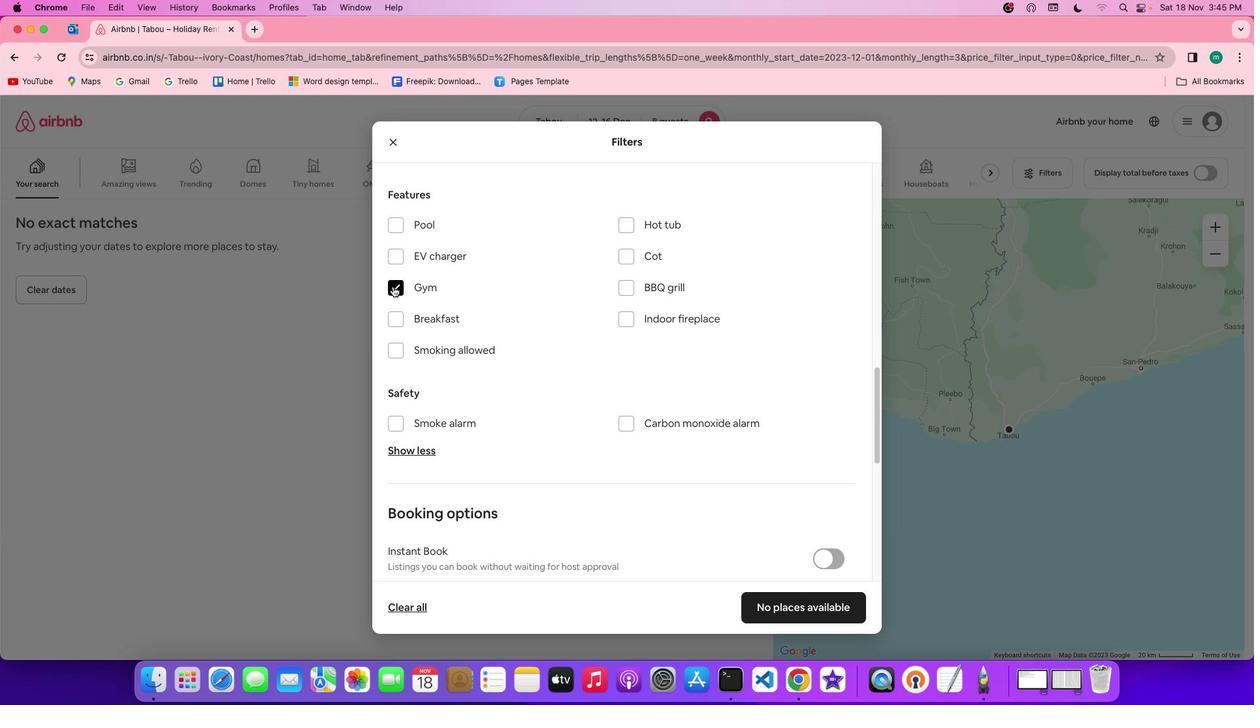 
Action: Mouse moved to (394, 311)
Screenshot: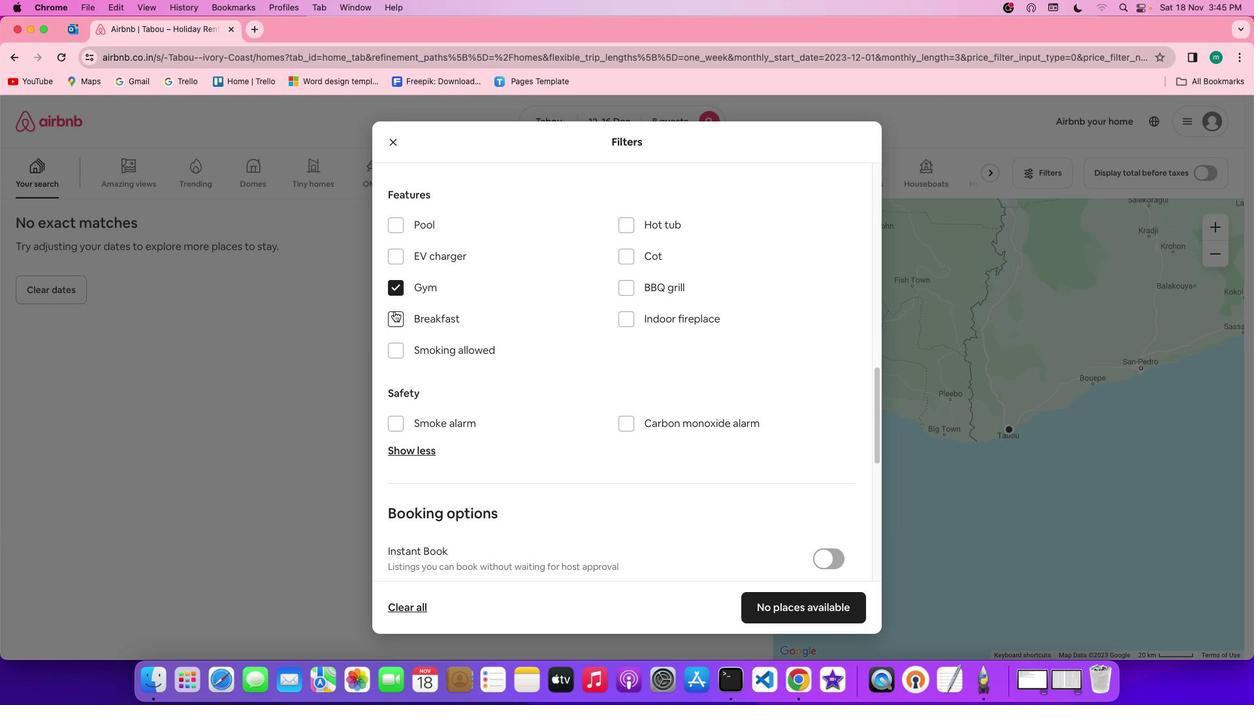 
Action: Mouse pressed left at (394, 311)
Screenshot: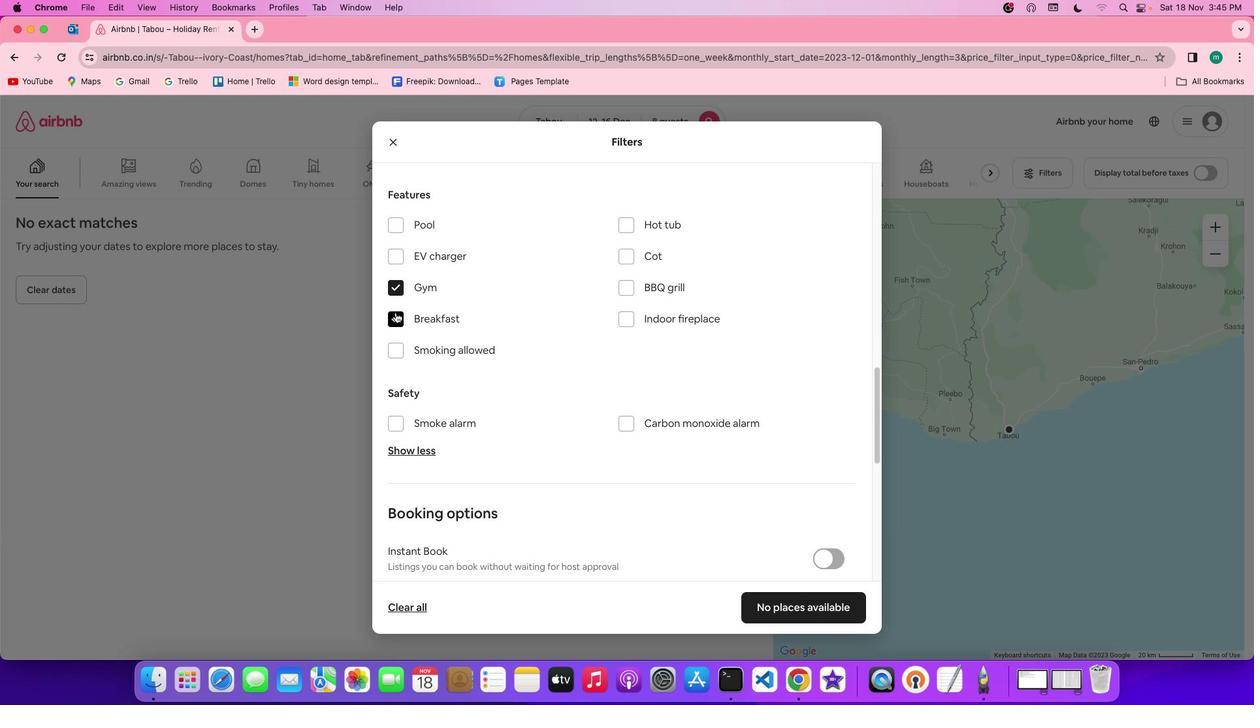 
Action: Mouse moved to (586, 391)
Screenshot: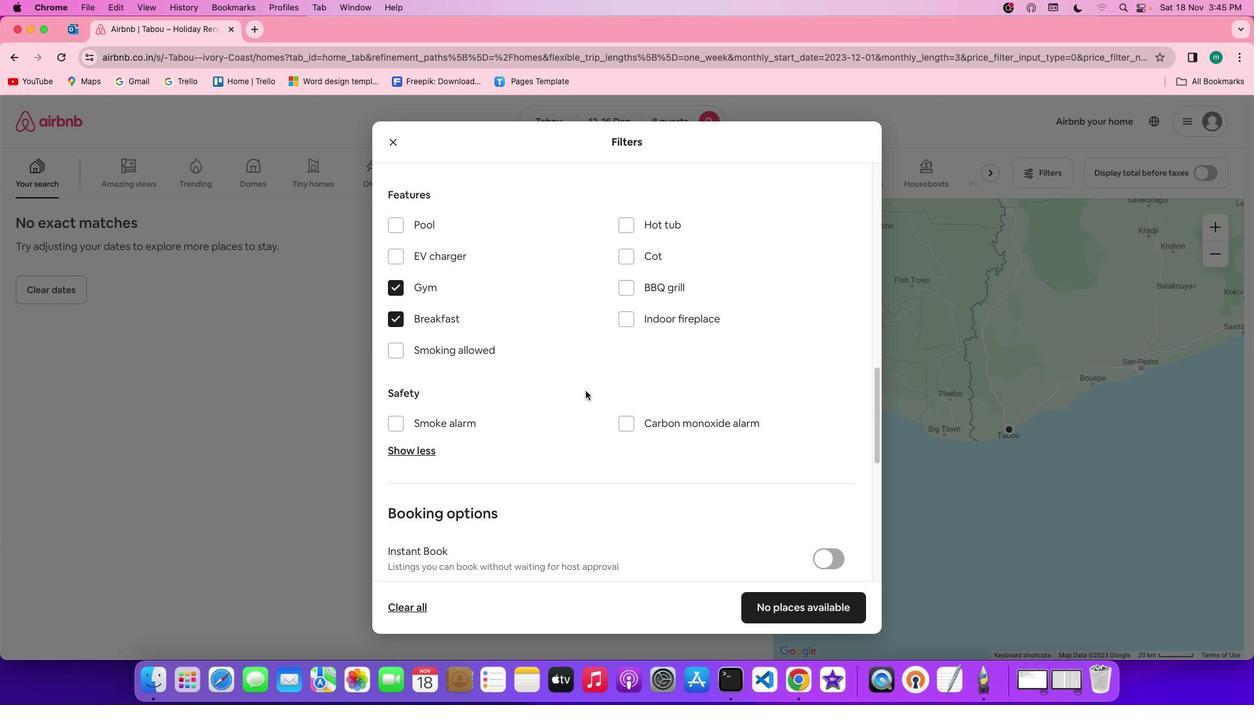 
Action: Mouse scrolled (586, 391) with delta (0, 0)
Screenshot: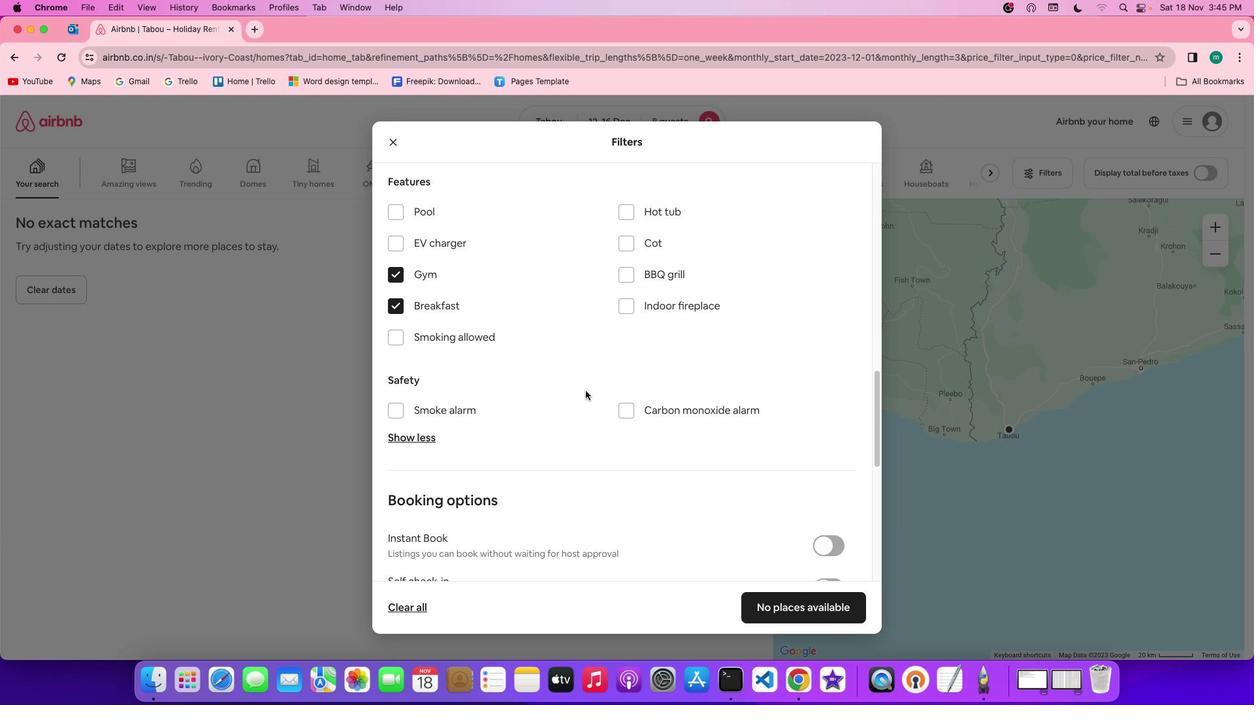 
Action: Mouse scrolled (586, 391) with delta (0, 0)
Screenshot: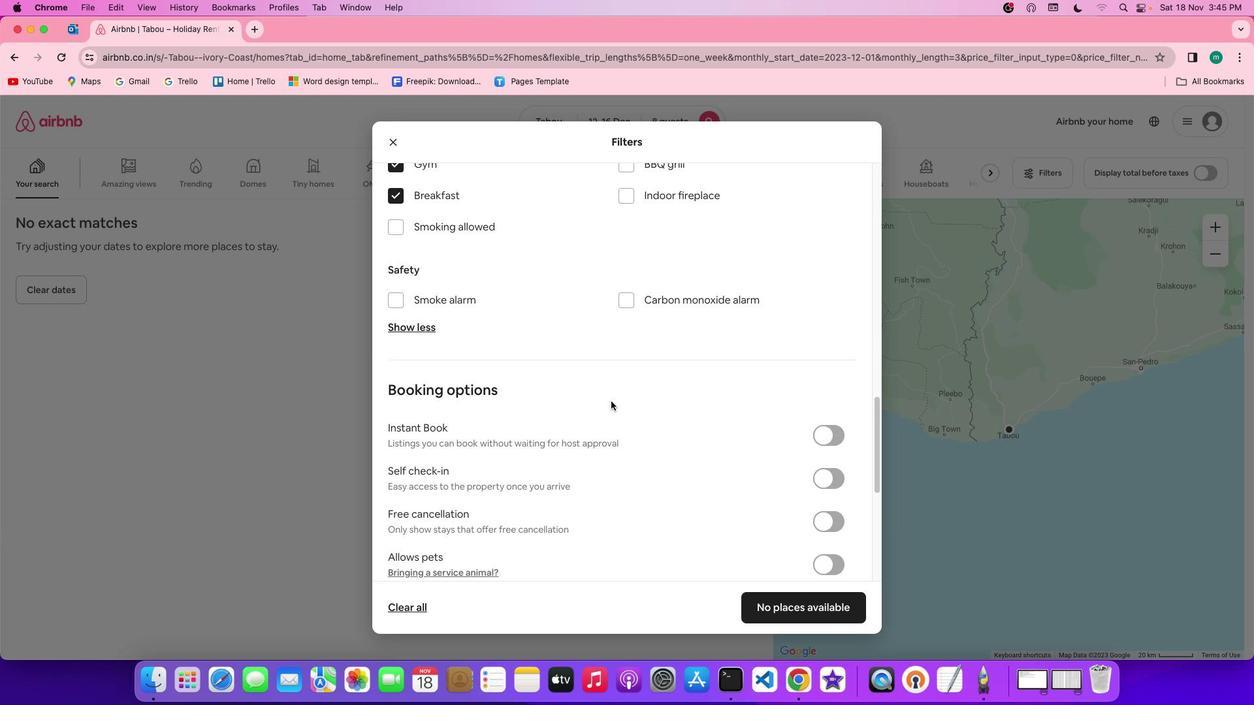 
Action: Mouse scrolled (586, 391) with delta (0, -1)
Screenshot: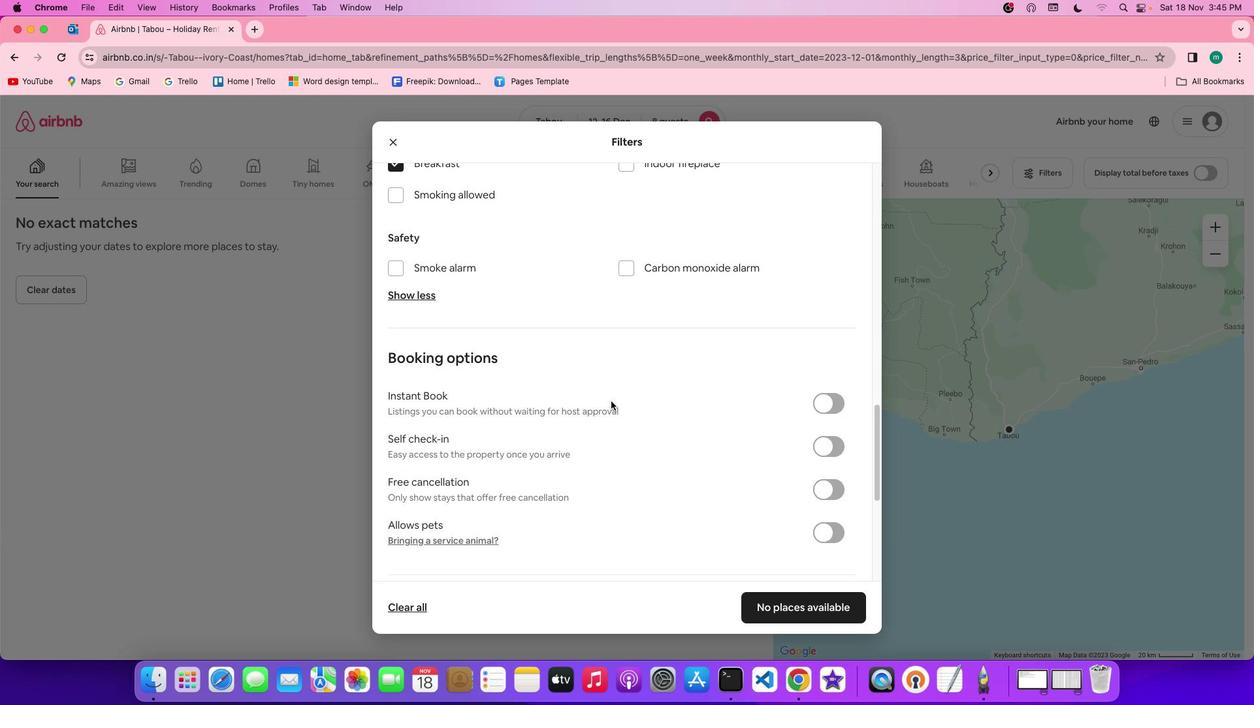 
Action: Mouse scrolled (586, 391) with delta (0, -1)
Screenshot: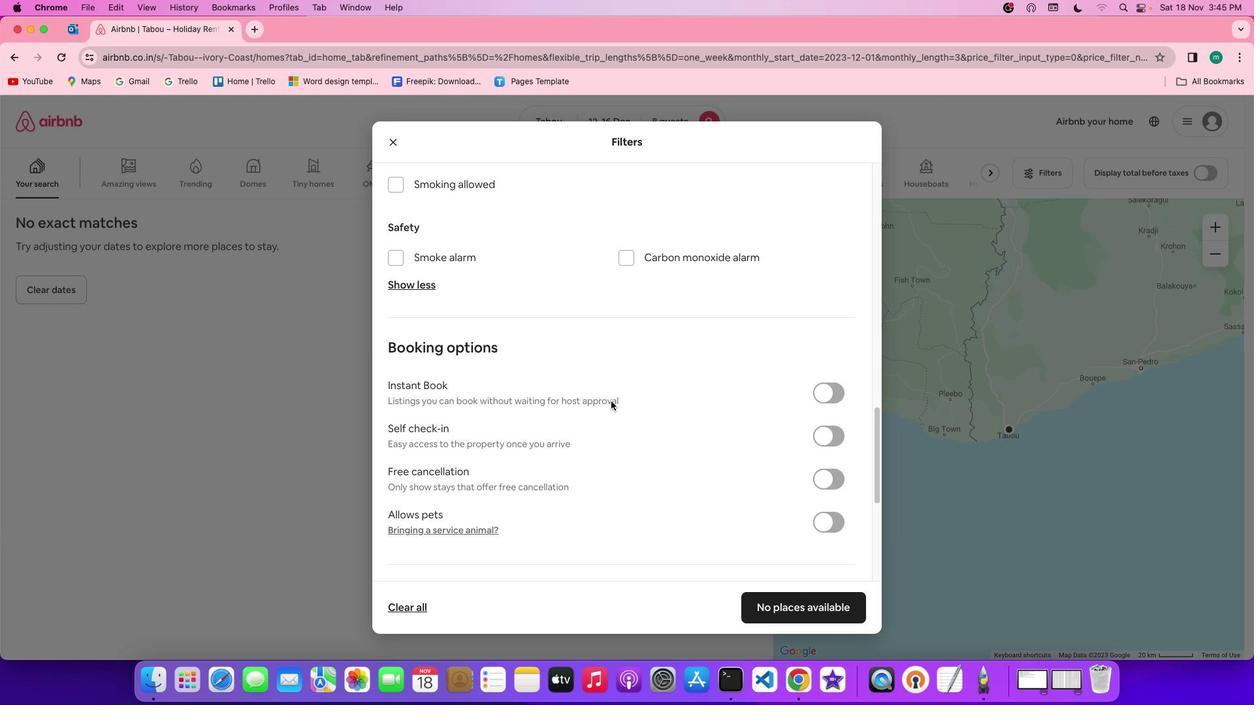 
Action: Mouse moved to (611, 401)
Screenshot: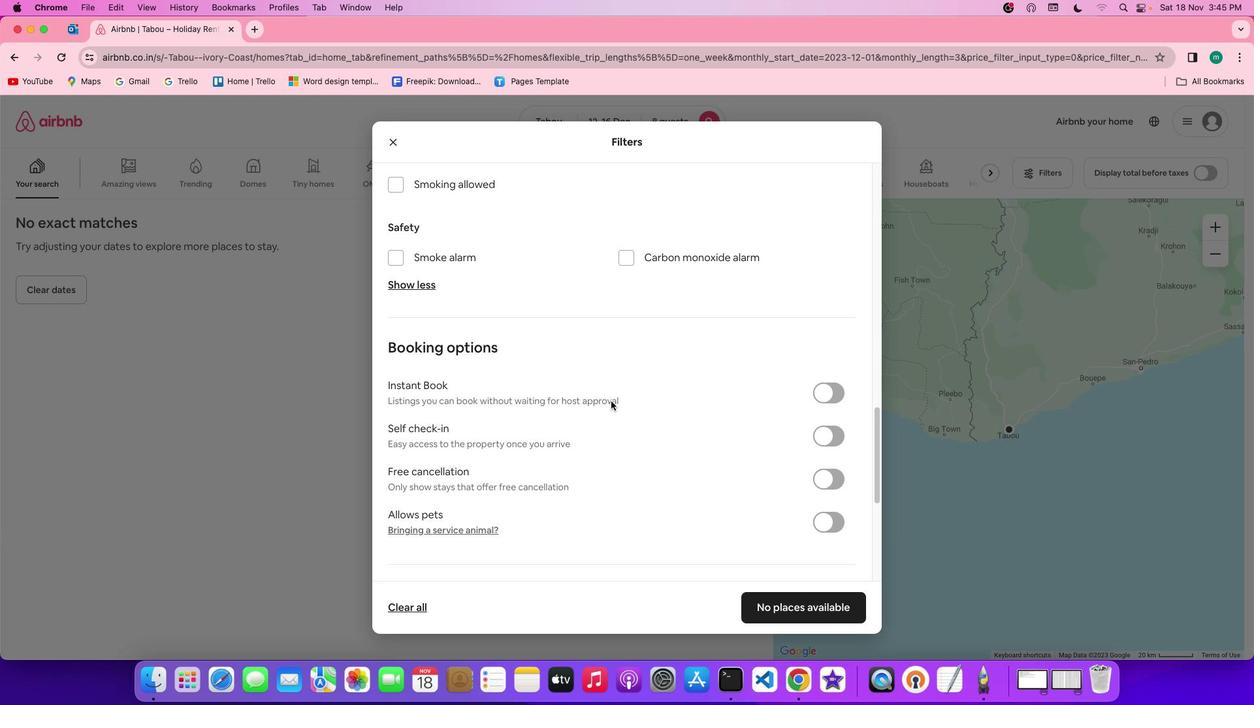 
Action: Mouse scrolled (611, 401) with delta (0, 0)
Screenshot: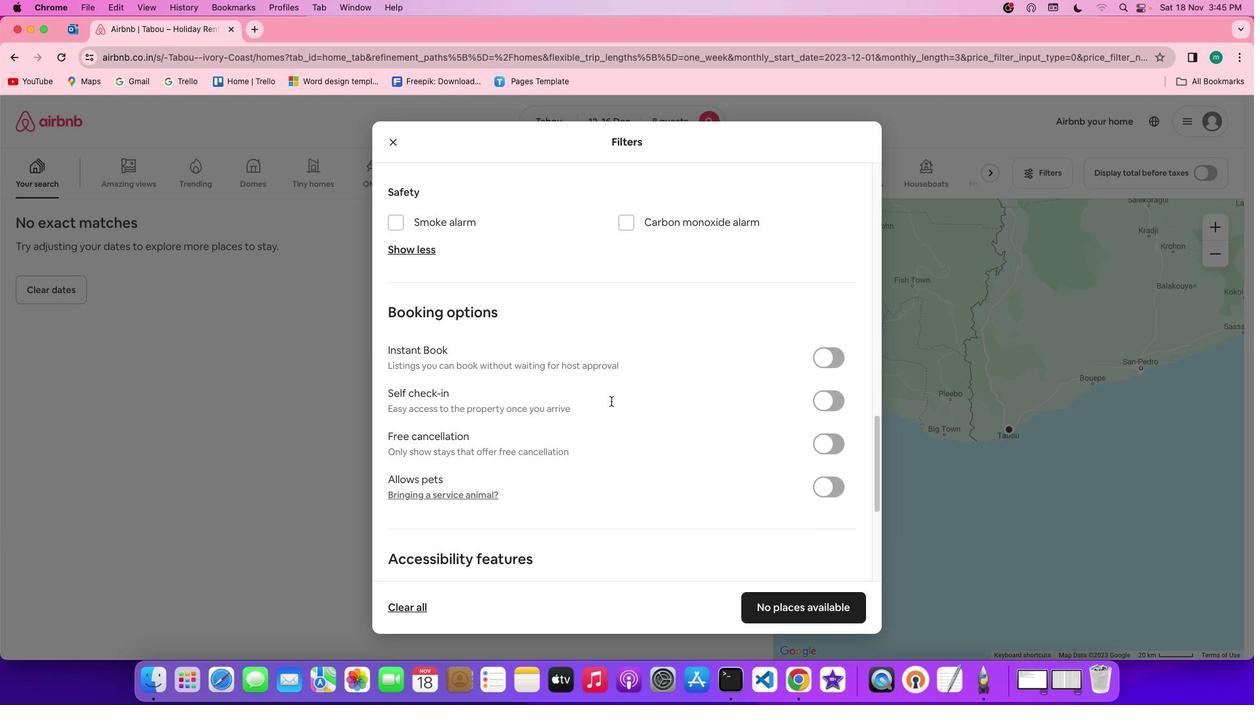 
Action: Mouse scrolled (611, 401) with delta (0, 0)
Screenshot: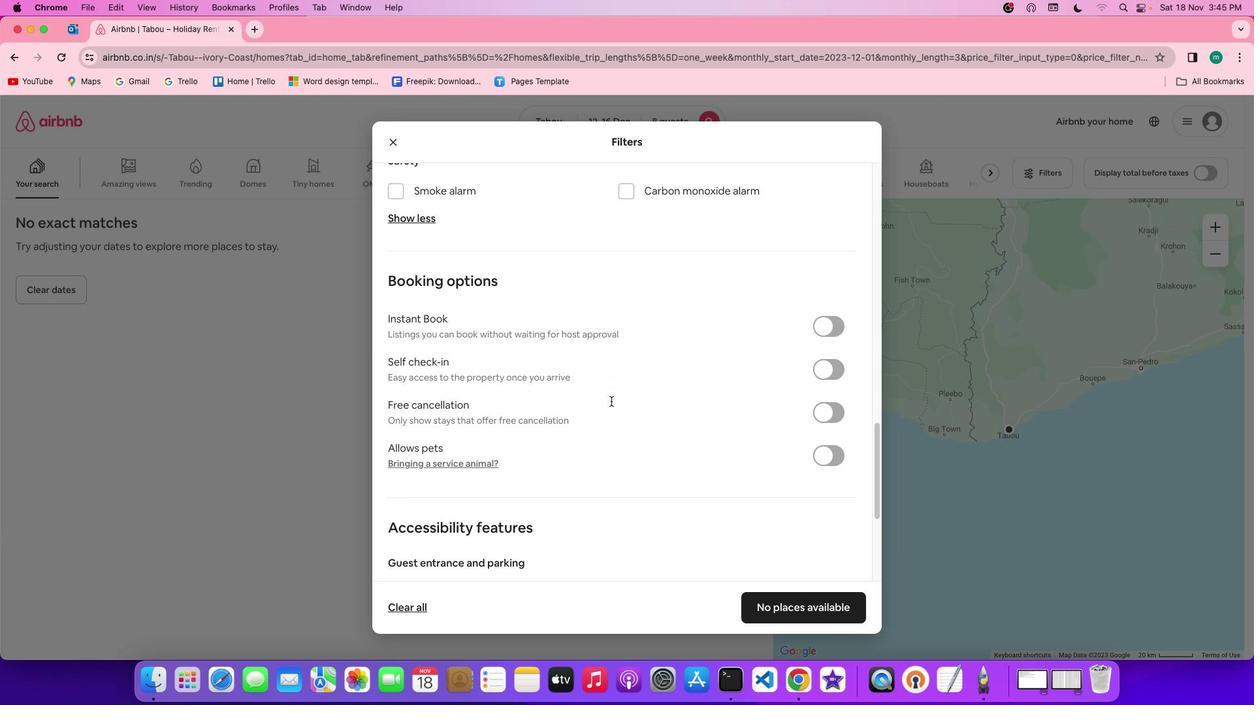 
Action: Mouse scrolled (611, 401) with delta (0, -1)
Screenshot: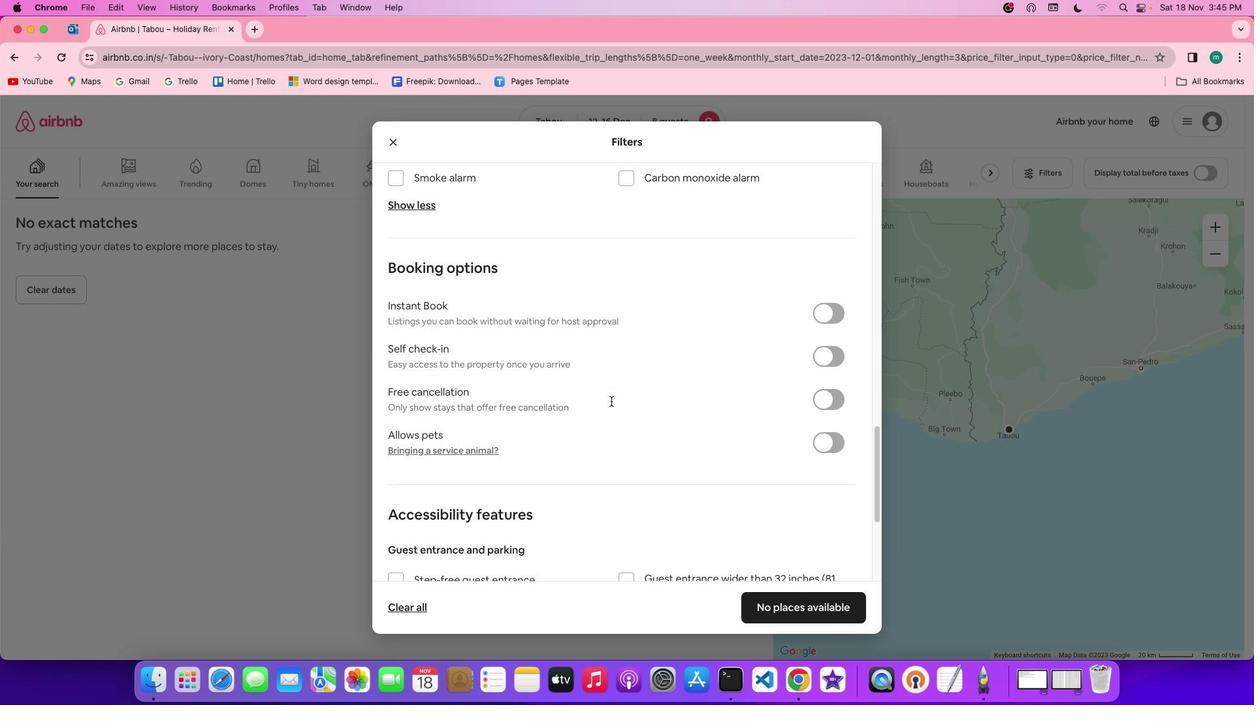 
Action: Mouse scrolled (611, 401) with delta (0, 0)
Screenshot: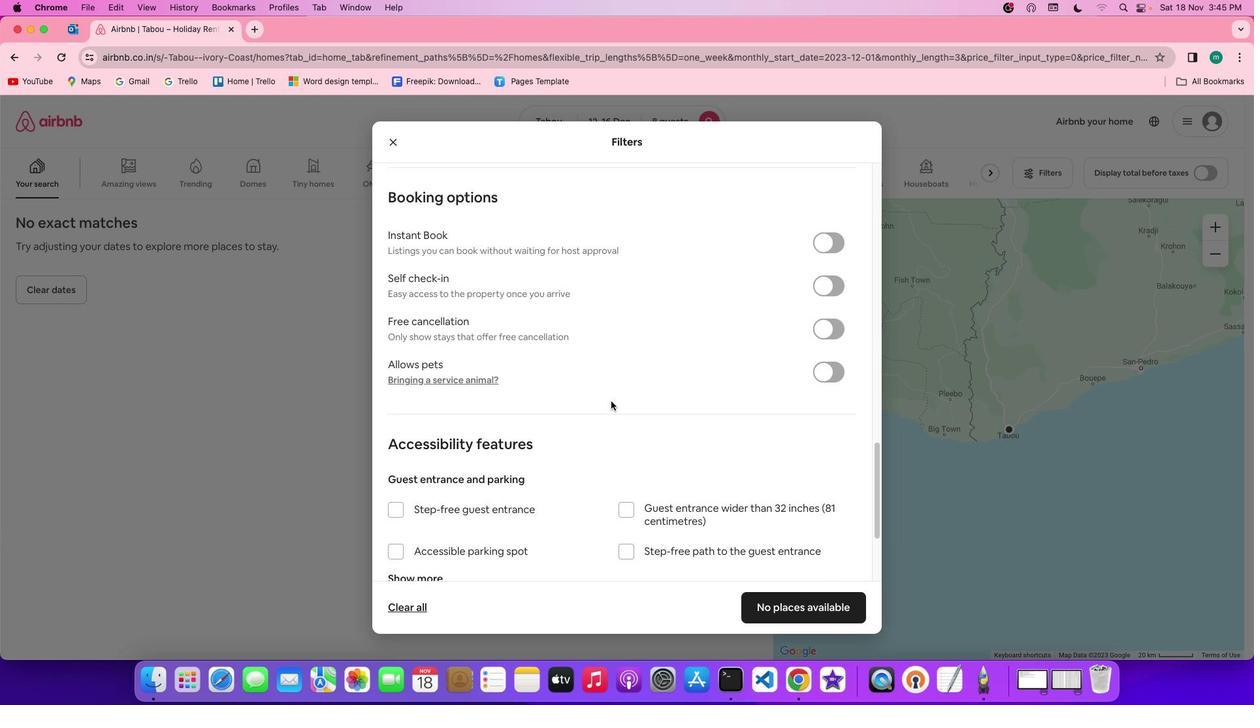 
Action: Mouse scrolled (611, 401) with delta (0, 0)
Screenshot: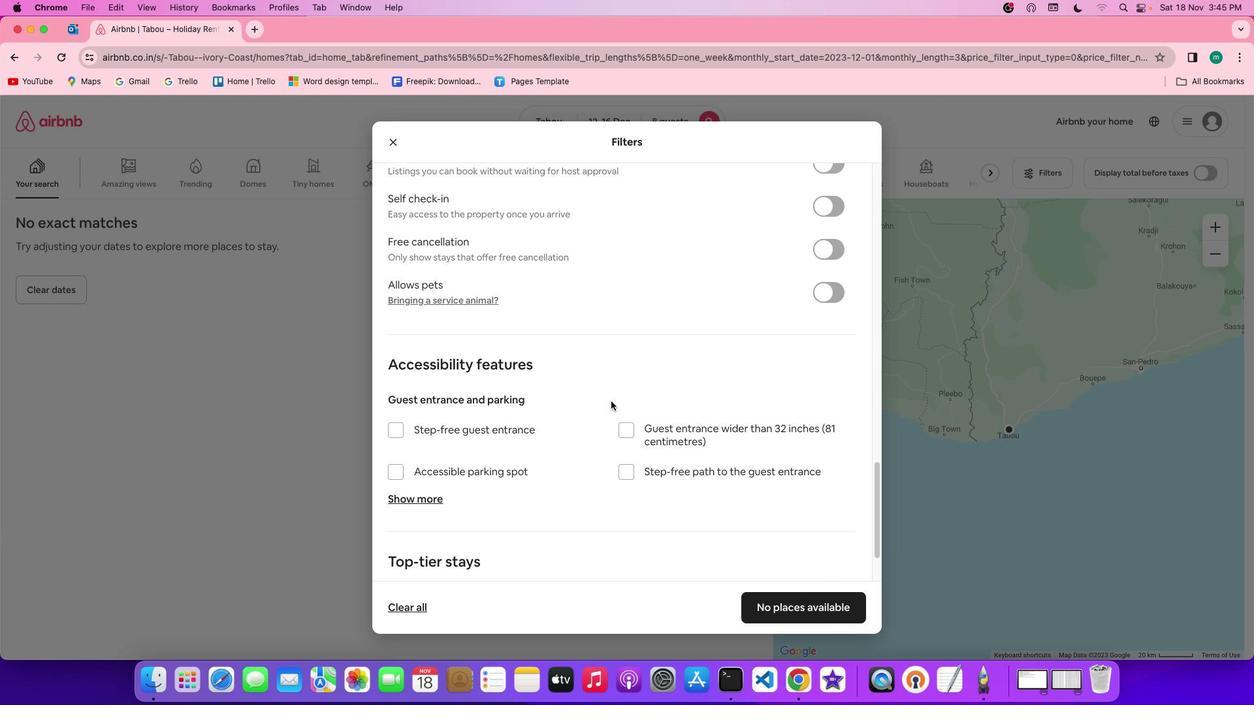 
Action: Mouse scrolled (611, 401) with delta (0, -1)
Screenshot: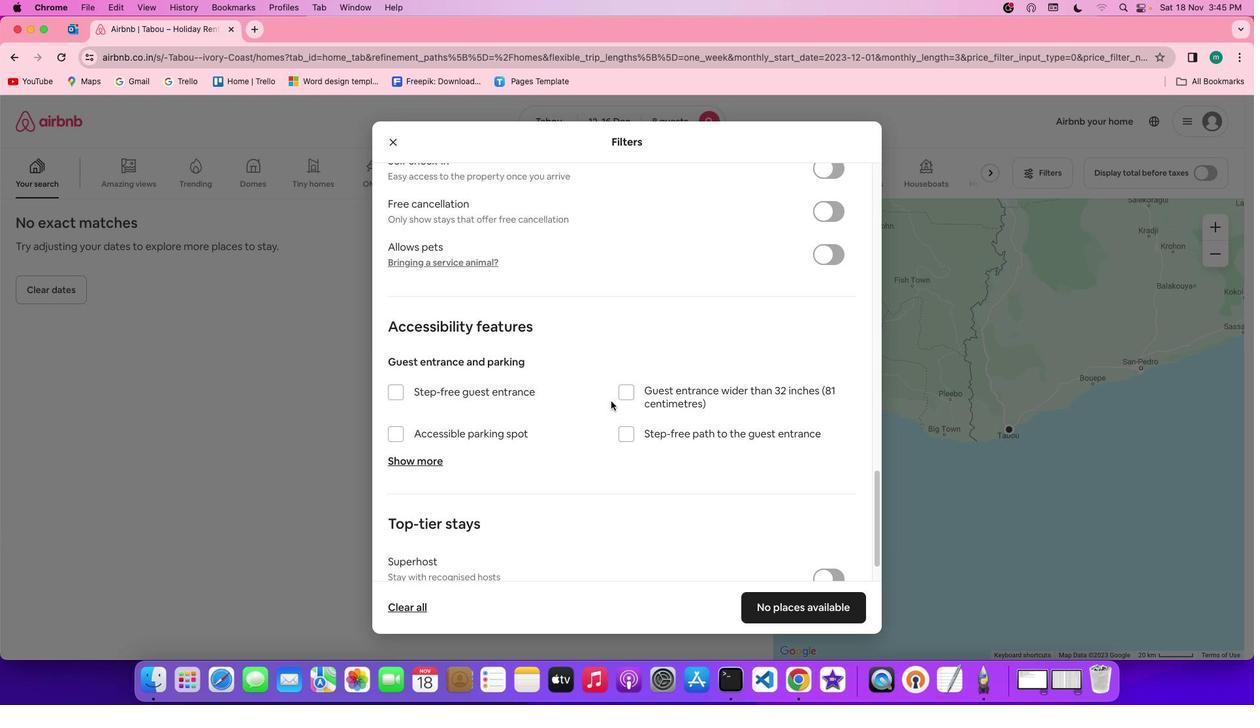 
Action: Mouse scrolled (611, 401) with delta (0, -1)
Screenshot: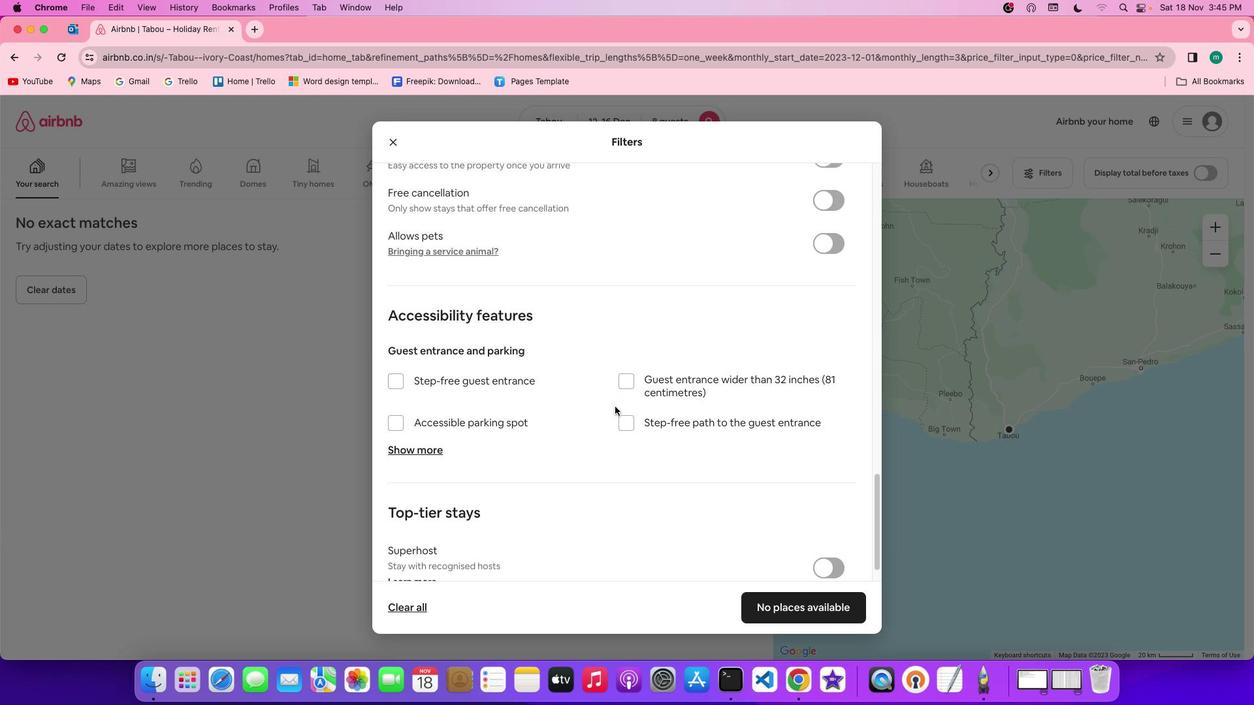 
Action: Mouse moved to (652, 439)
Screenshot: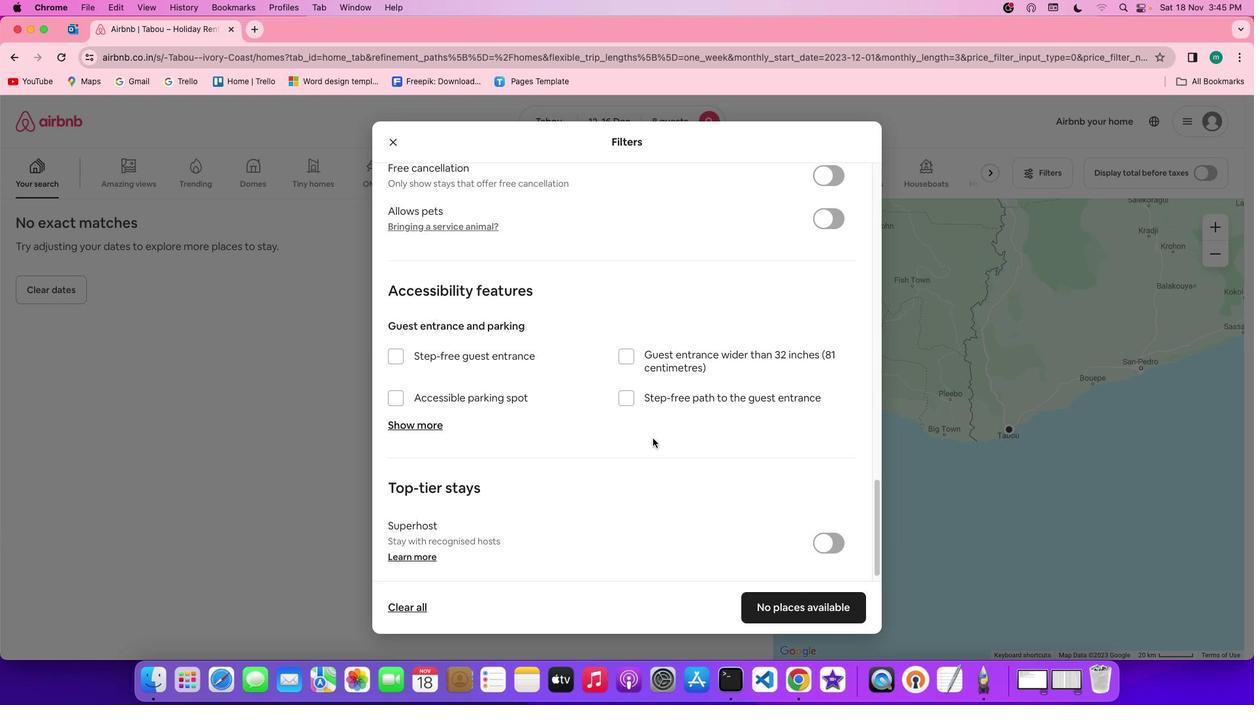 
Action: Mouse scrolled (652, 439) with delta (0, 0)
Screenshot: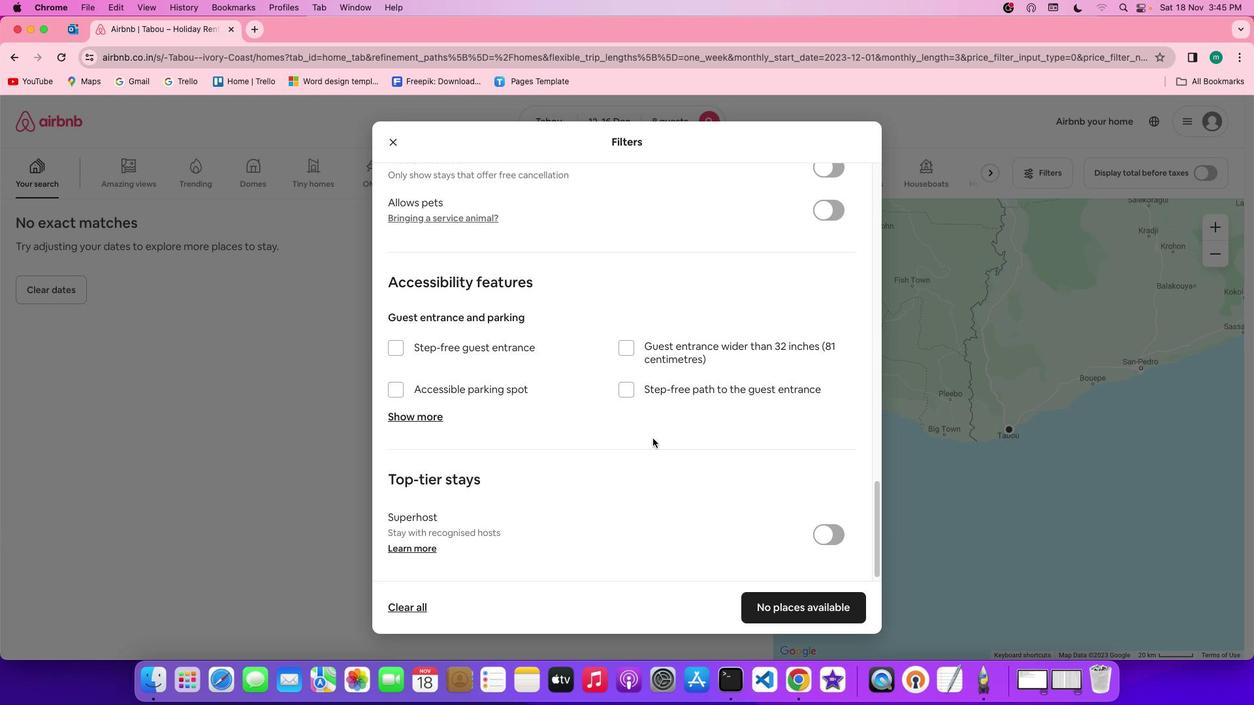
Action: Mouse scrolled (652, 439) with delta (0, 0)
Screenshot: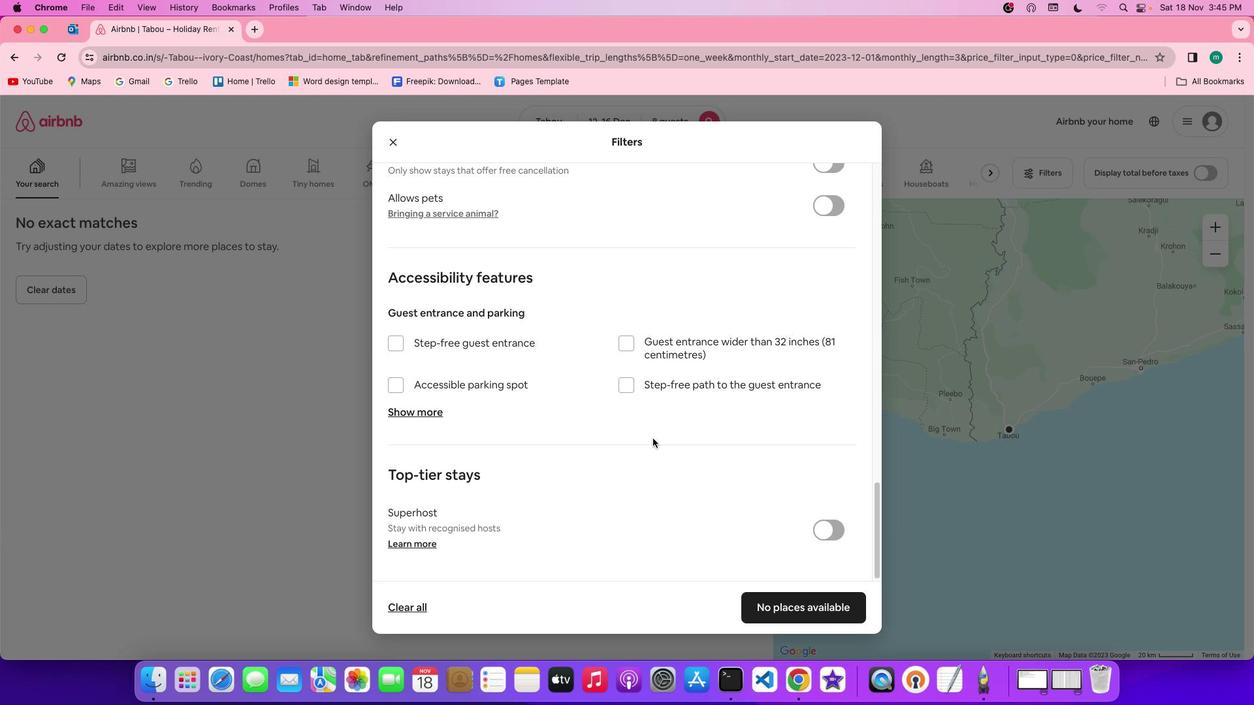 
Action: Mouse scrolled (652, 439) with delta (0, -1)
Screenshot: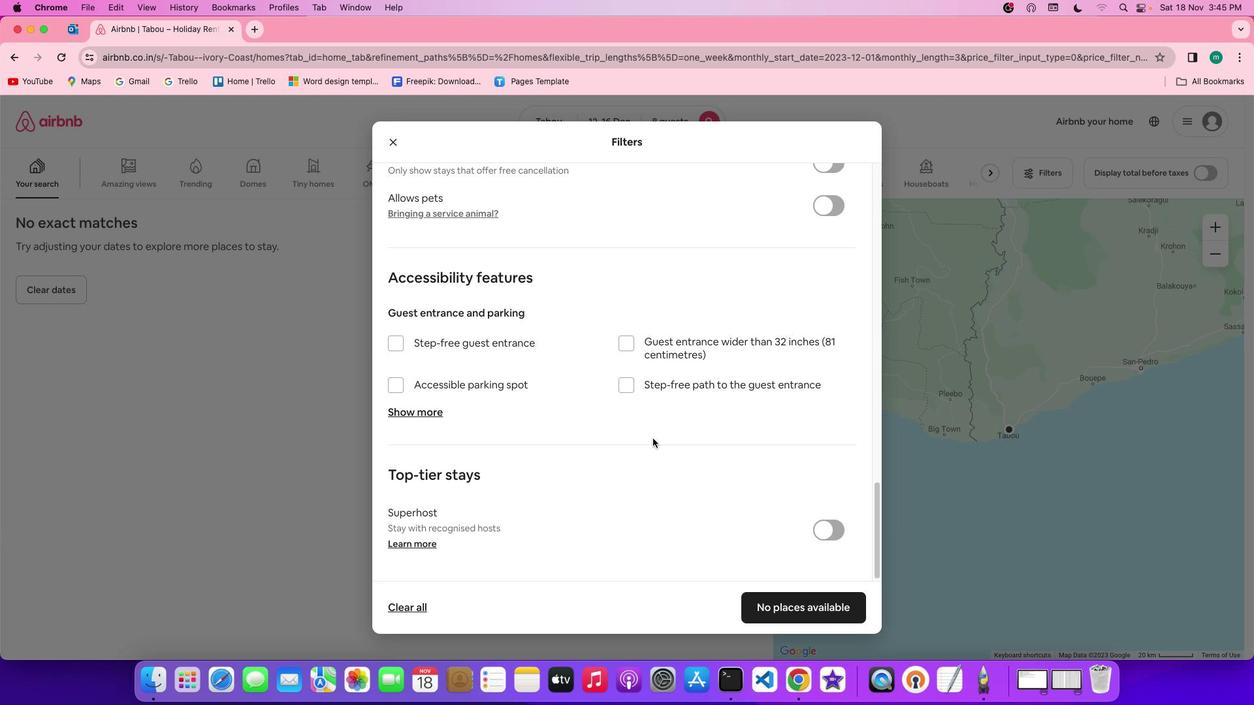 
Action: Mouse scrolled (652, 439) with delta (0, -3)
Screenshot: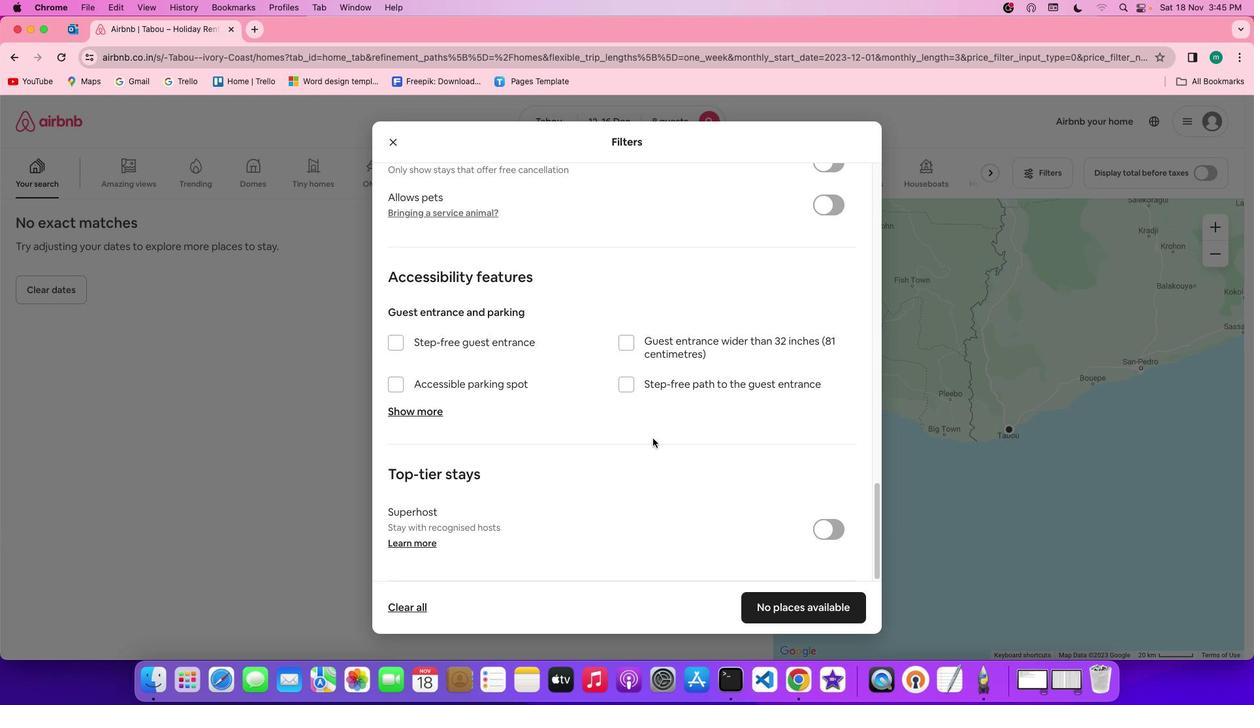 
Action: Mouse scrolled (652, 439) with delta (0, -3)
Screenshot: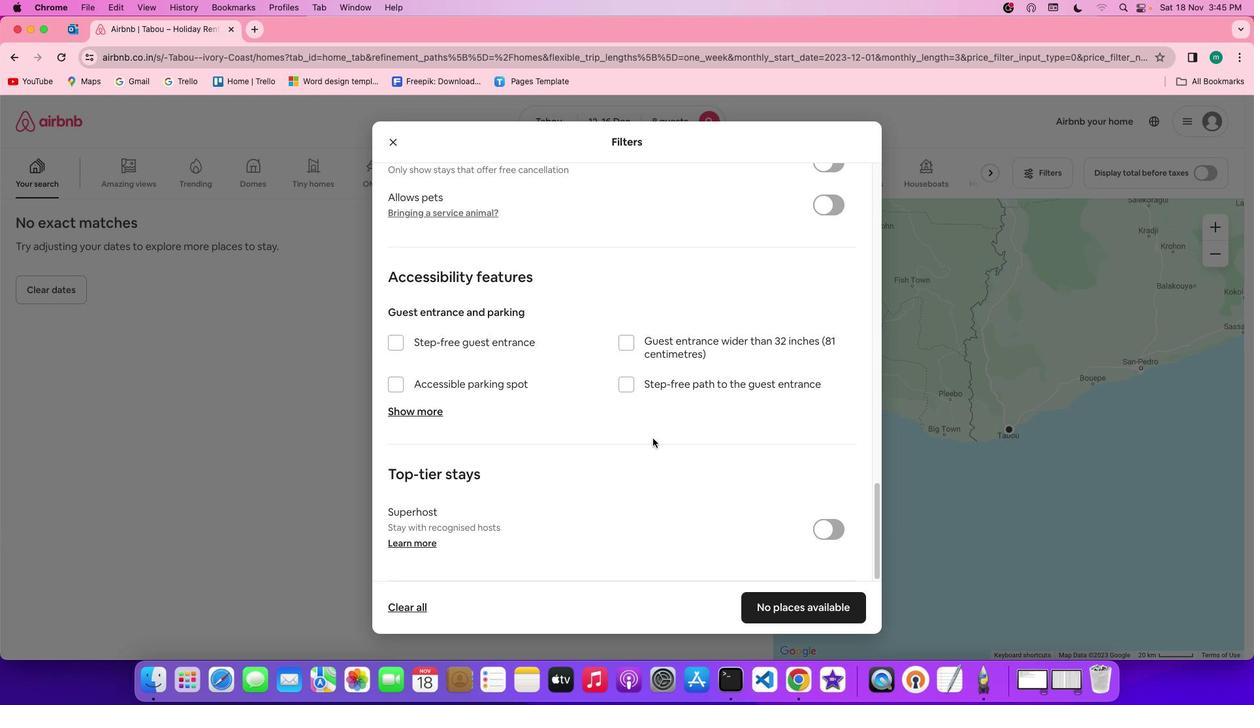 
Action: Mouse scrolled (652, 439) with delta (0, -3)
Screenshot: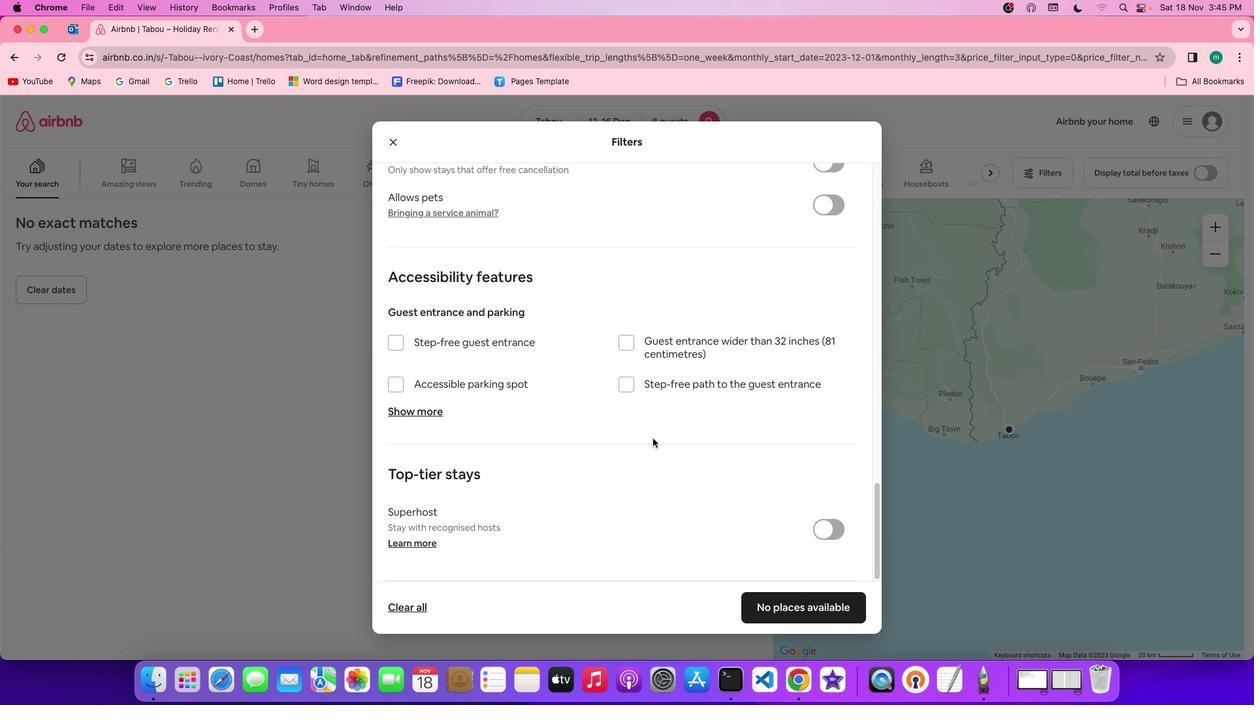 
Action: Mouse scrolled (652, 439) with delta (0, 0)
Screenshot: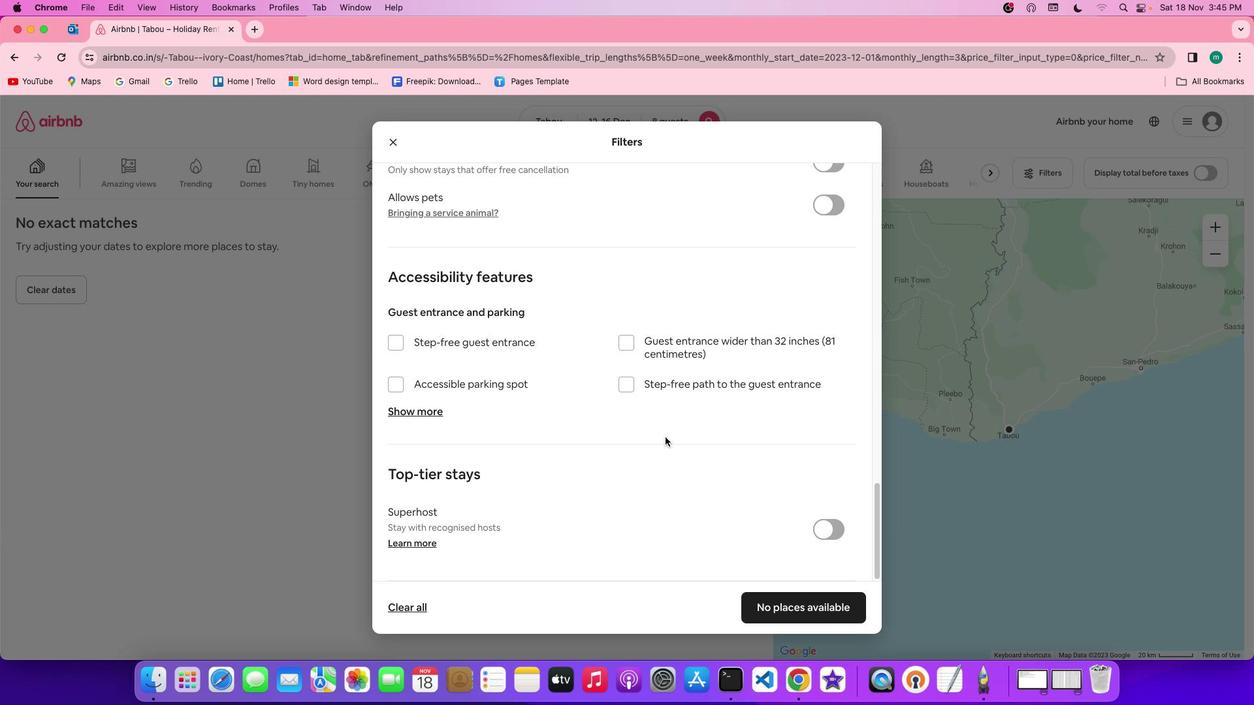 
Action: Mouse scrolled (652, 439) with delta (0, 0)
Screenshot: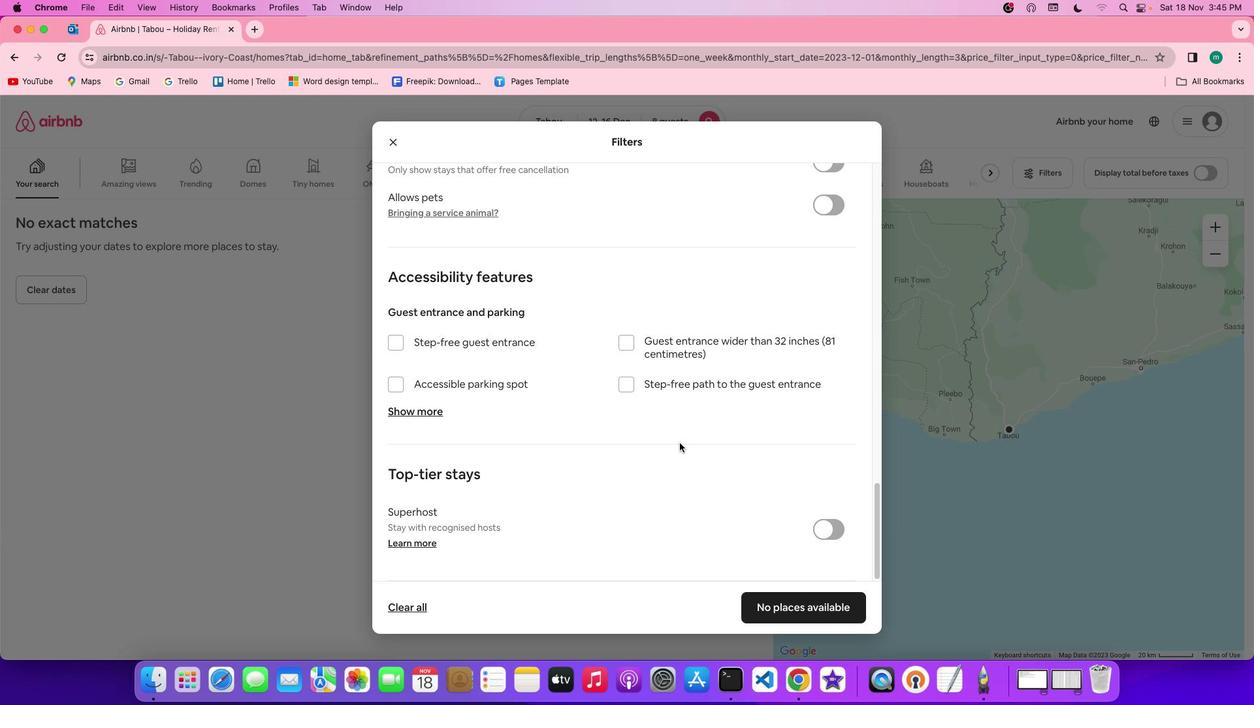 
Action: Mouse scrolled (652, 439) with delta (0, -1)
Screenshot: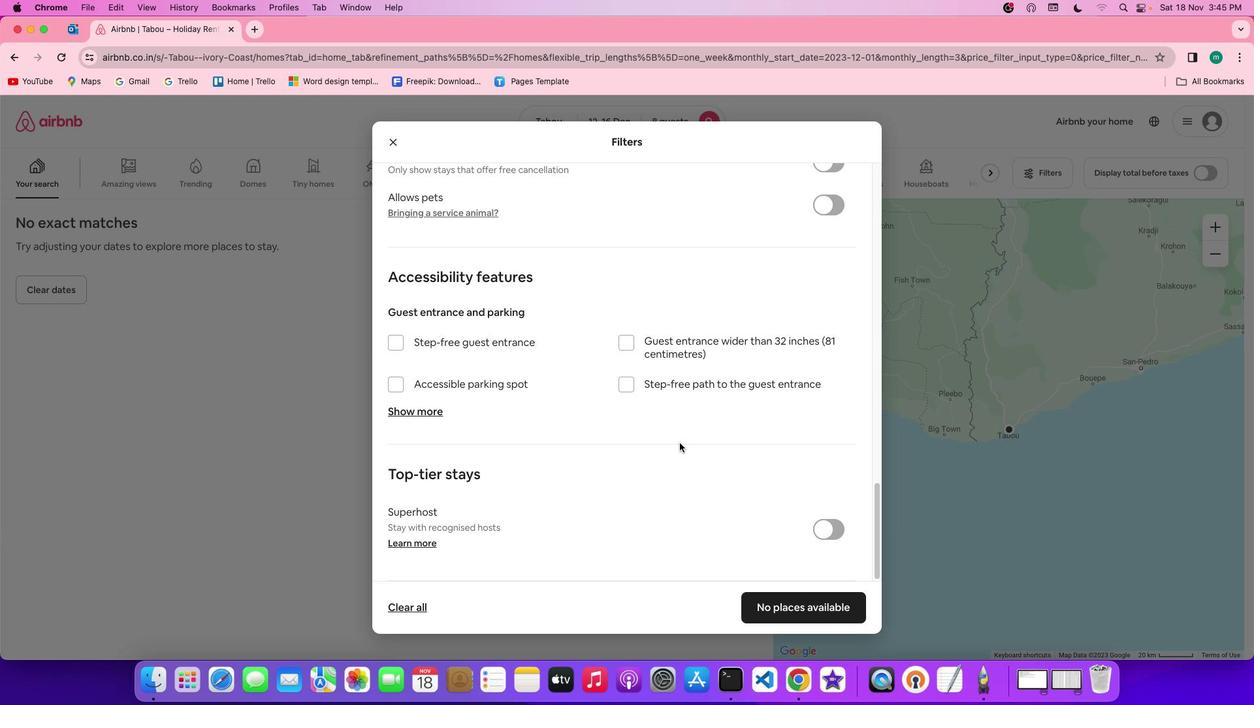 
Action: Mouse scrolled (652, 439) with delta (0, -3)
Screenshot: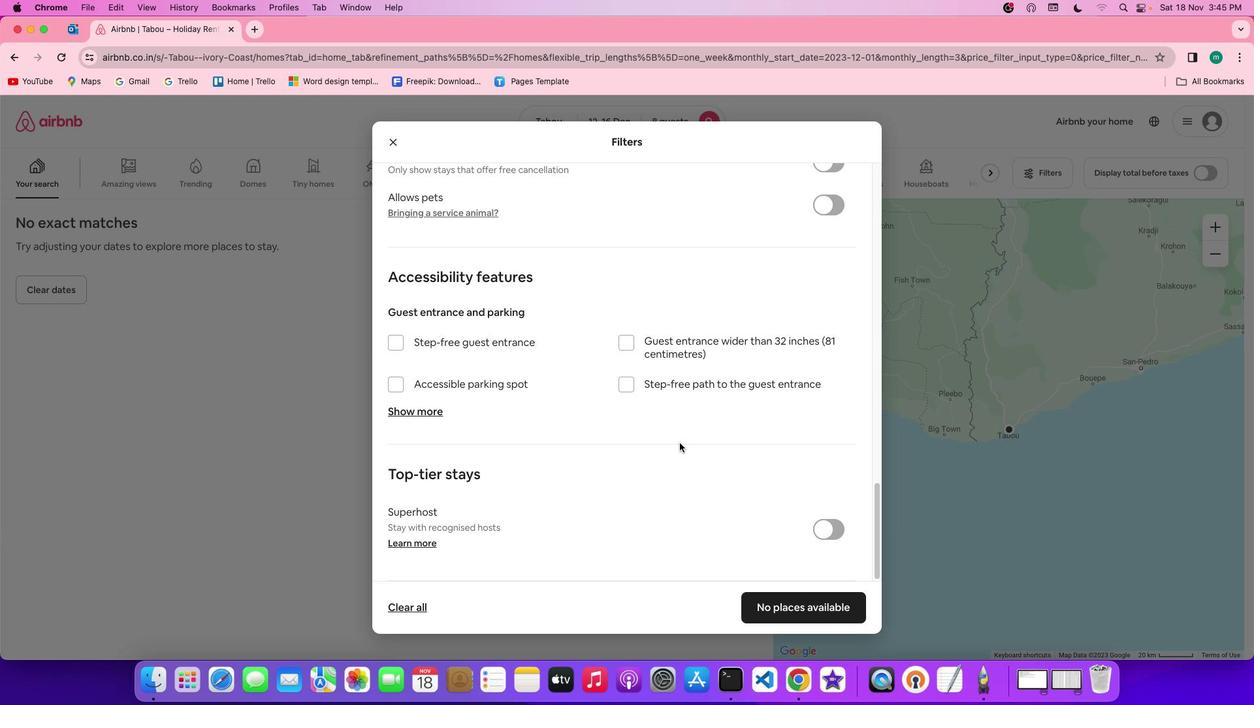 
Action: Mouse scrolled (652, 439) with delta (0, -3)
Screenshot: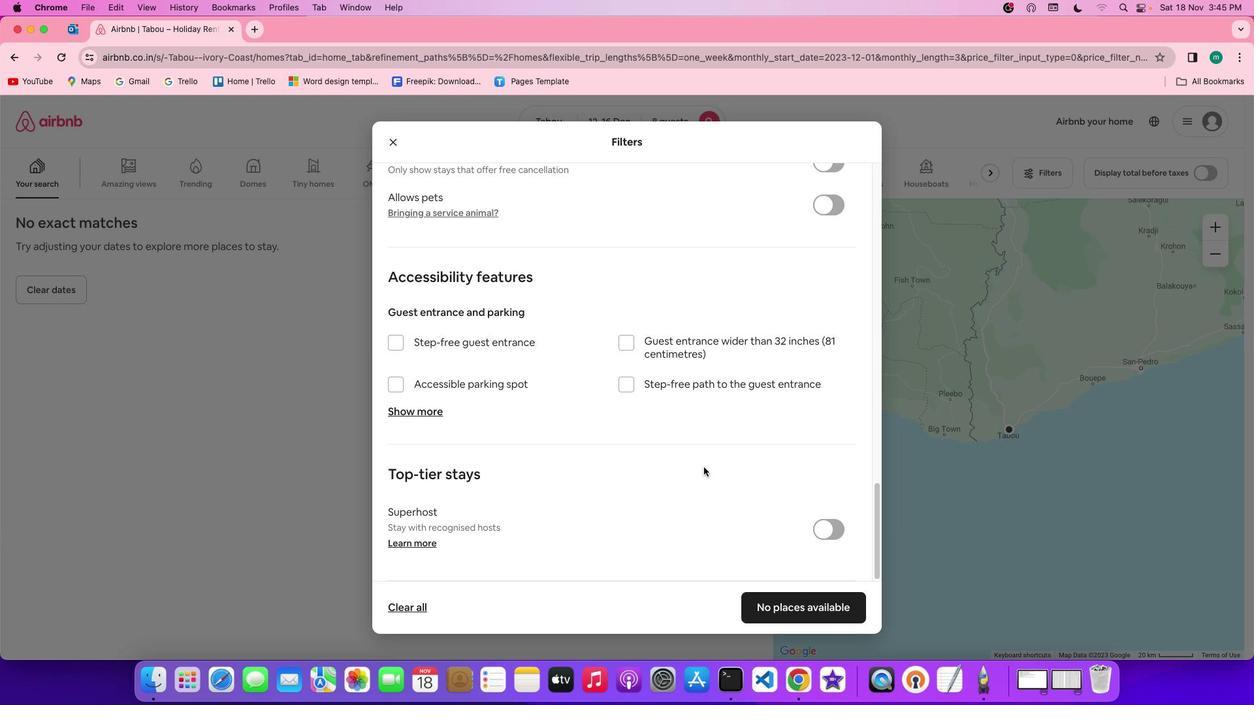 
Action: Mouse moved to (654, 438)
Screenshot: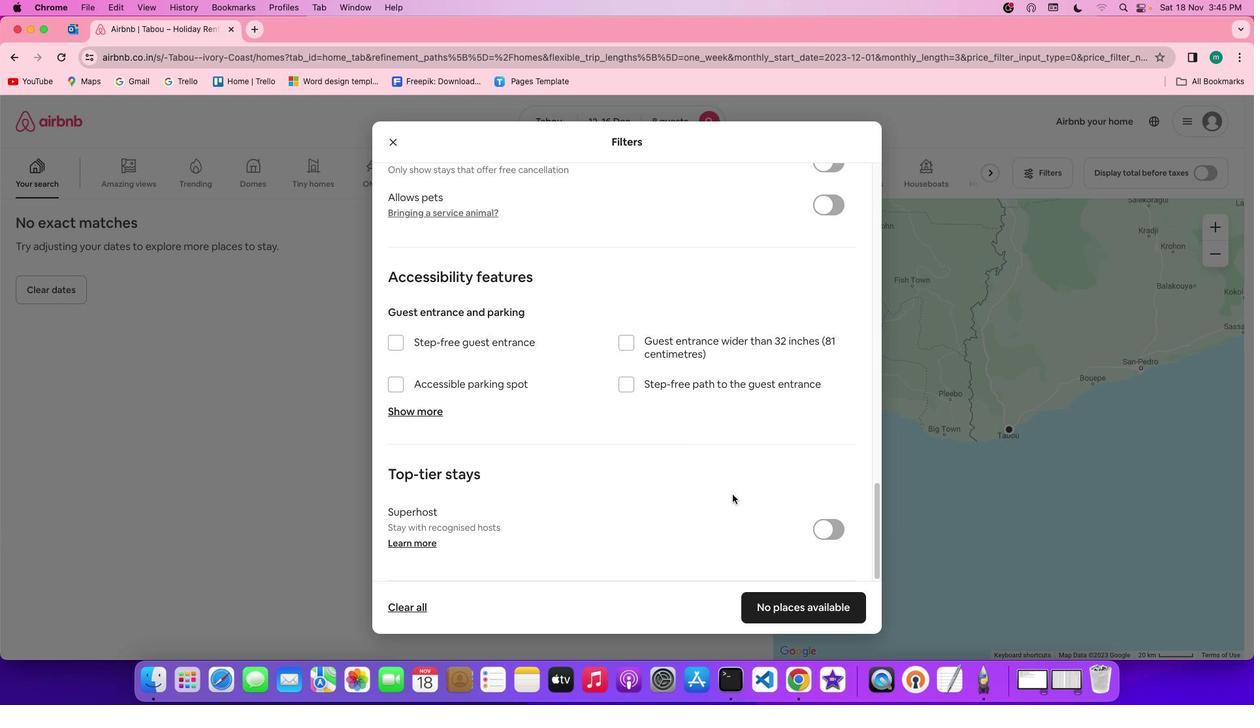 
Action: Mouse scrolled (654, 438) with delta (0, -4)
Screenshot: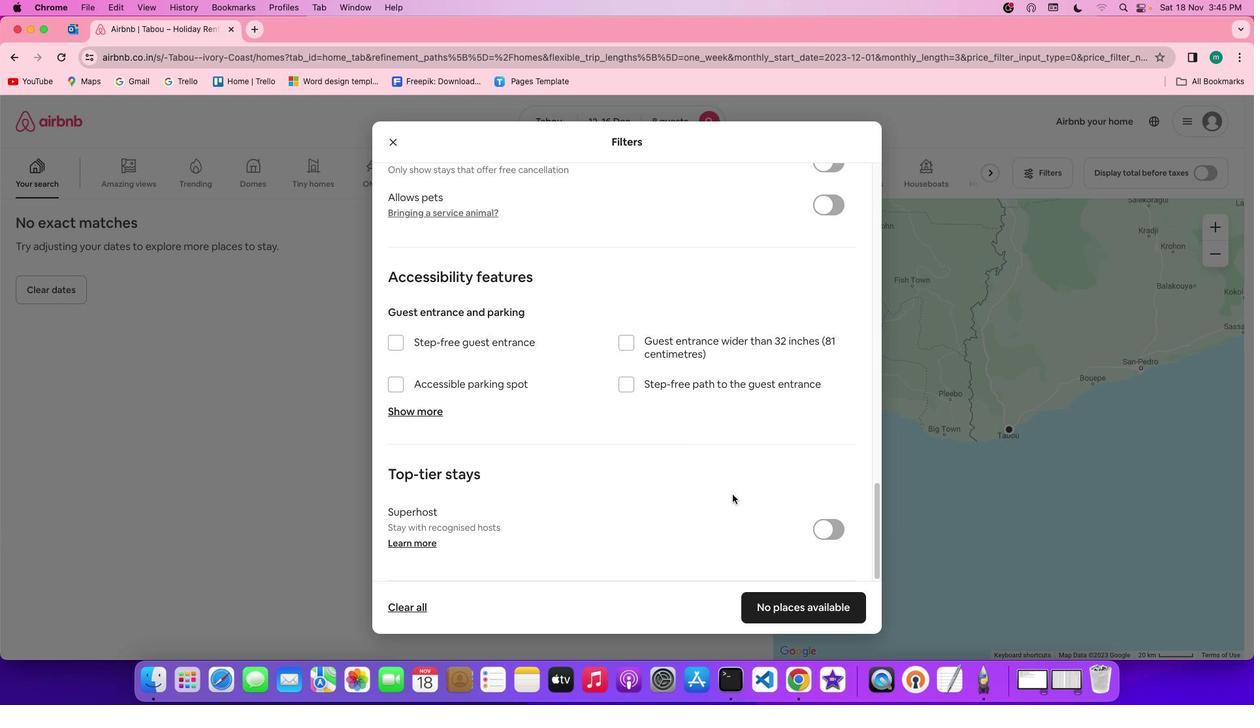 
Action: Mouse moved to (781, 604)
Screenshot: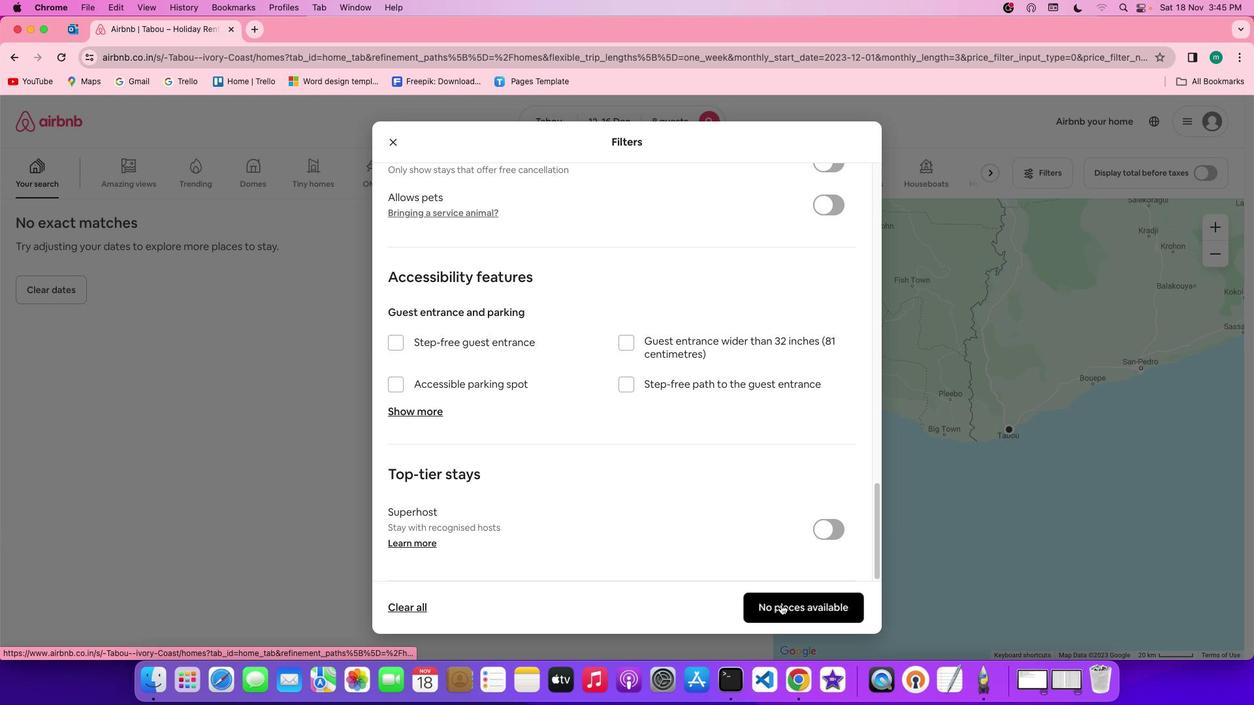
Action: Mouse pressed left at (781, 604)
Screenshot: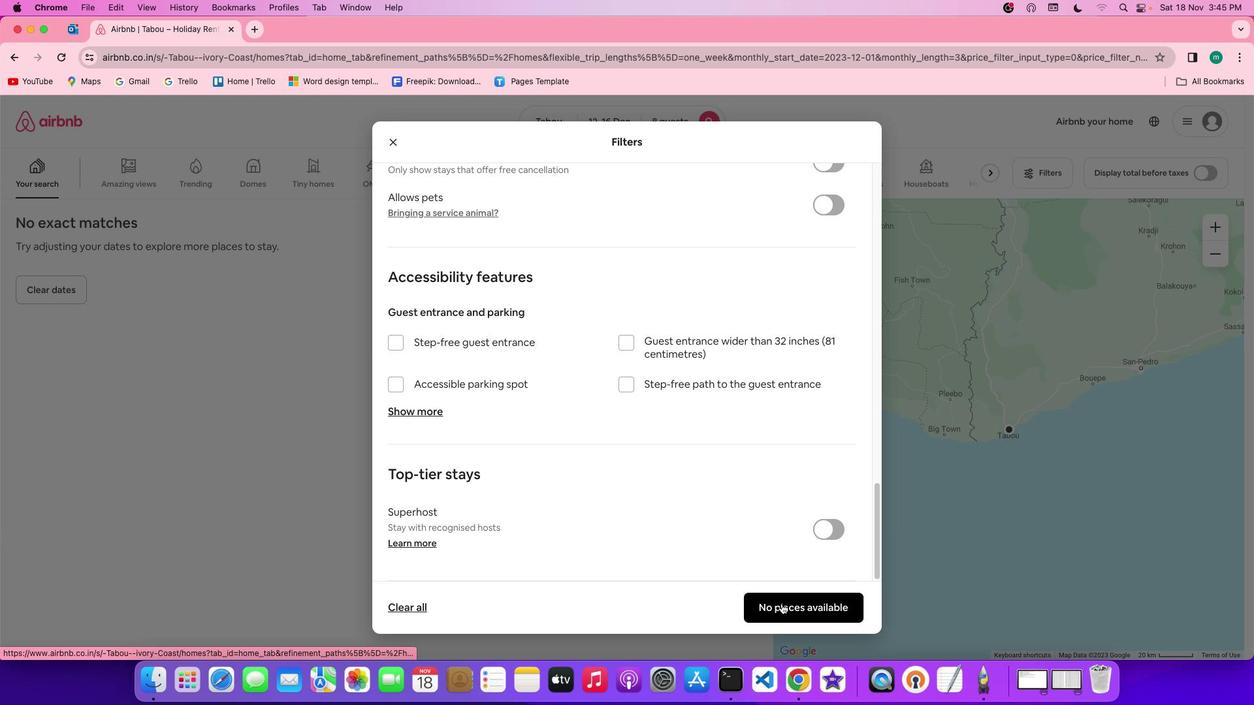 
Action: Mouse moved to (335, 437)
Screenshot: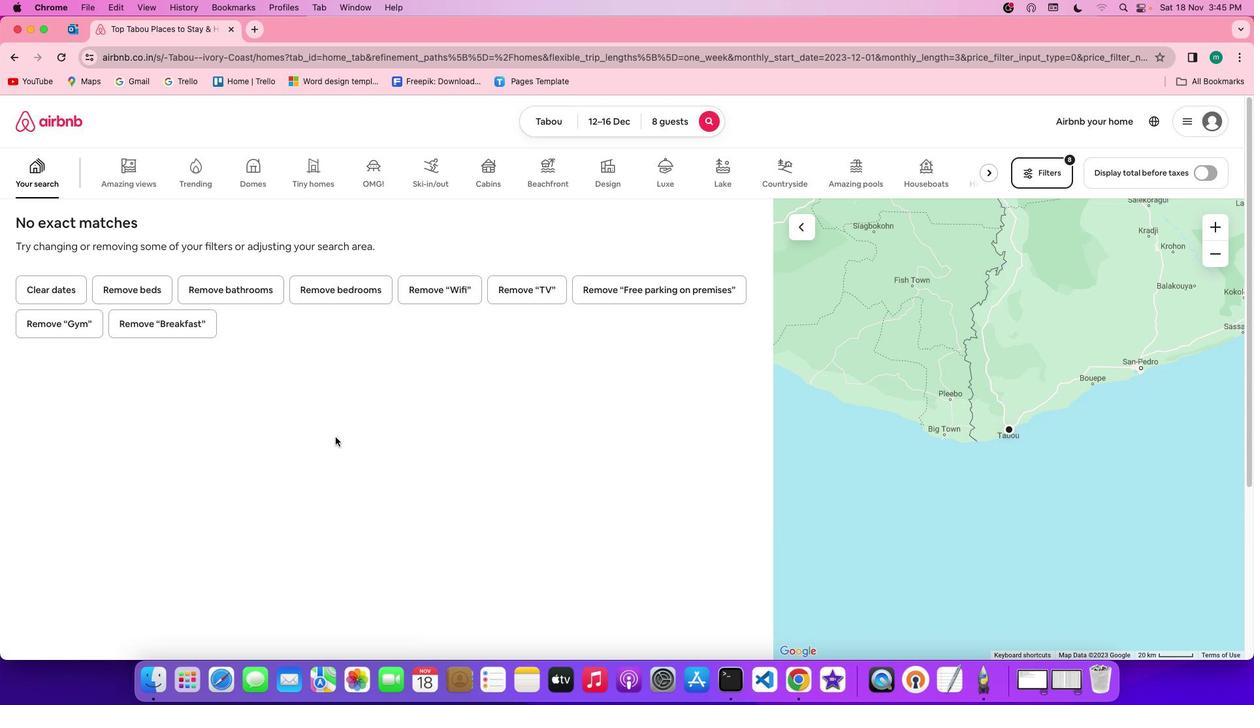 
